 Task: Plan a trip to Mbouda, Cameroon from 5th December, 2023 to 13th December, 2023 for 6 adults.3 bedrooms having 3 beds and 3 bathrooms. Property type can be house. Amenities needed are: washing machine. Booking option can be shelf check-in. Look for 3 properties as per requirement.
Action: Mouse moved to (538, 114)
Screenshot: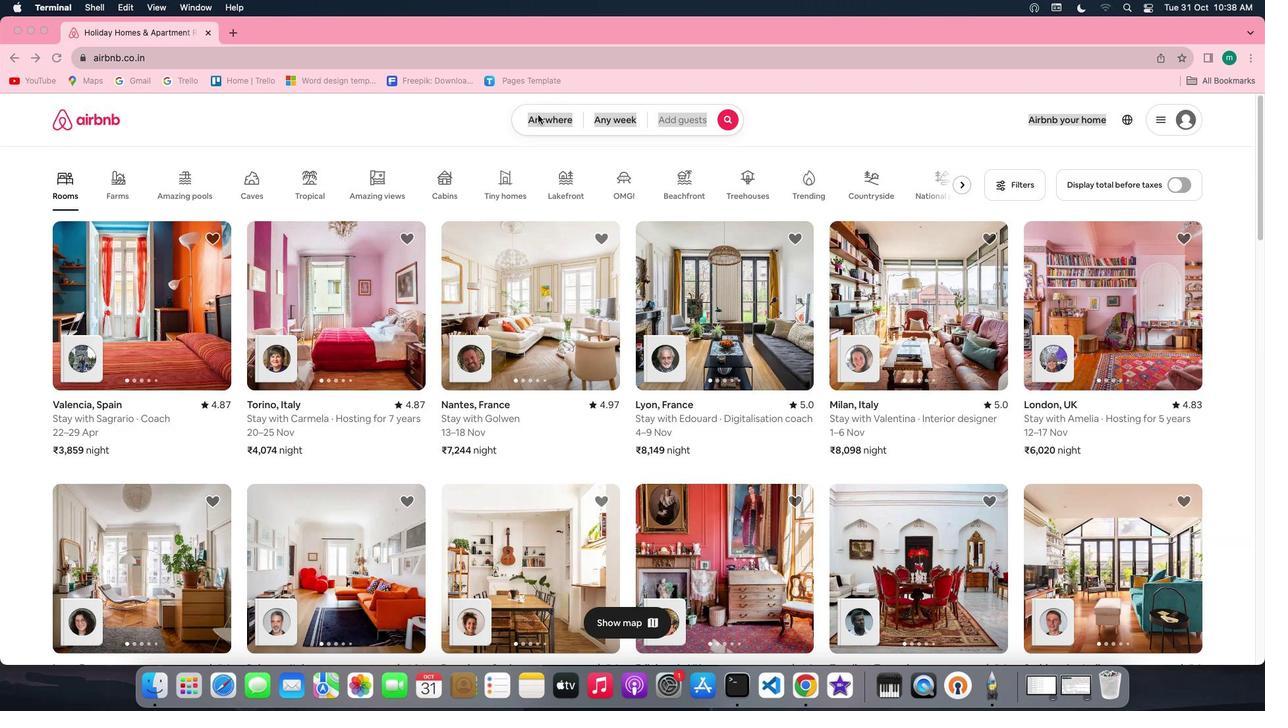 
Action: Mouse pressed left at (538, 114)
Screenshot: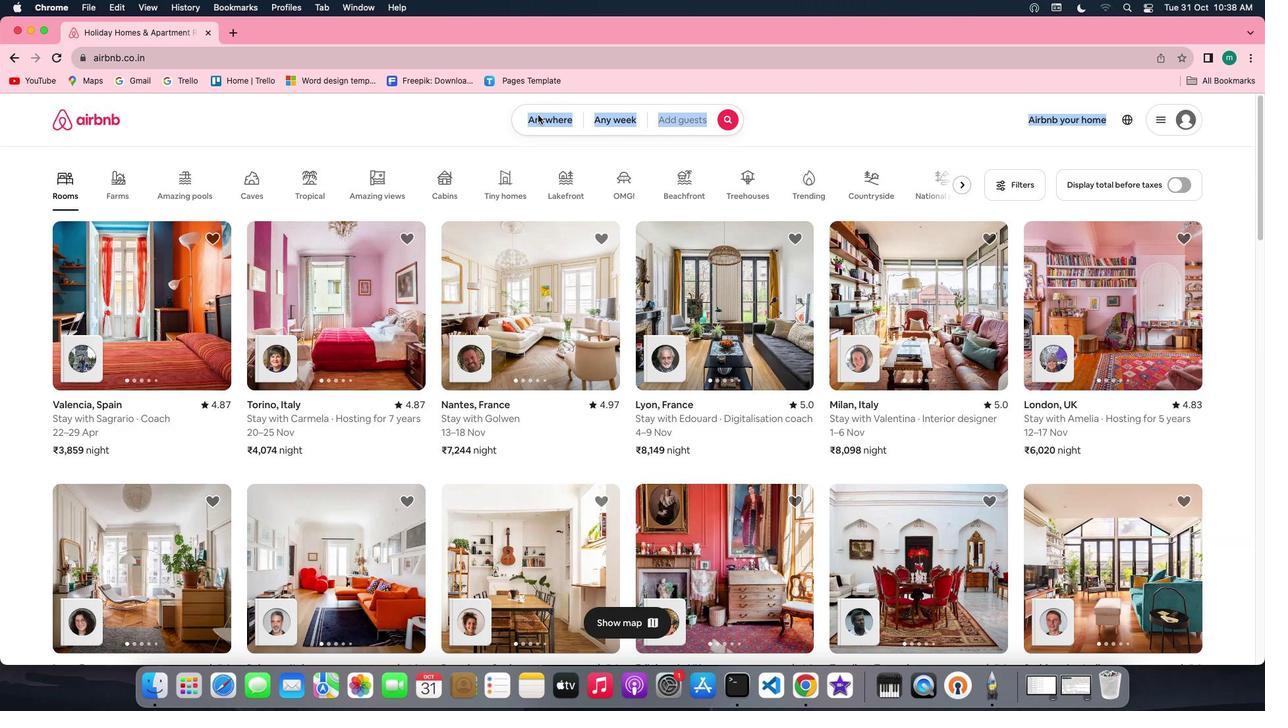
Action: Mouse moved to (545, 127)
Screenshot: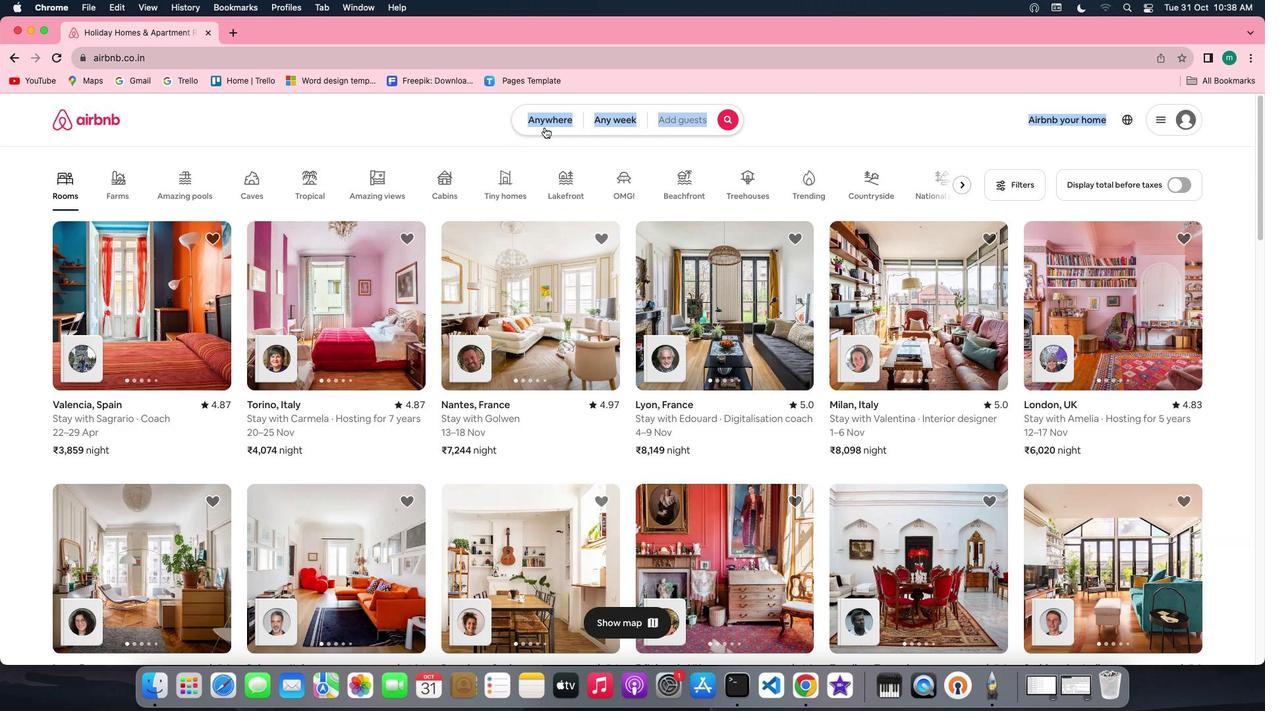 
Action: Mouse pressed left at (545, 127)
Screenshot: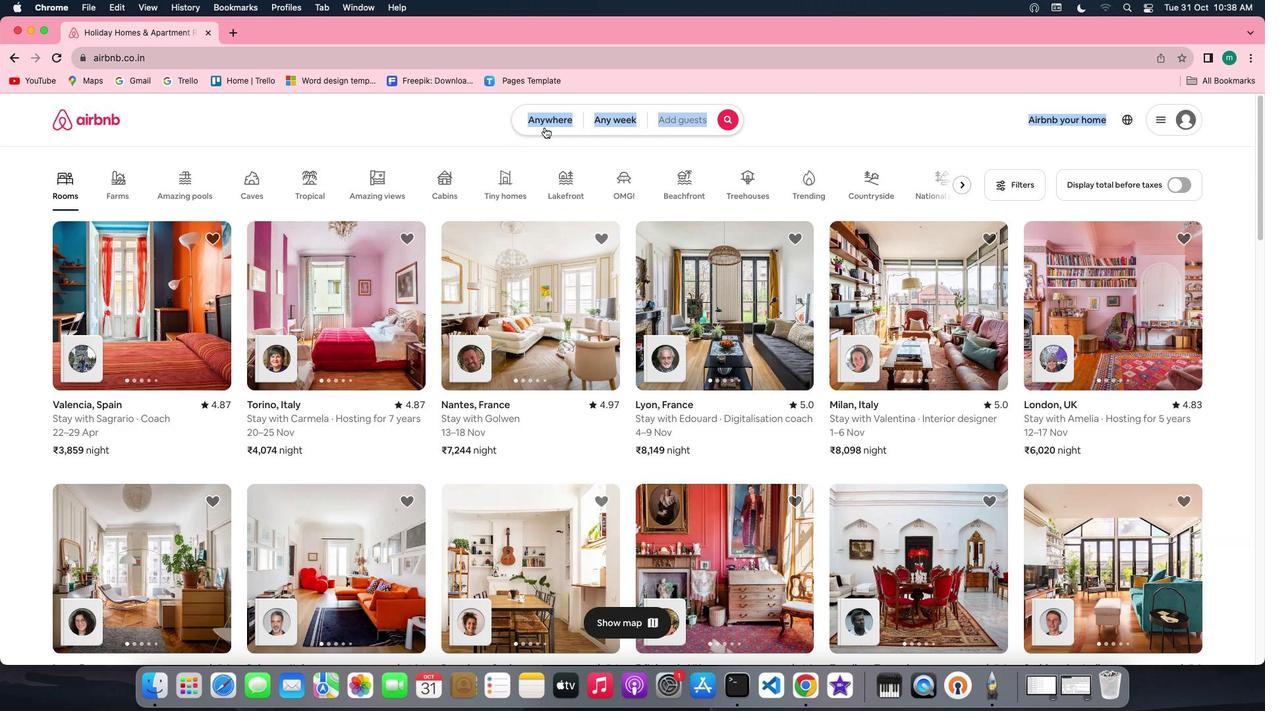 
Action: Mouse moved to (413, 168)
Screenshot: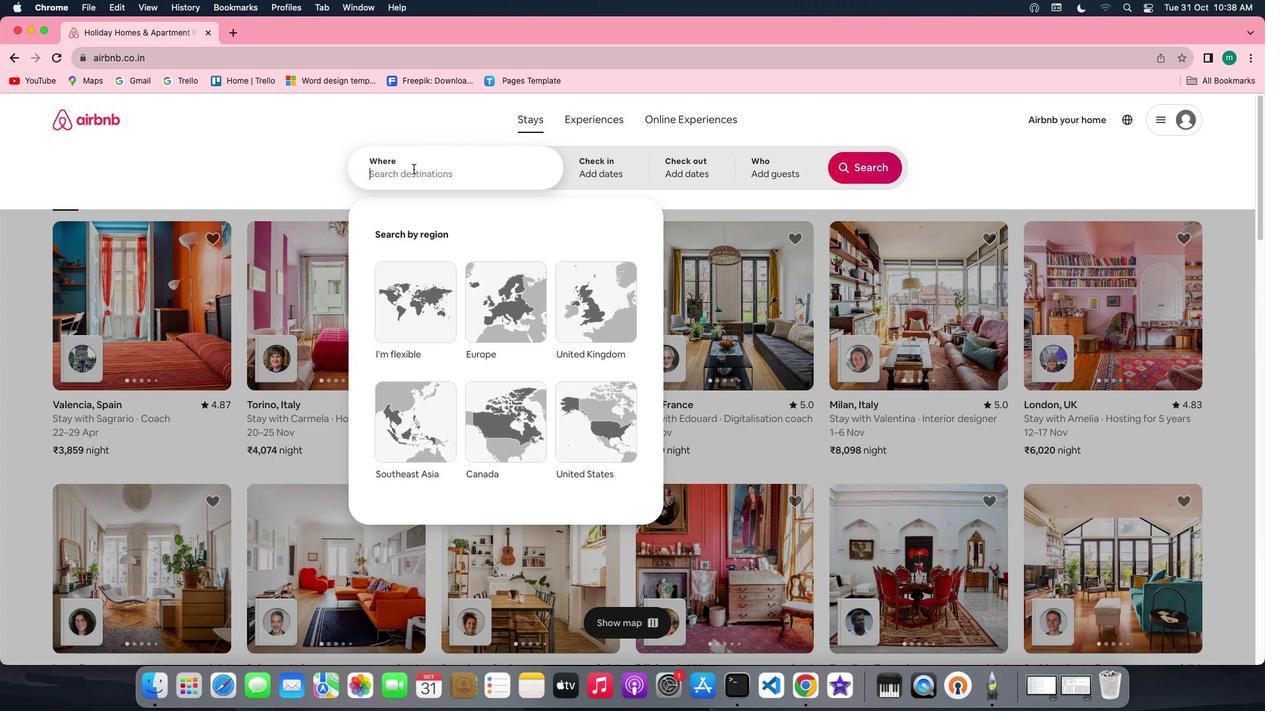 
Action: Mouse pressed left at (413, 168)
Screenshot: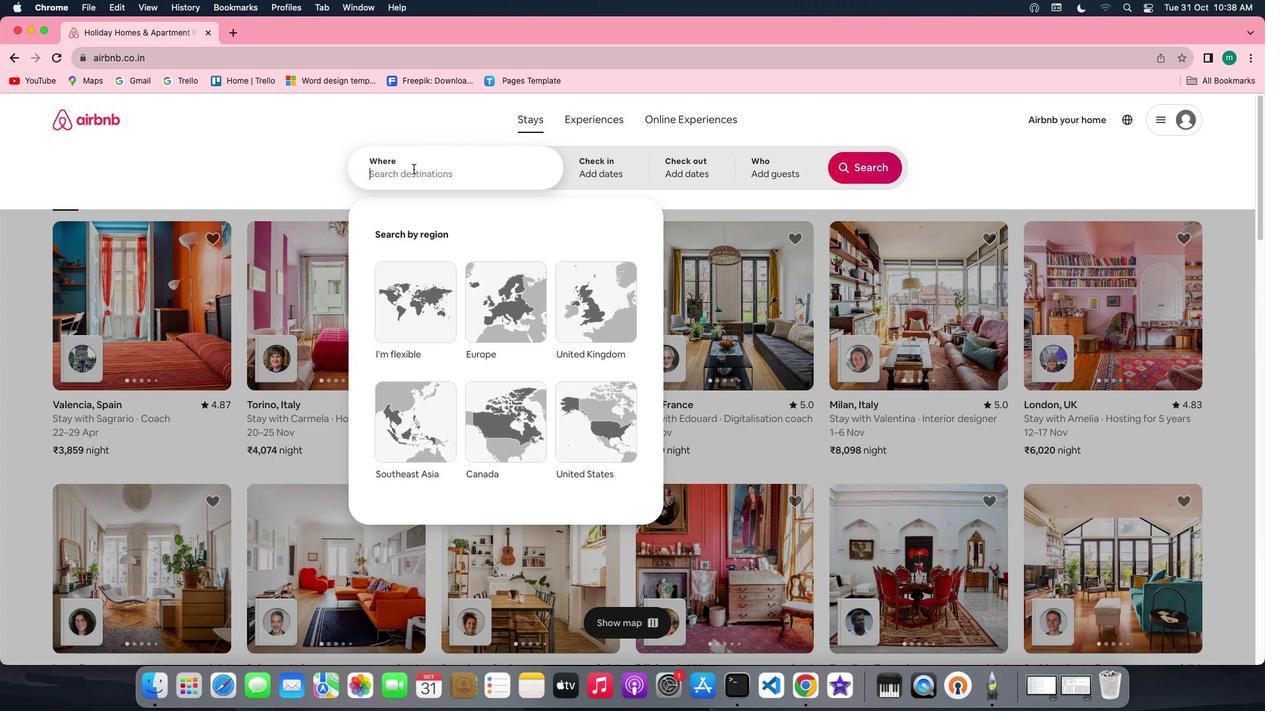 
Action: Key pressed Key.shift'M''b''o''u''d''a'','Key.spaceKey.shift'C''a''m''e''r''o''o''n'
Screenshot: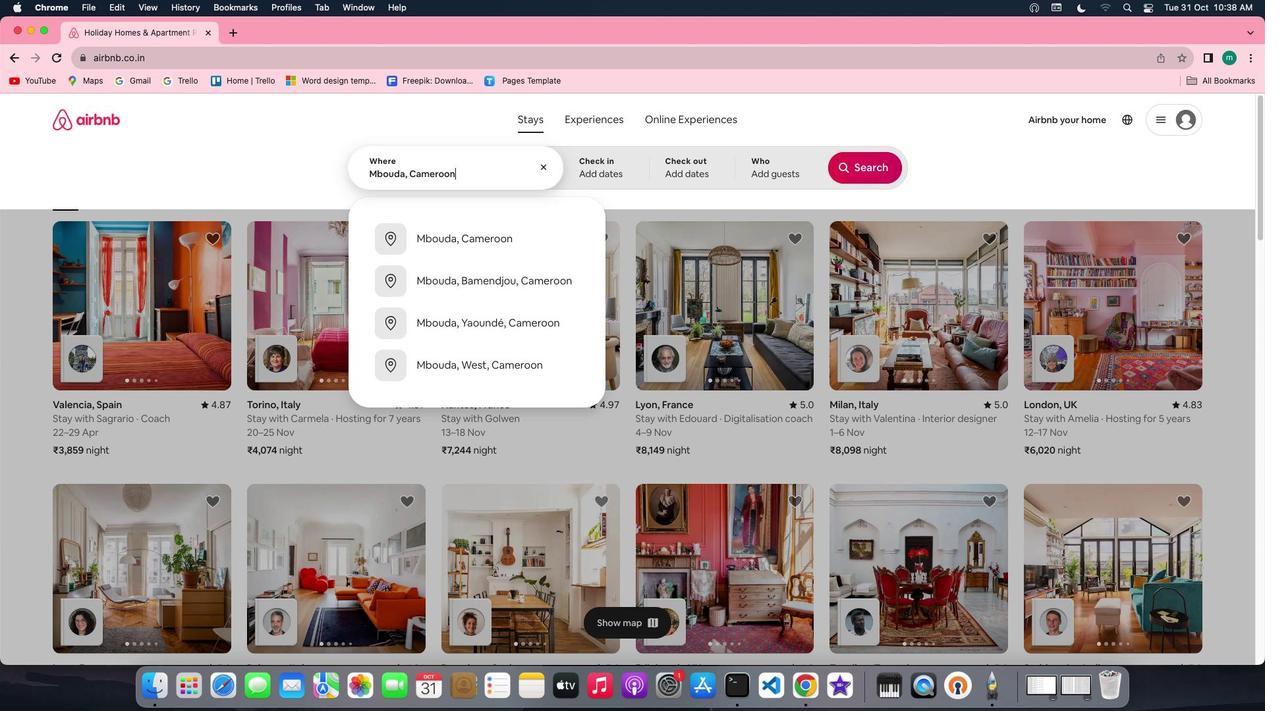 
Action: Mouse moved to (590, 172)
Screenshot: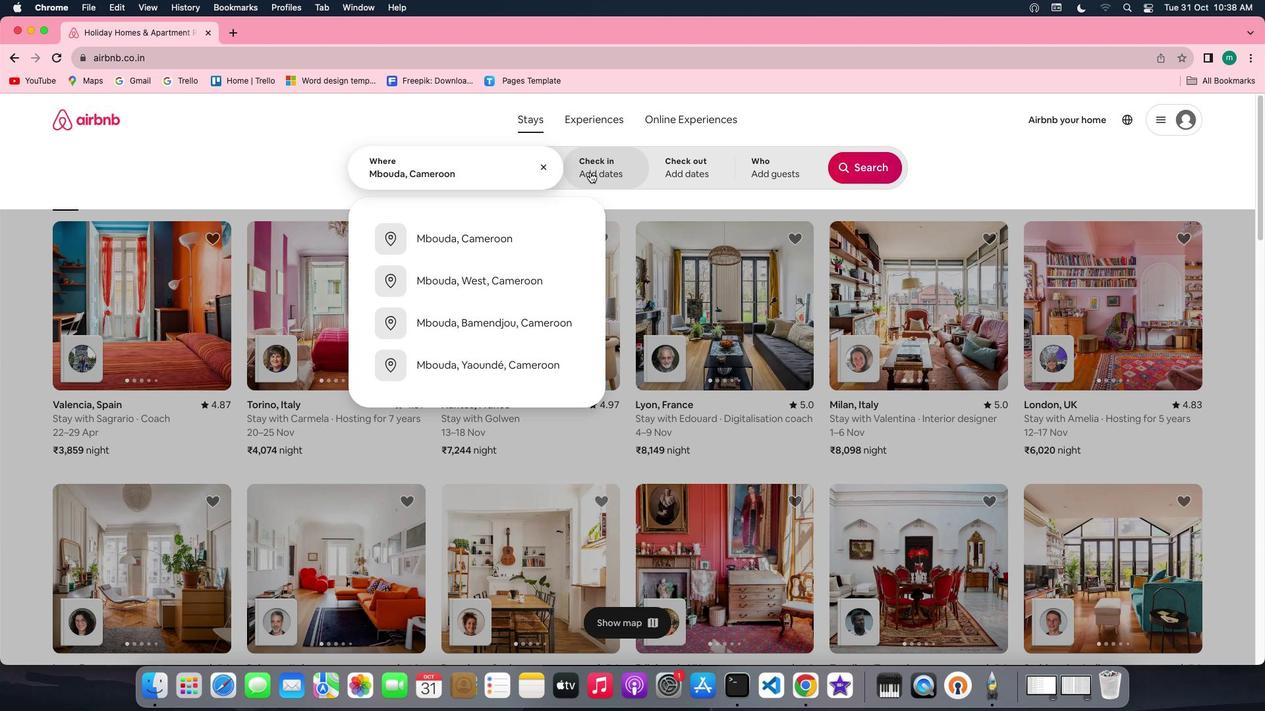 
Action: Mouse pressed left at (590, 172)
Screenshot: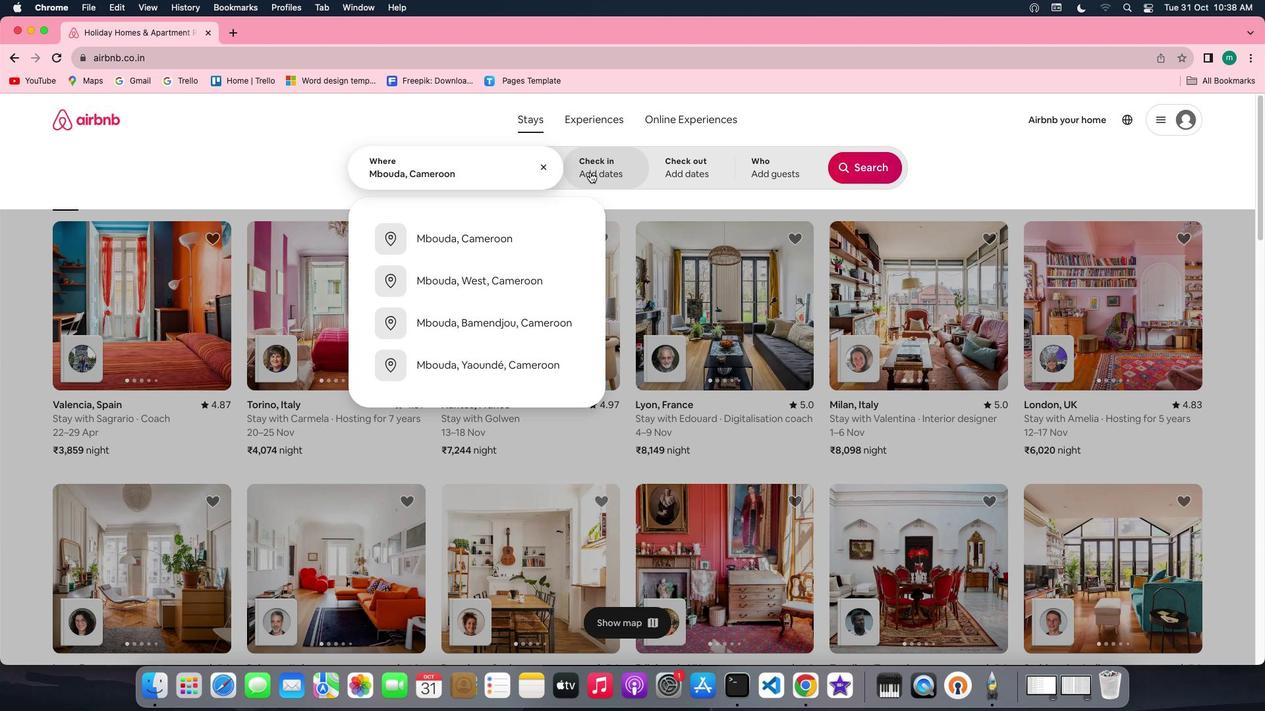 
Action: Mouse moved to (858, 270)
Screenshot: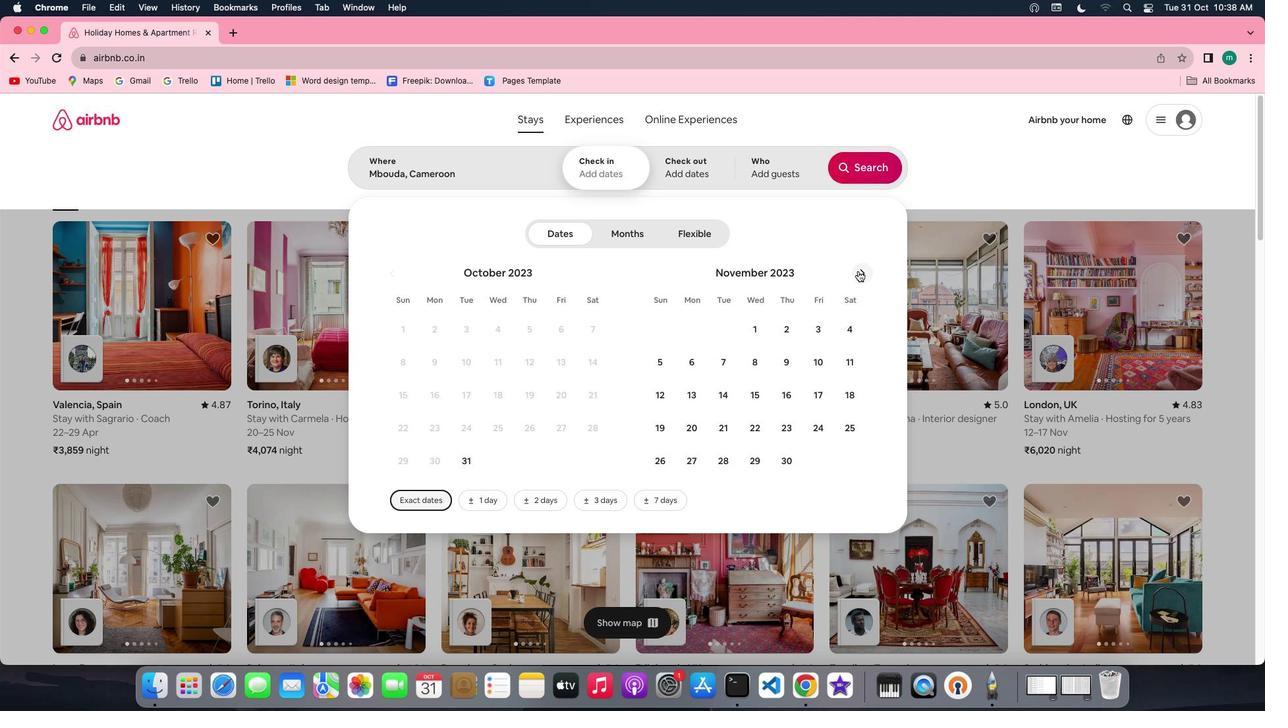 
Action: Mouse pressed left at (858, 270)
Screenshot: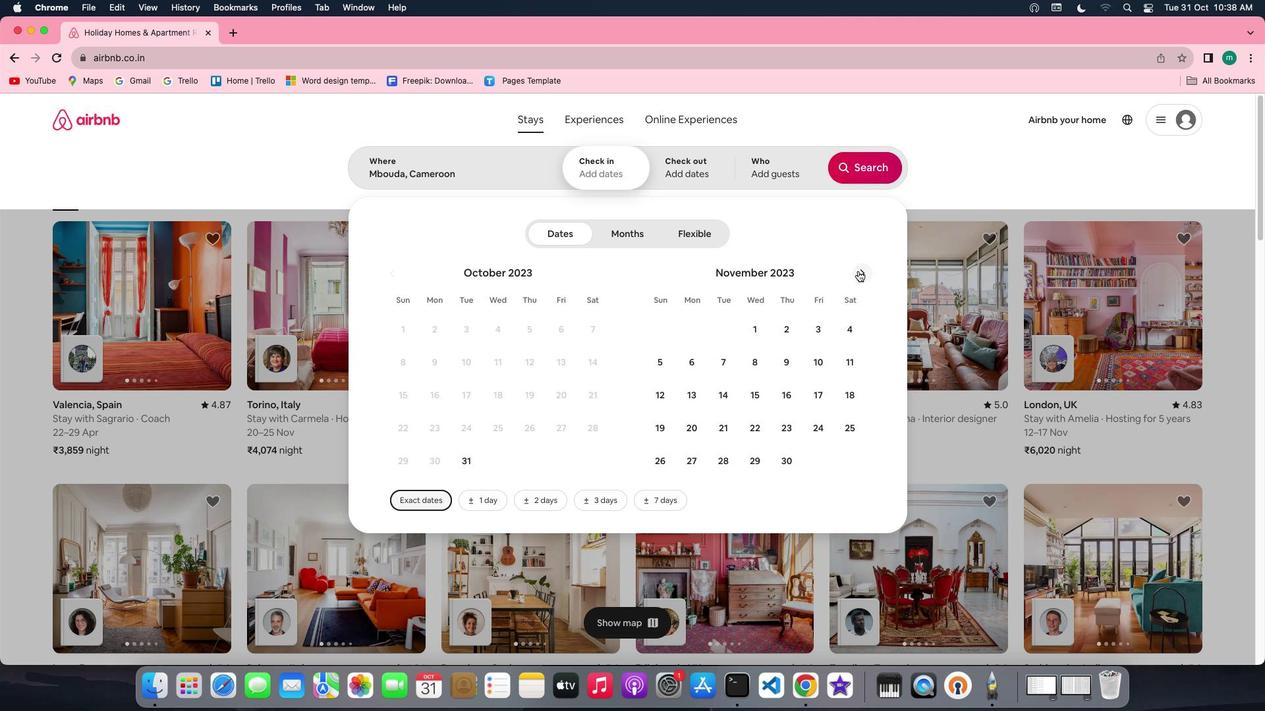 
Action: Mouse moved to (718, 361)
Screenshot: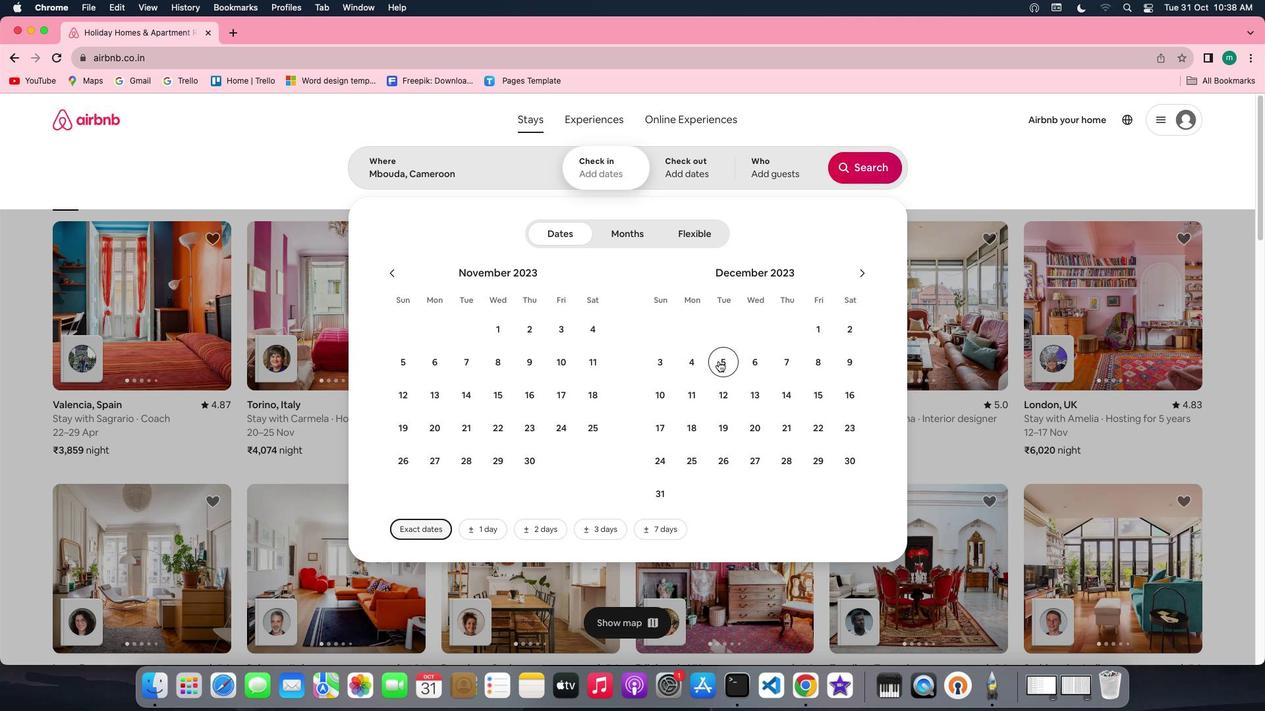 
Action: Mouse pressed left at (718, 361)
Screenshot: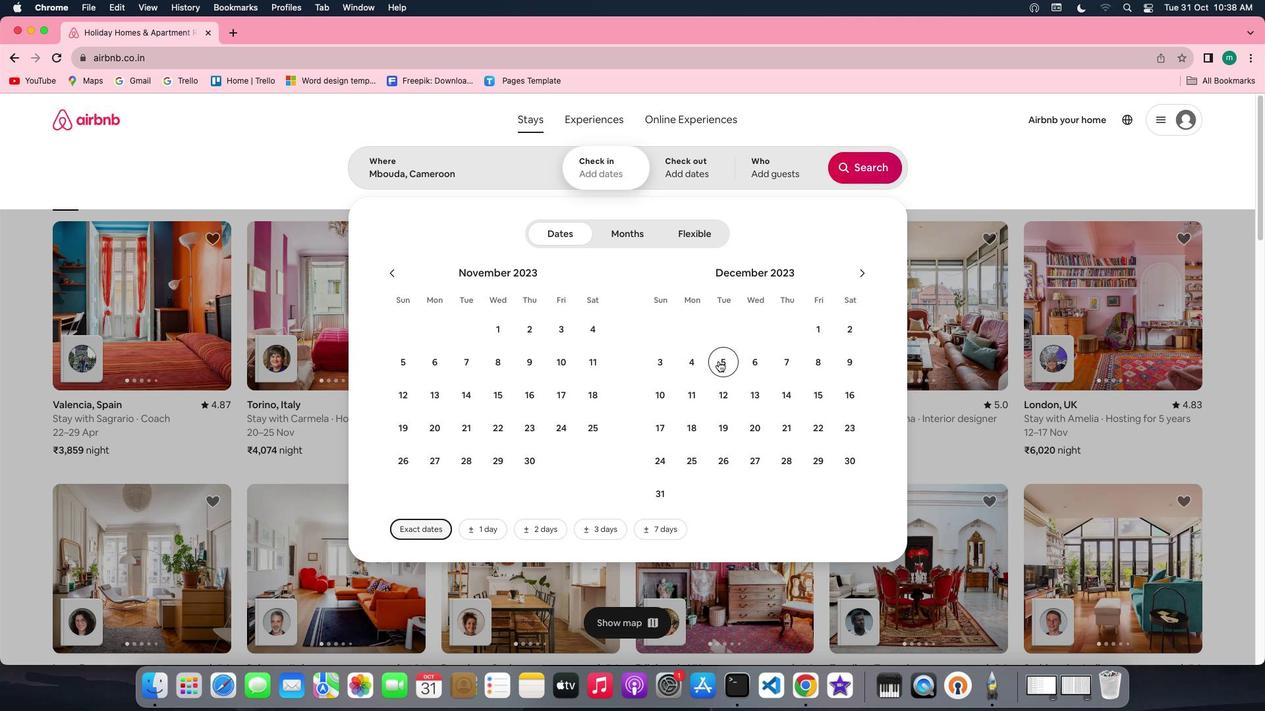 
Action: Mouse moved to (746, 400)
Screenshot: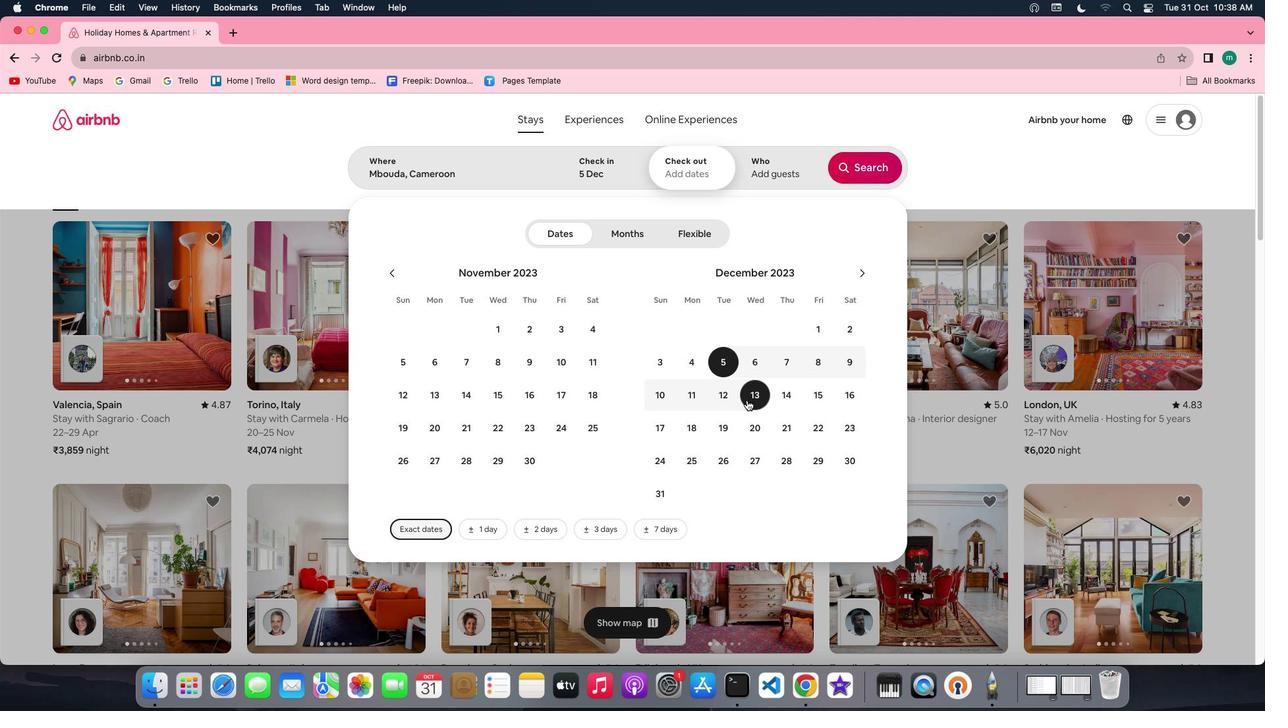 
Action: Mouse pressed left at (746, 400)
Screenshot: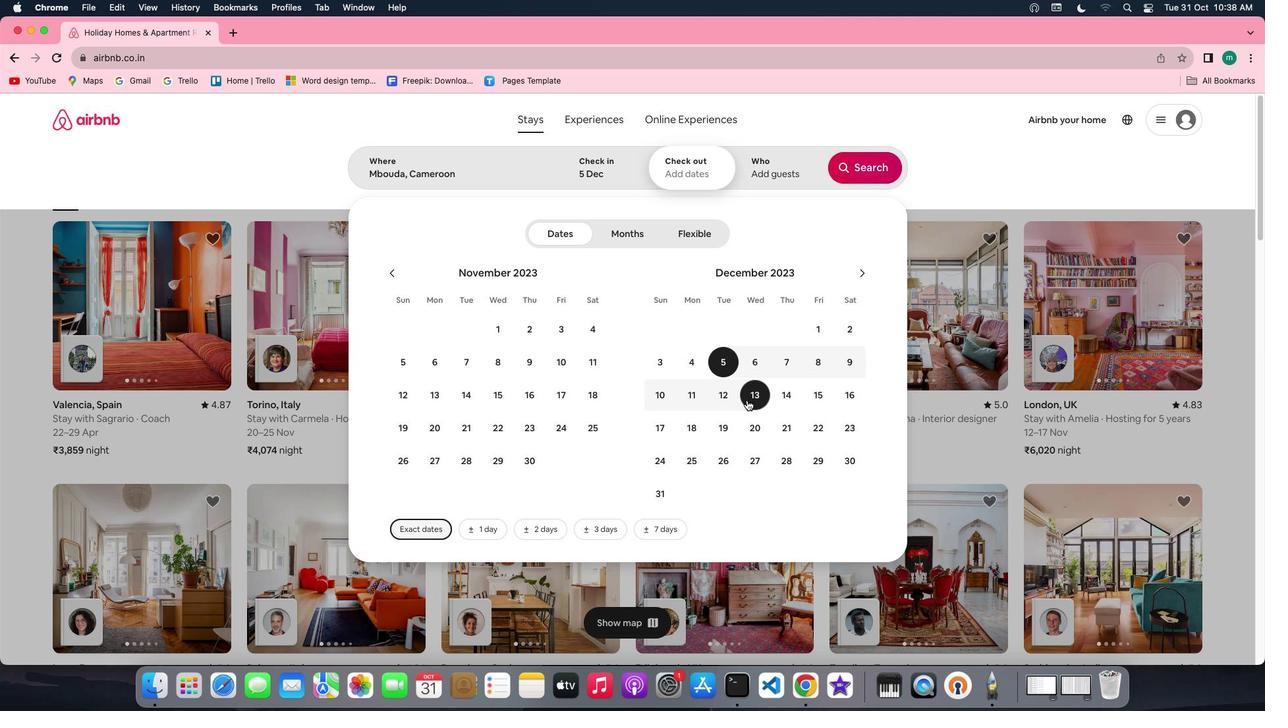 
Action: Mouse moved to (772, 179)
Screenshot: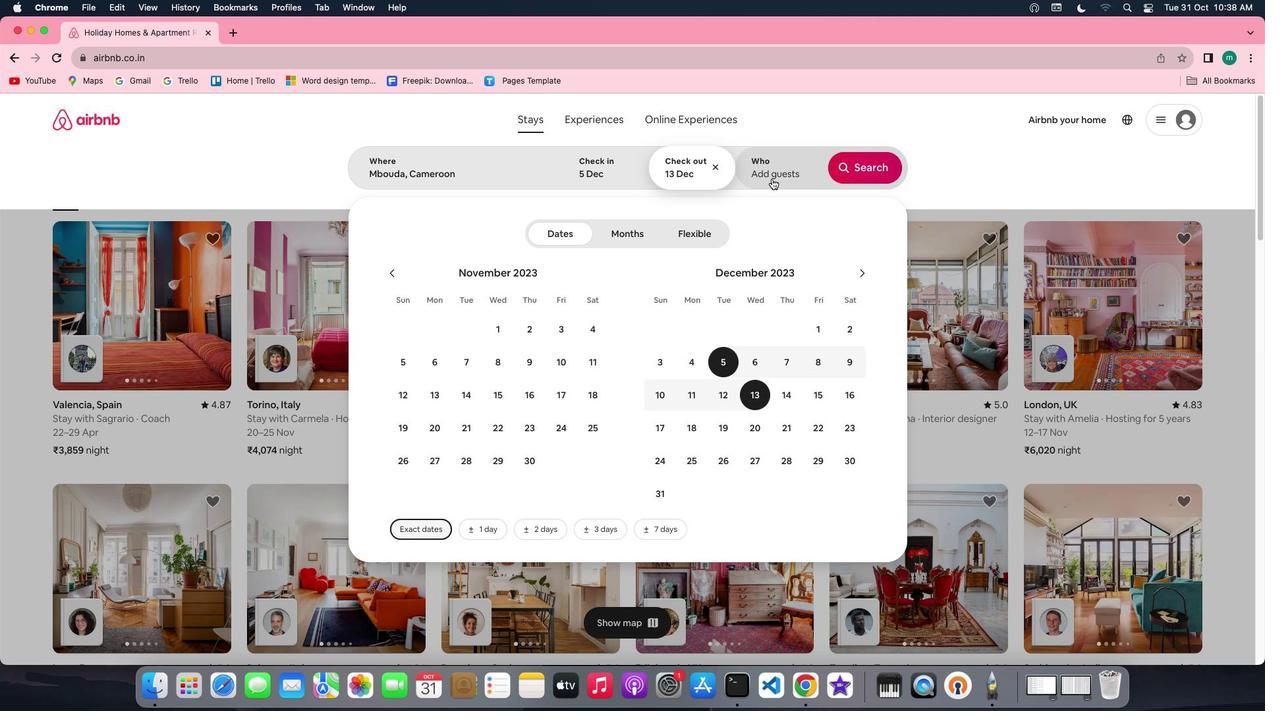 
Action: Mouse pressed left at (772, 179)
Screenshot: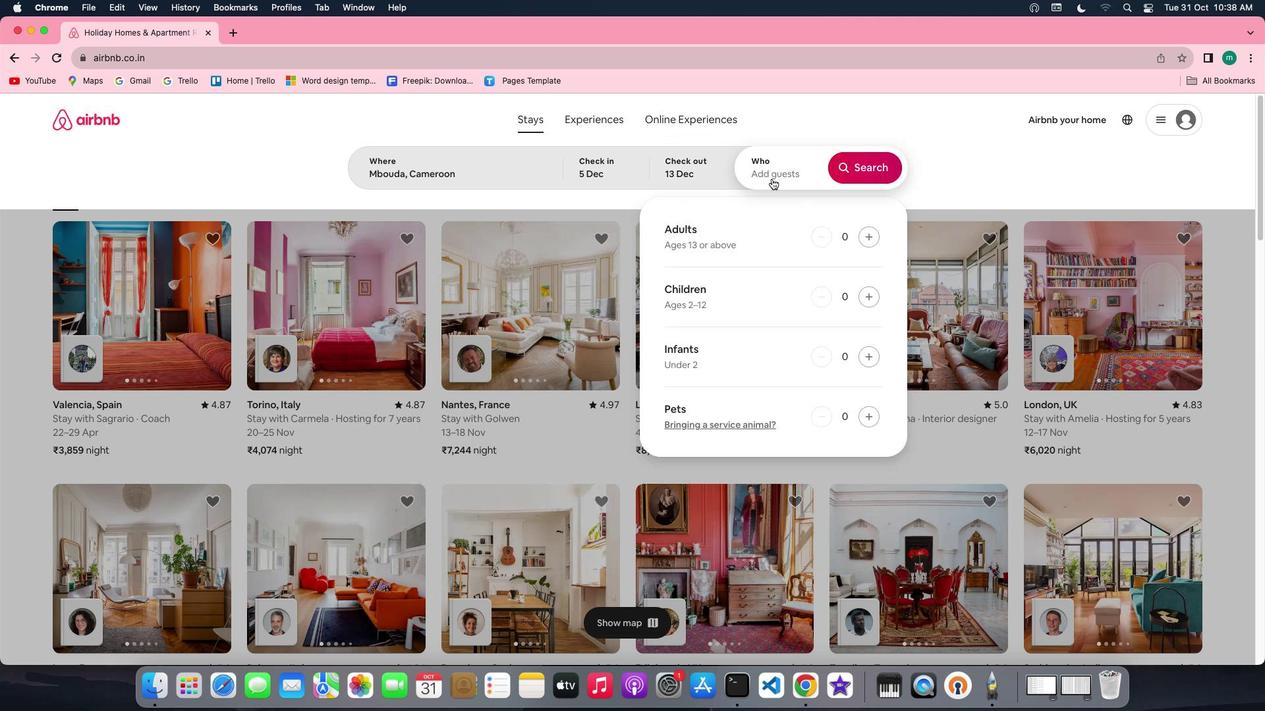 
Action: Mouse moved to (874, 233)
Screenshot: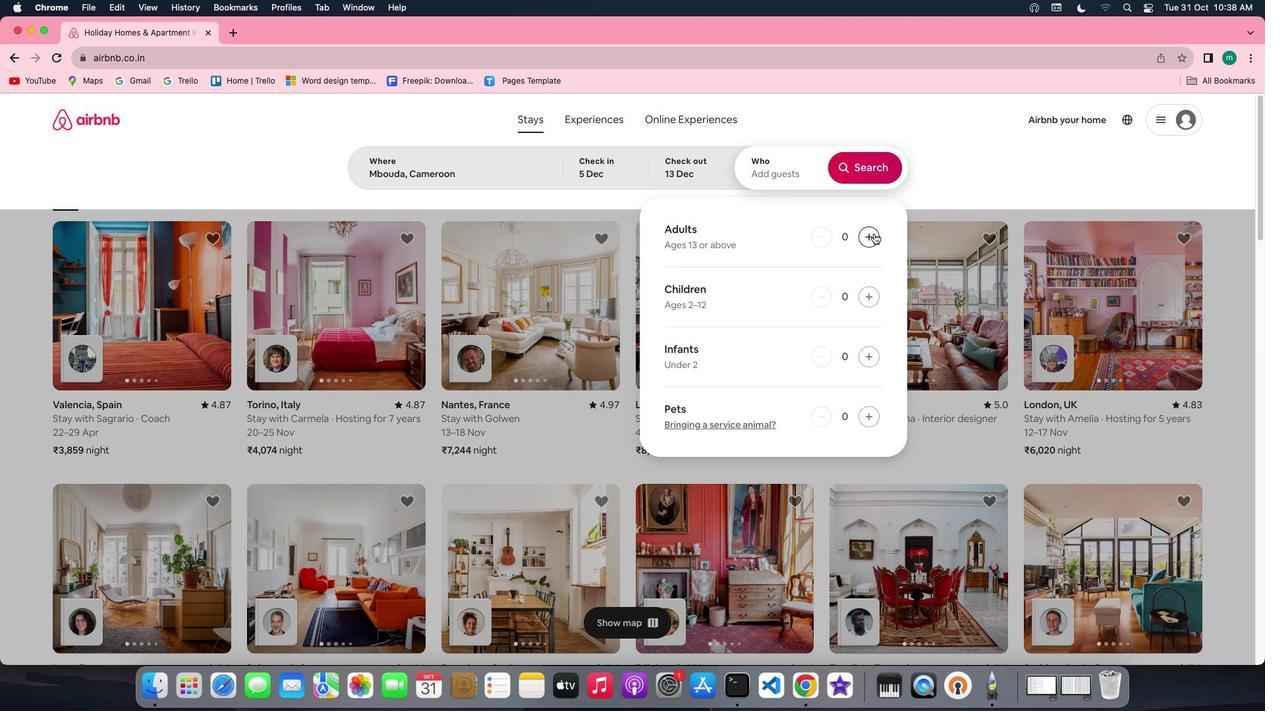 
Action: Mouse pressed left at (874, 233)
Screenshot: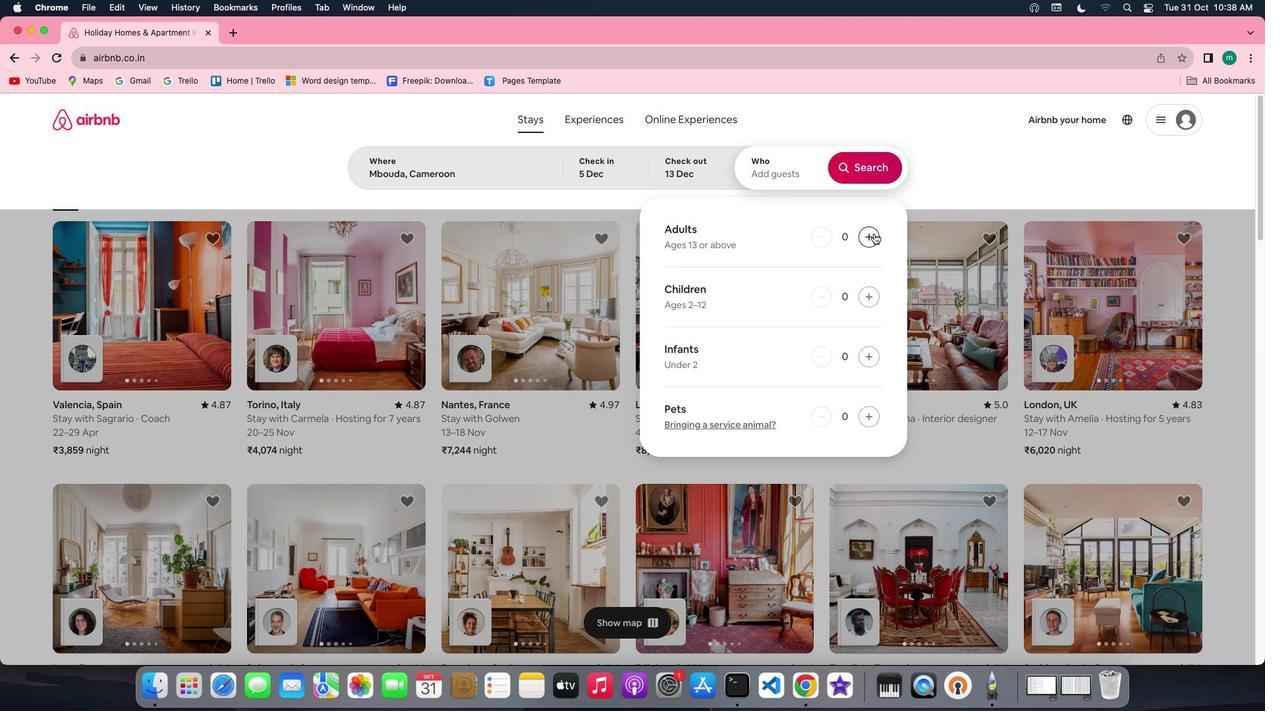 
Action: Mouse pressed left at (874, 233)
Screenshot: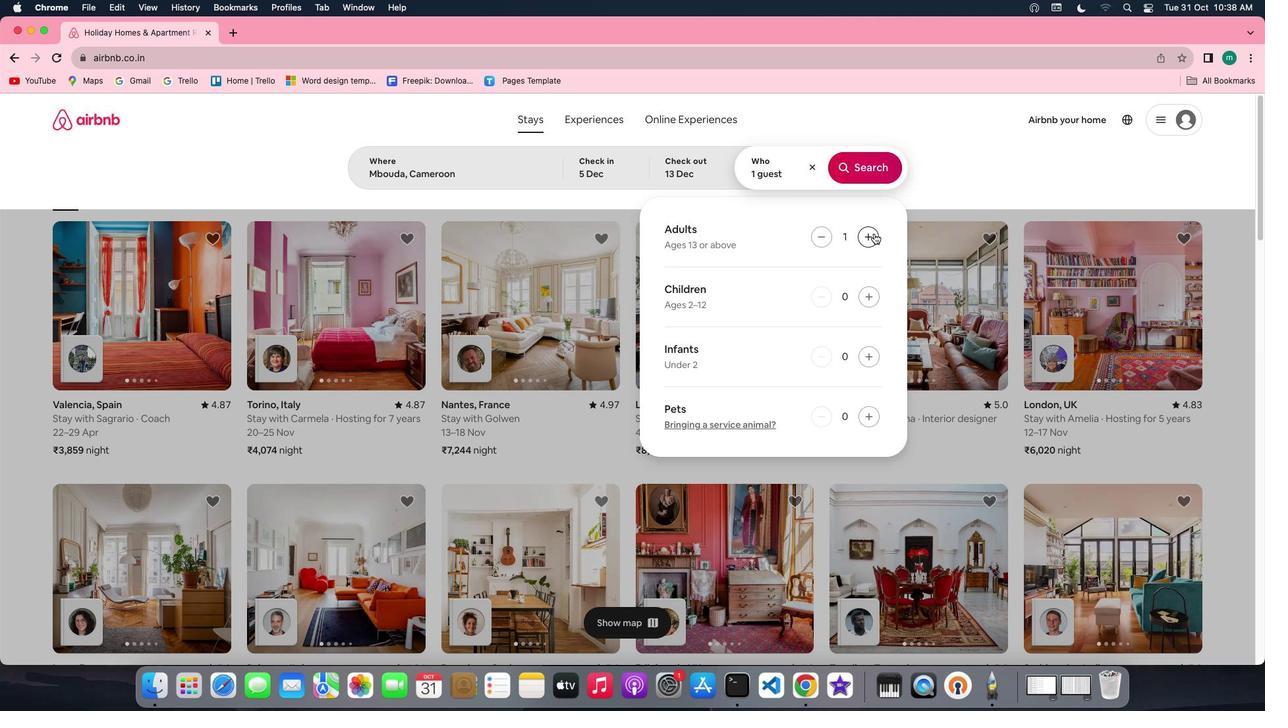
Action: Mouse pressed left at (874, 233)
Screenshot: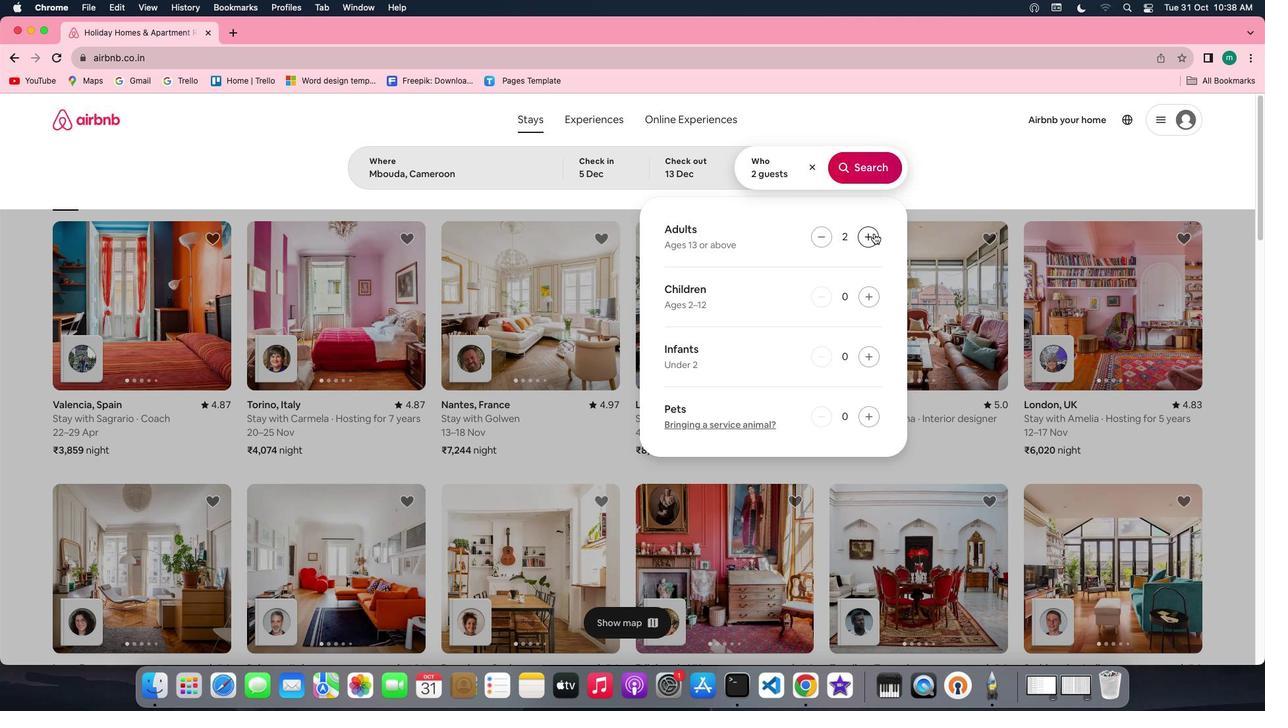 
Action: Mouse pressed left at (874, 233)
Screenshot: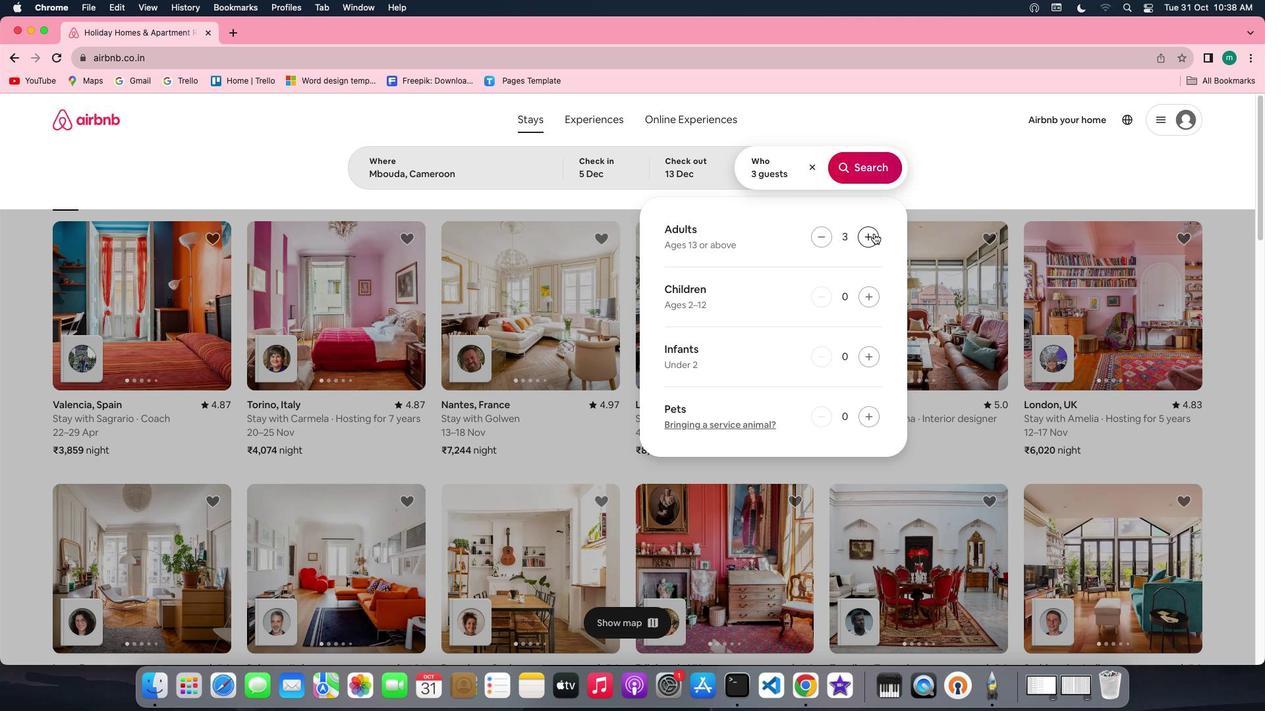 
Action: Mouse pressed left at (874, 233)
Screenshot: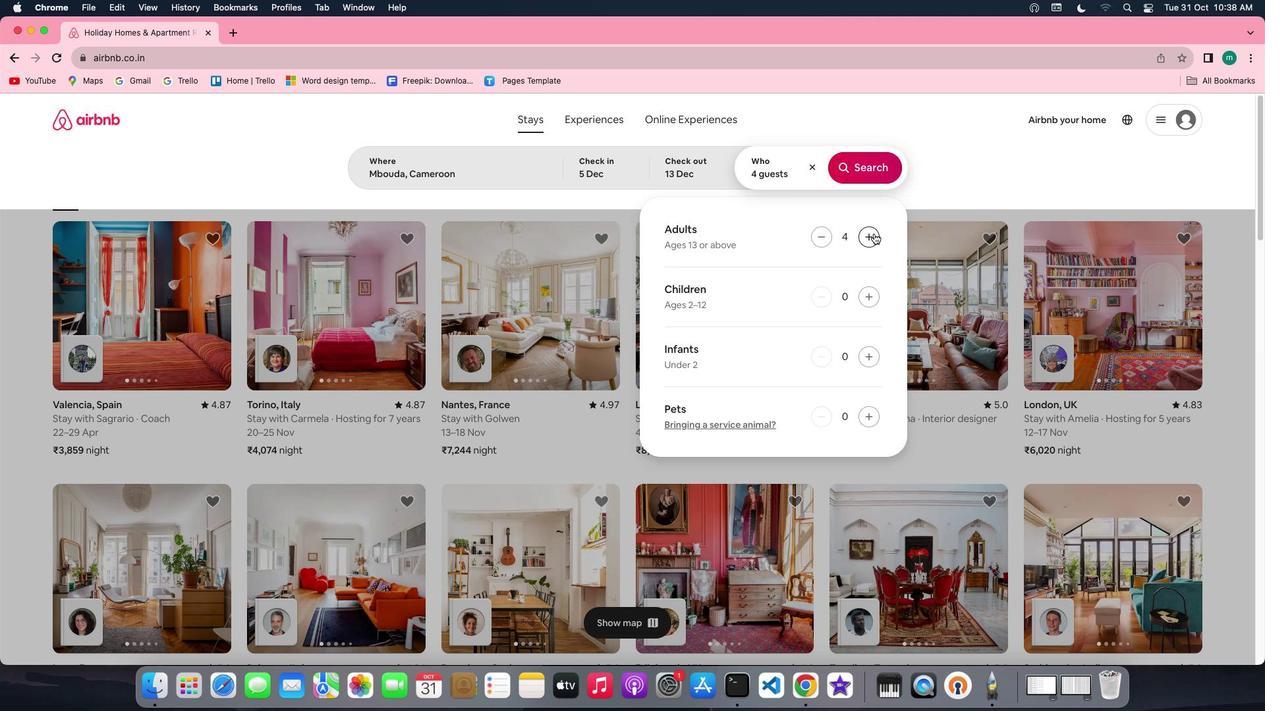 
Action: Mouse pressed left at (874, 233)
Screenshot: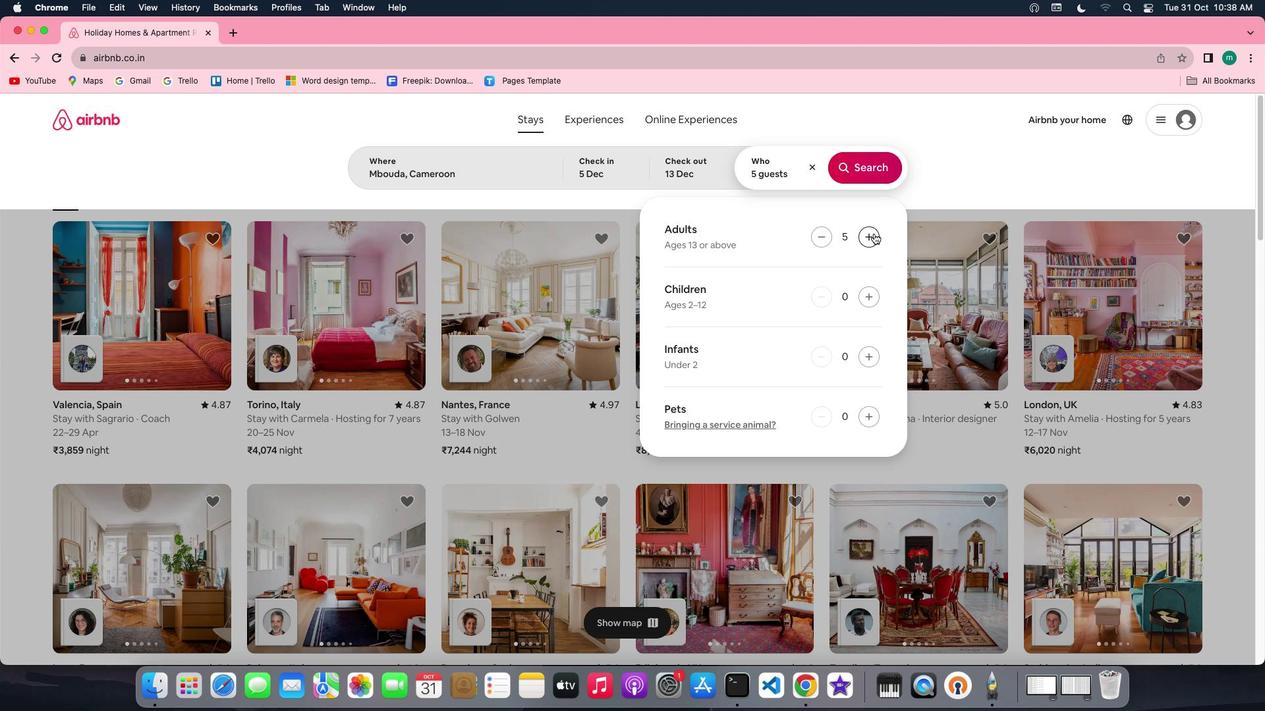 
Action: Mouse moved to (877, 177)
Screenshot: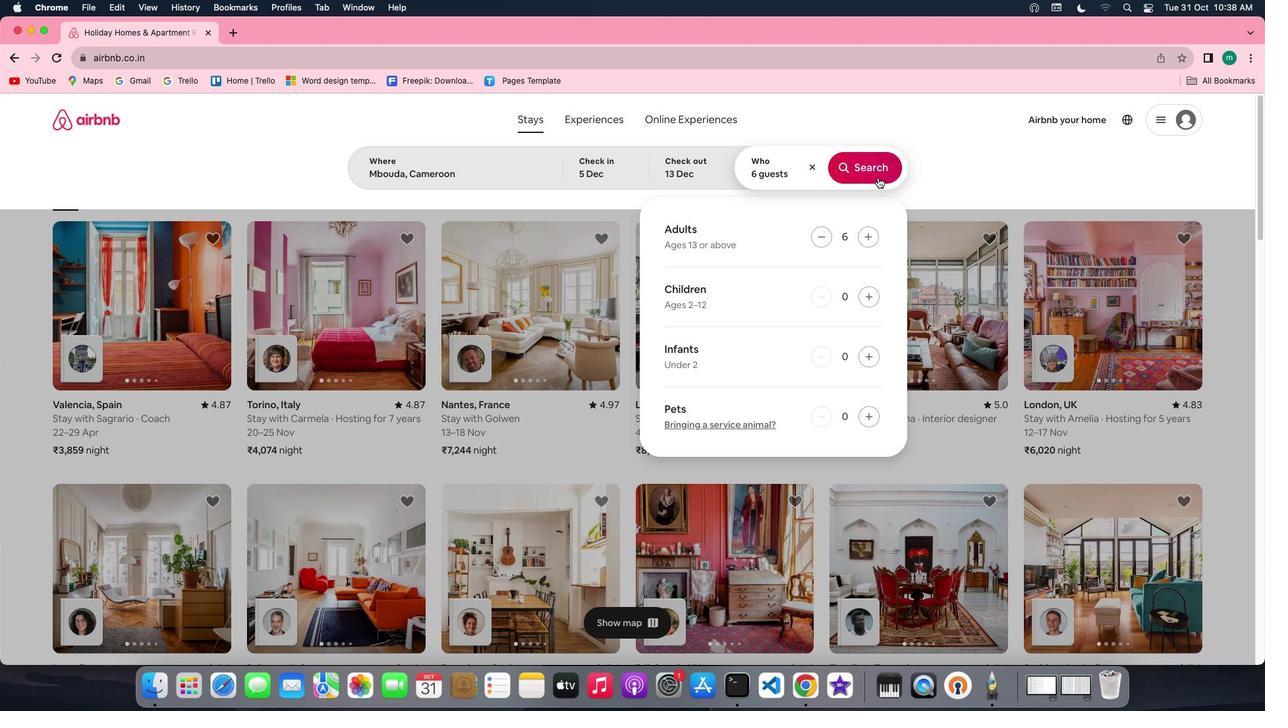 
Action: Mouse pressed left at (877, 177)
Screenshot: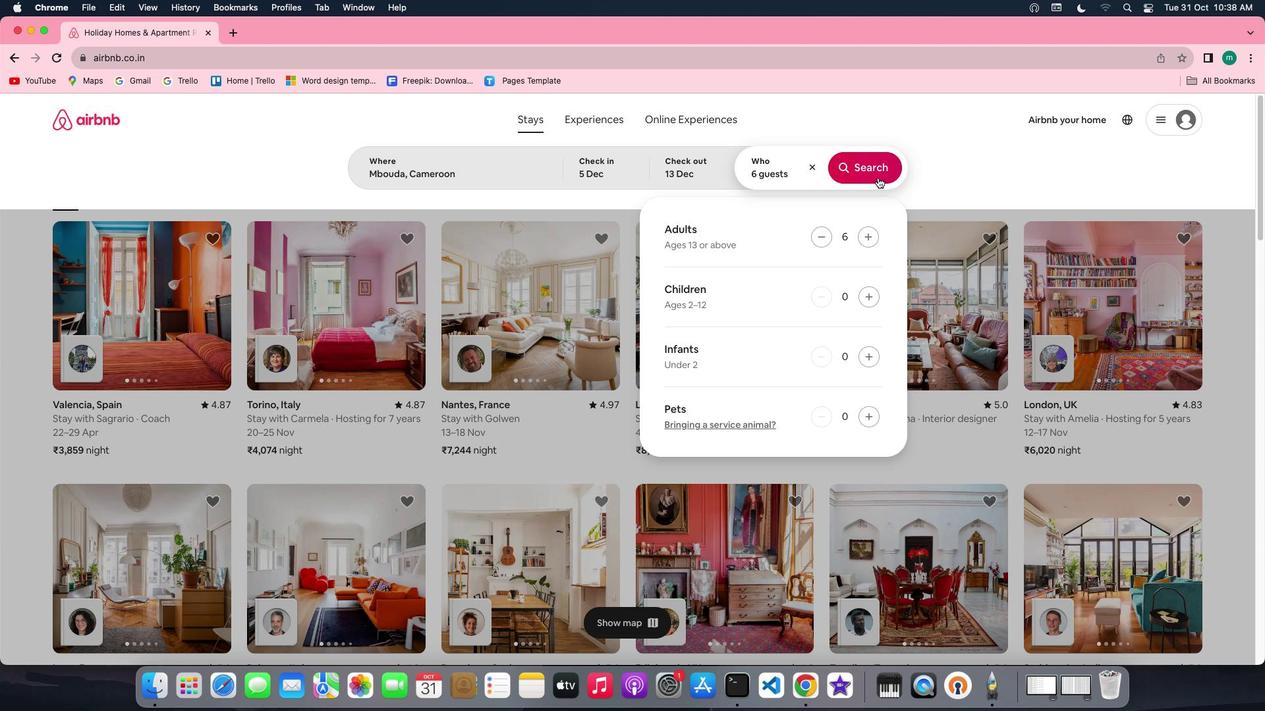 
Action: Mouse moved to (1050, 164)
Screenshot: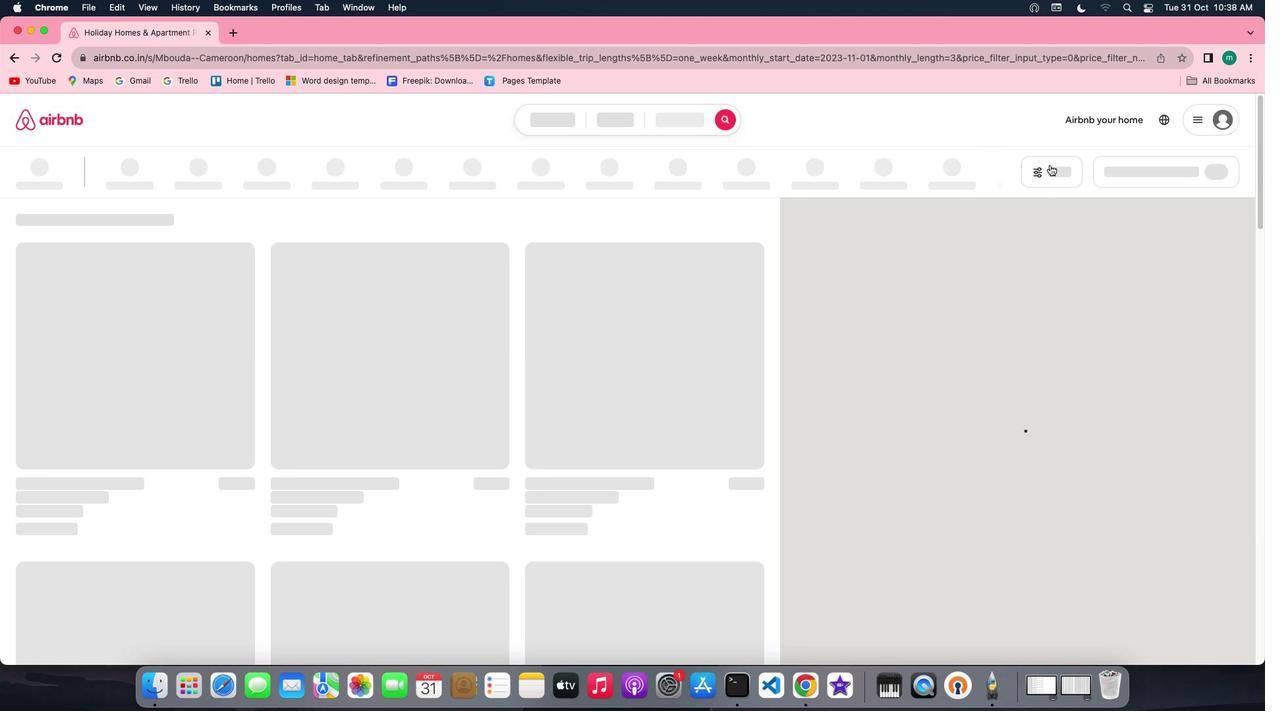 
Action: Mouse pressed left at (1050, 164)
Screenshot: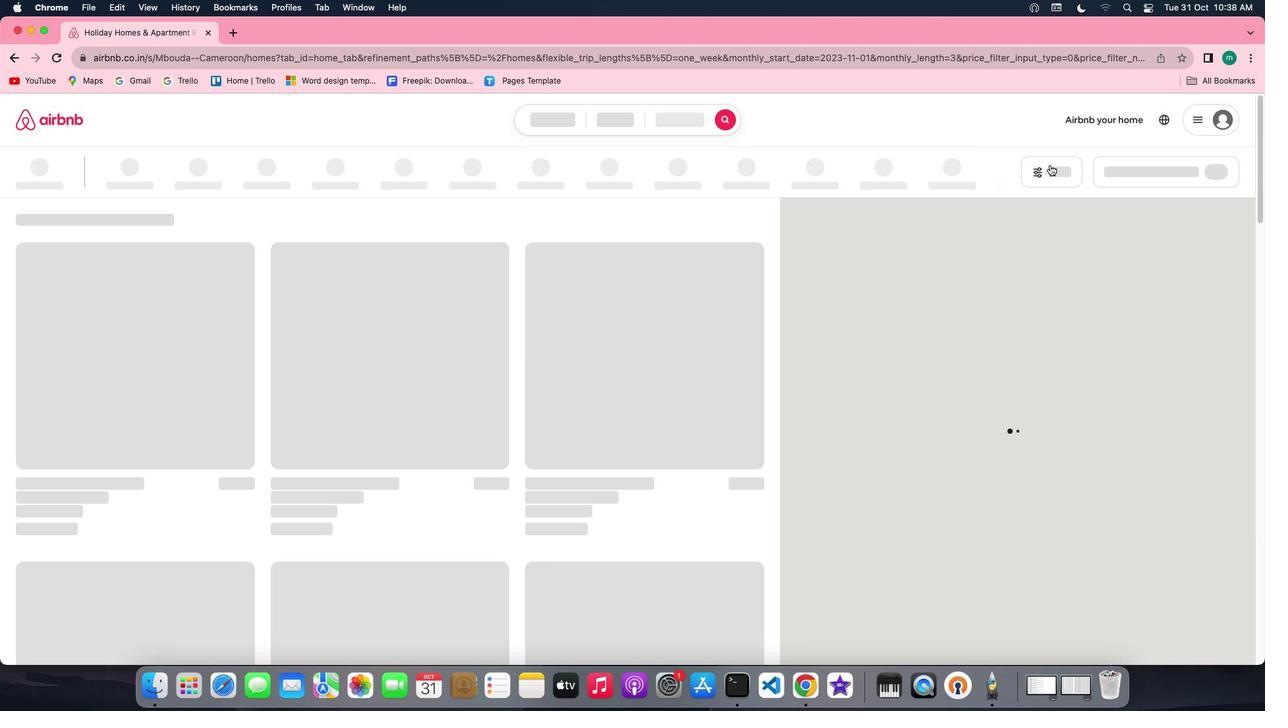 
Action: Mouse moved to (674, 452)
Screenshot: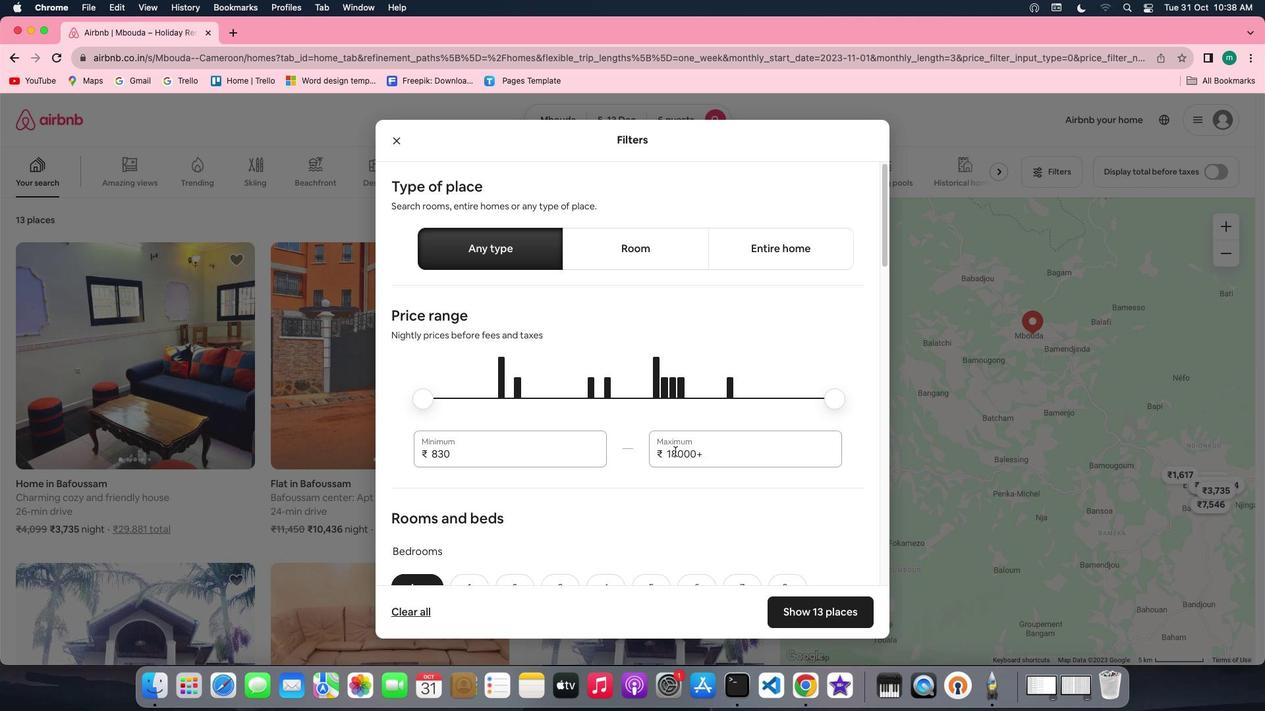 
Action: Mouse scrolled (674, 452) with delta (0, 0)
Screenshot: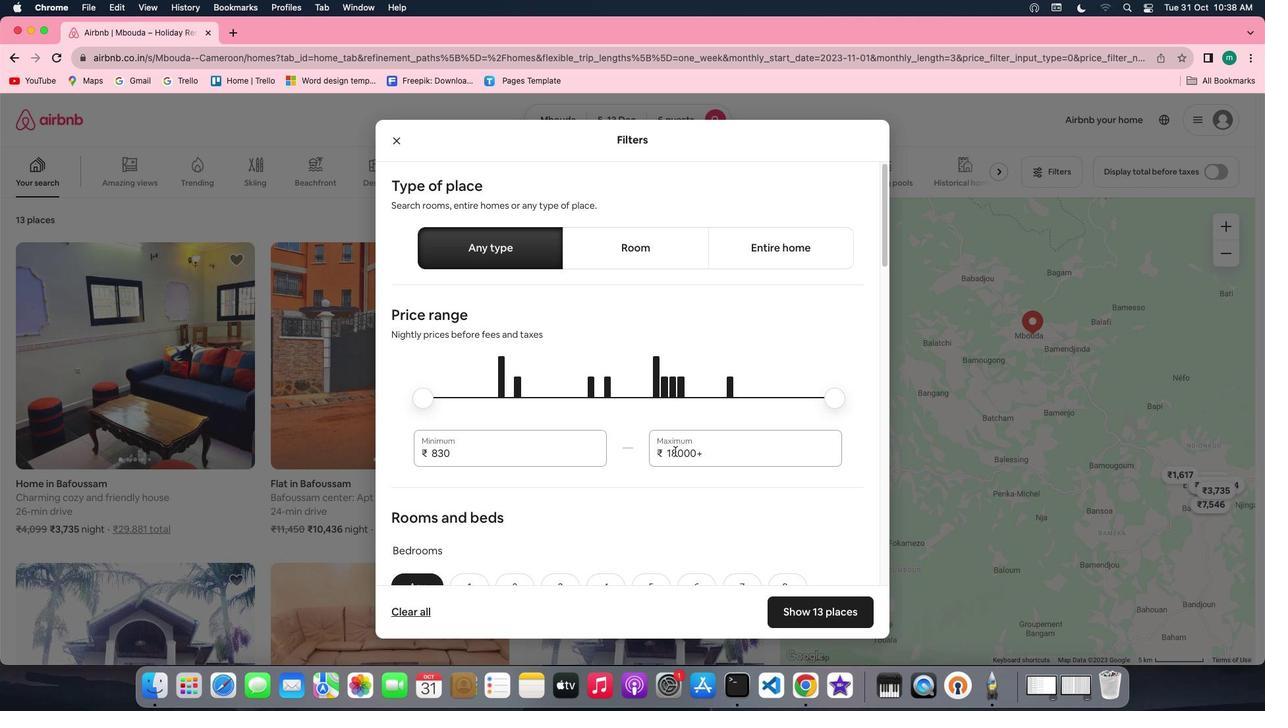 
Action: Mouse scrolled (674, 452) with delta (0, 0)
Screenshot: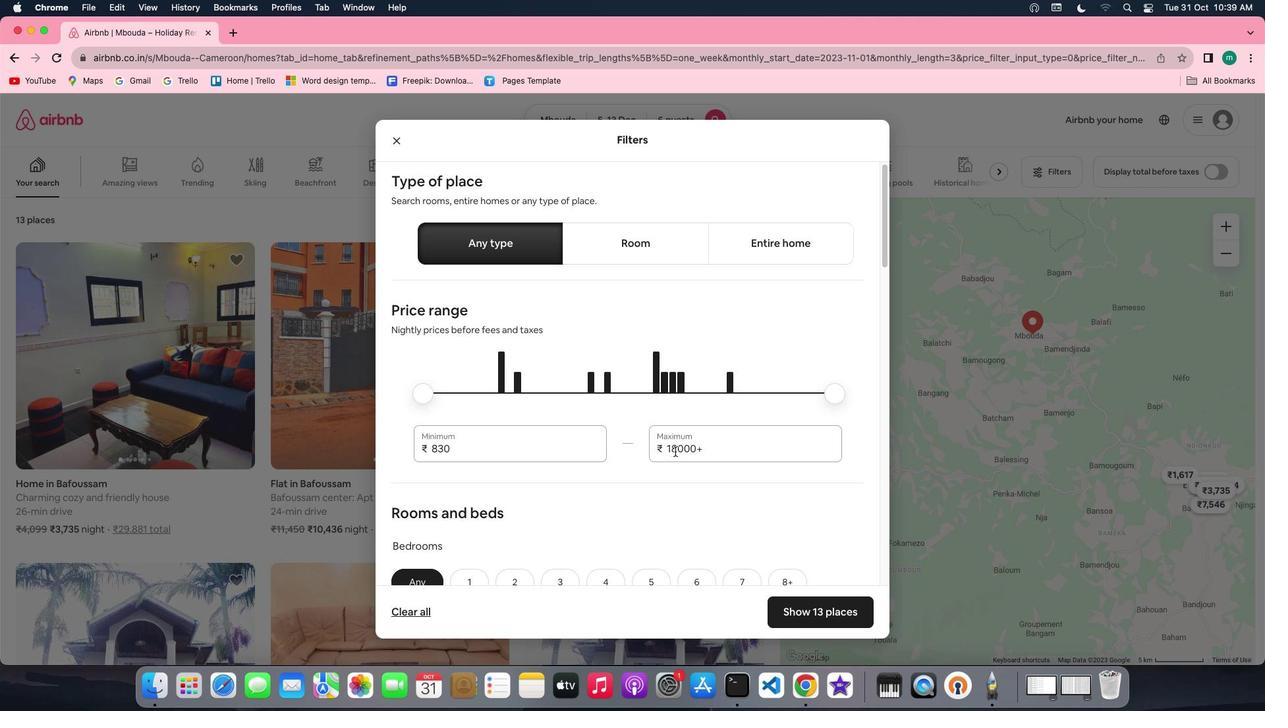 
Action: Mouse scrolled (674, 452) with delta (0, 0)
Screenshot: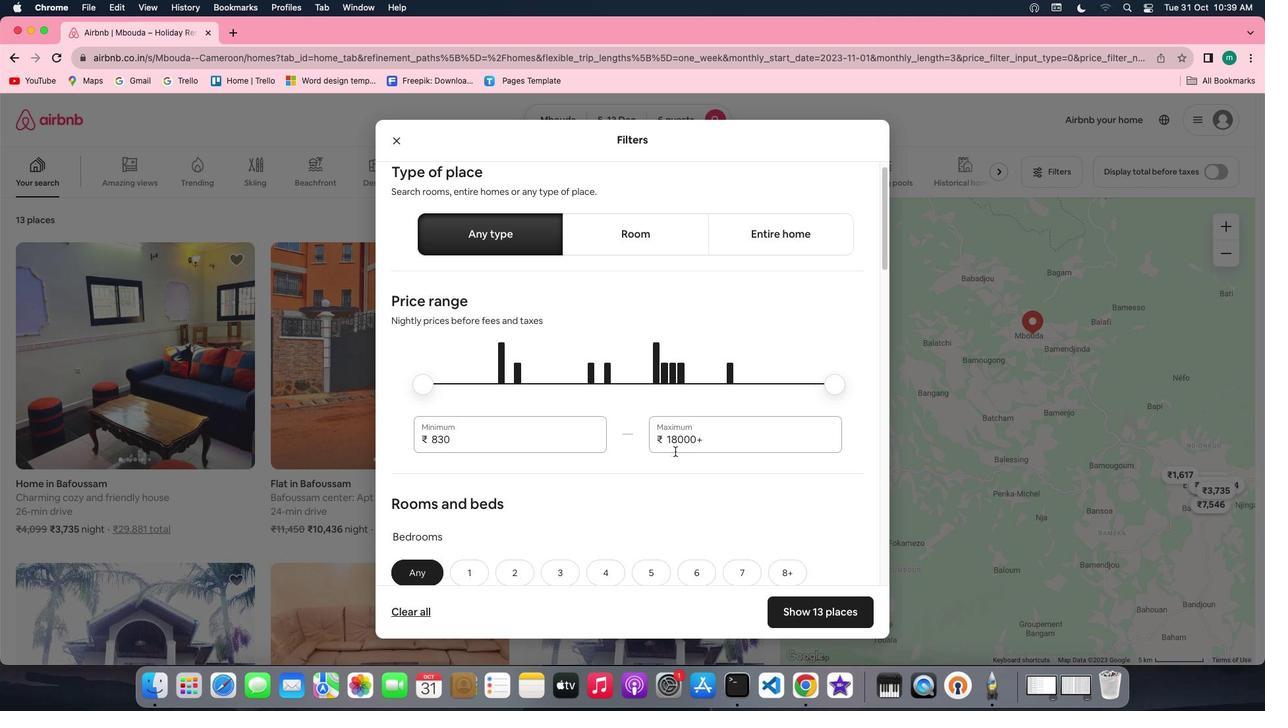 
Action: Mouse scrolled (674, 452) with delta (0, -1)
Screenshot: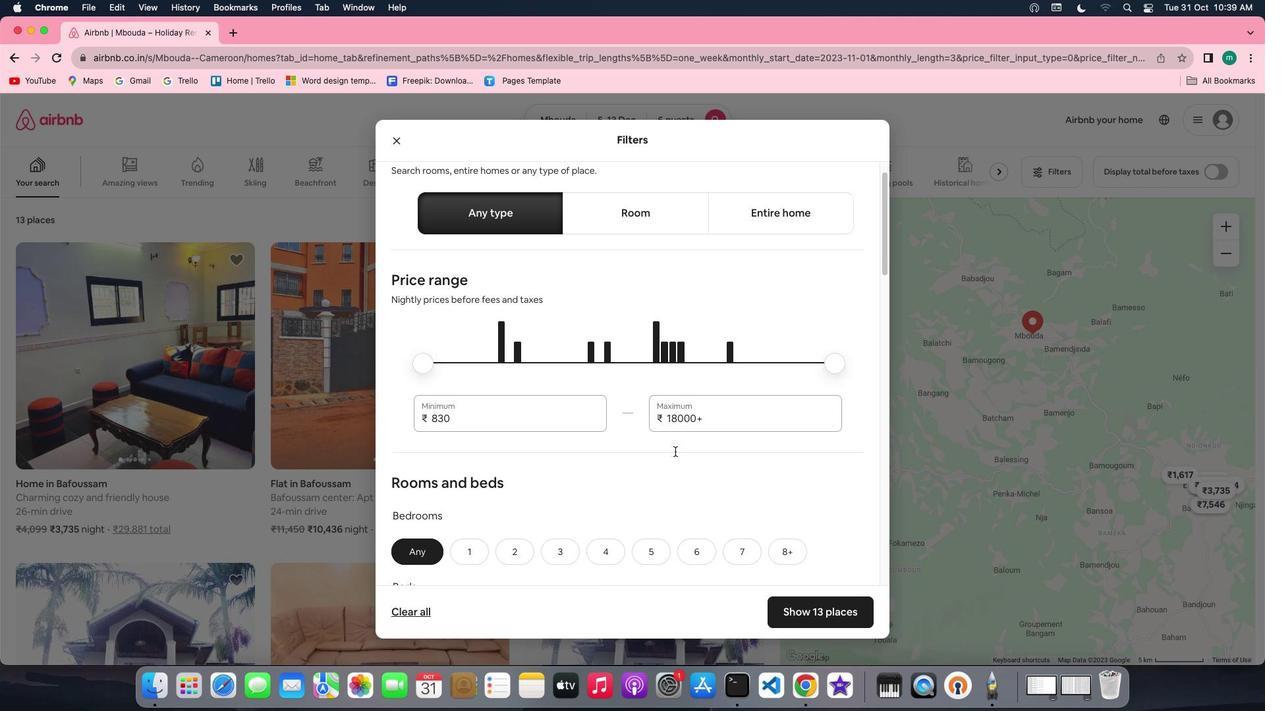 
Action: Mouse moved to (674, 452)
Screenshot: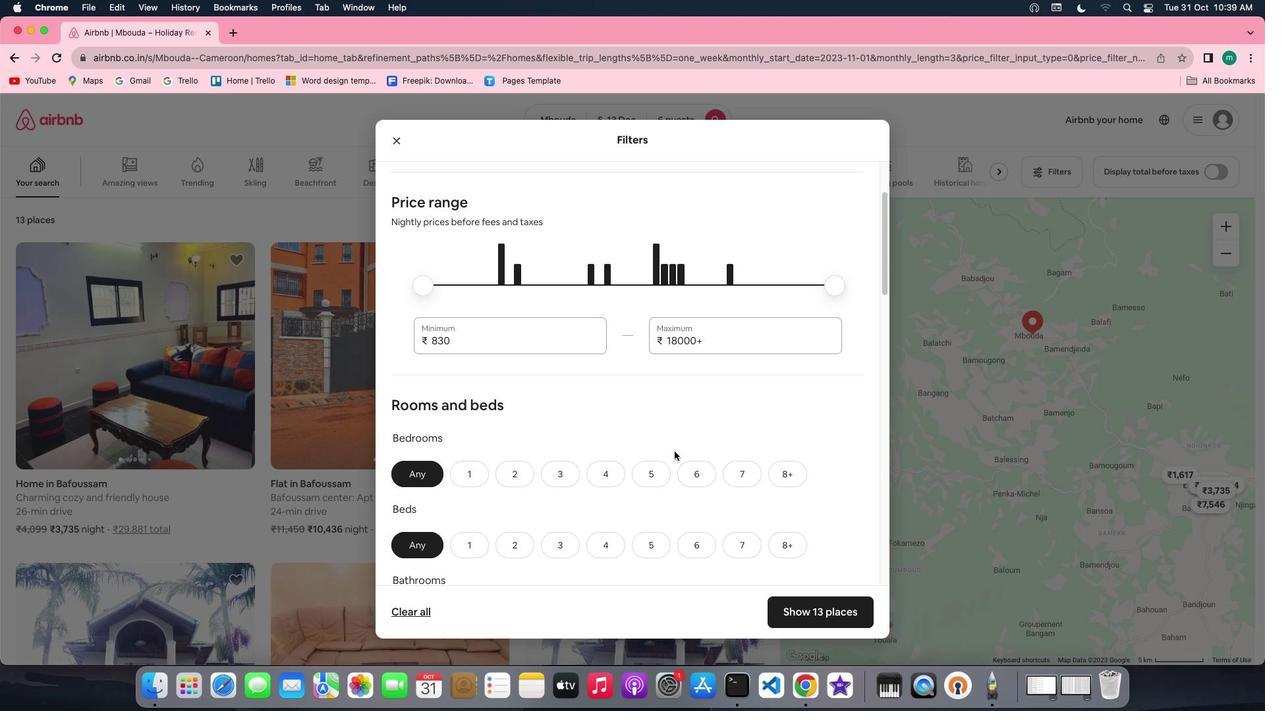 
Action: Mouse scrolled (674, 452) with delta (0, 0)
Screenshot: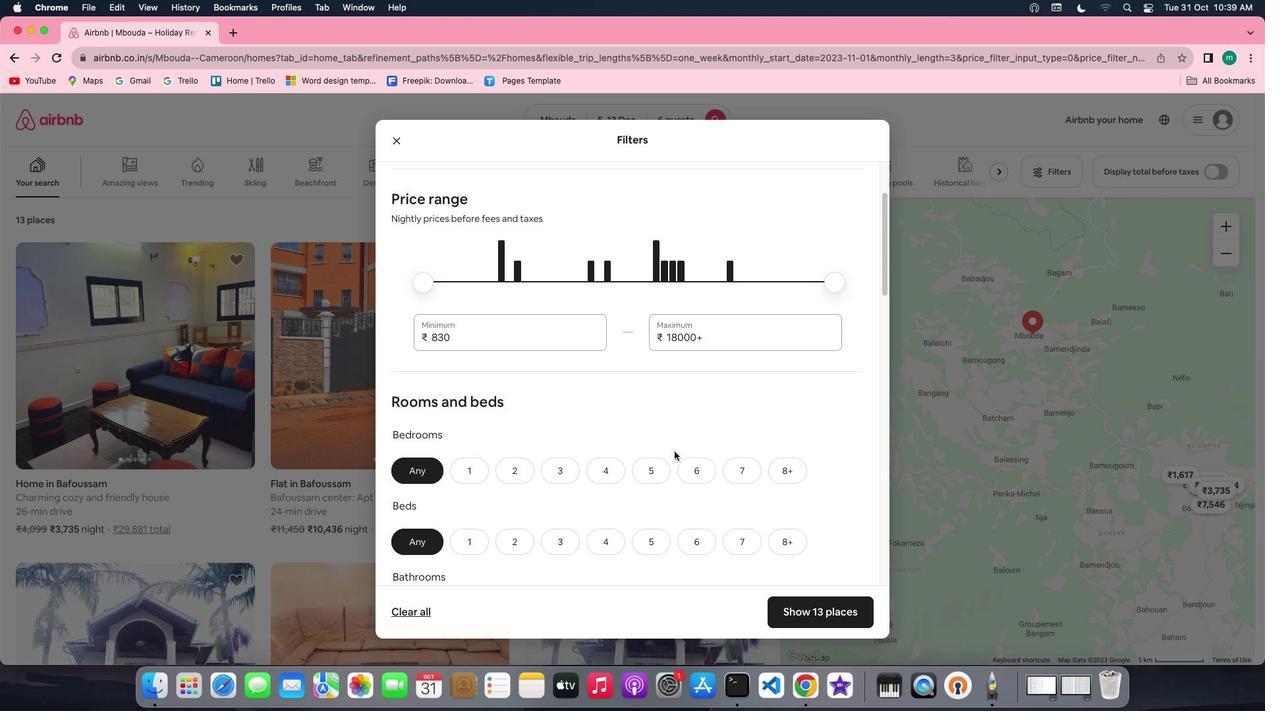 
Action: Mouse scrolled (674, 452) with delta (0, 0)
Screenshot: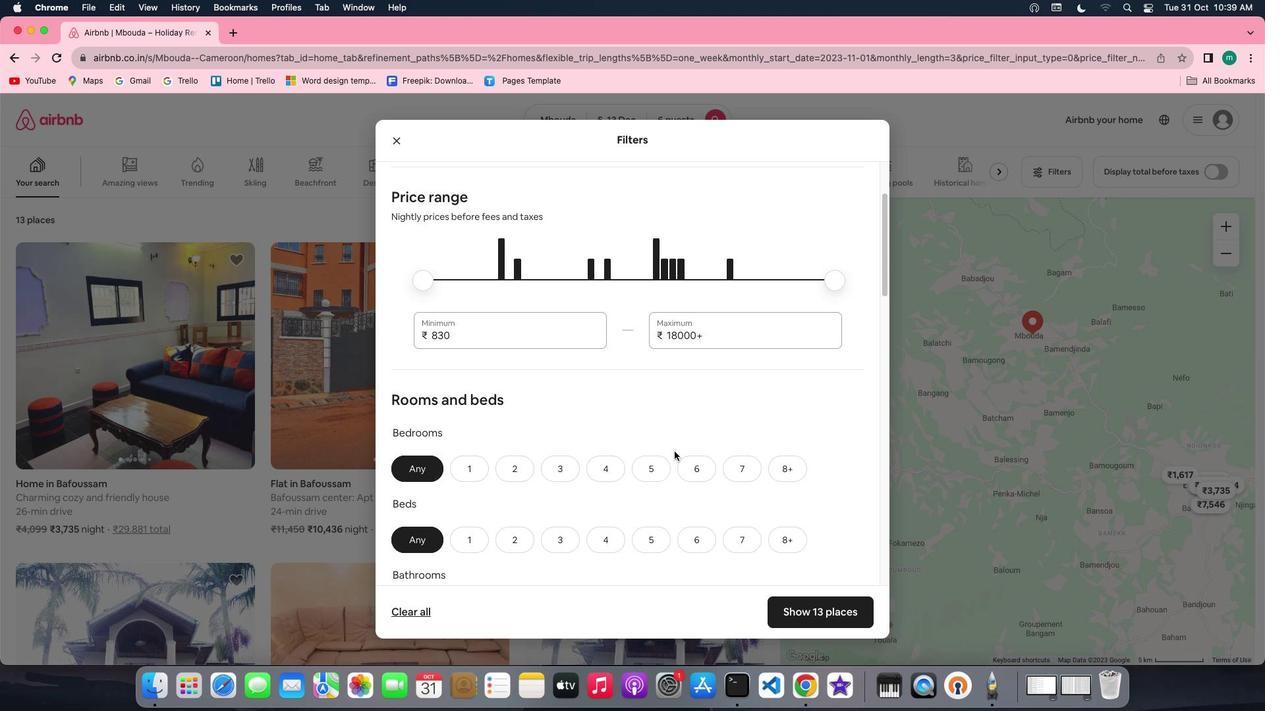 
Action: Mouse scrolled (674, 452) with delta (0, 0)
Screenshot: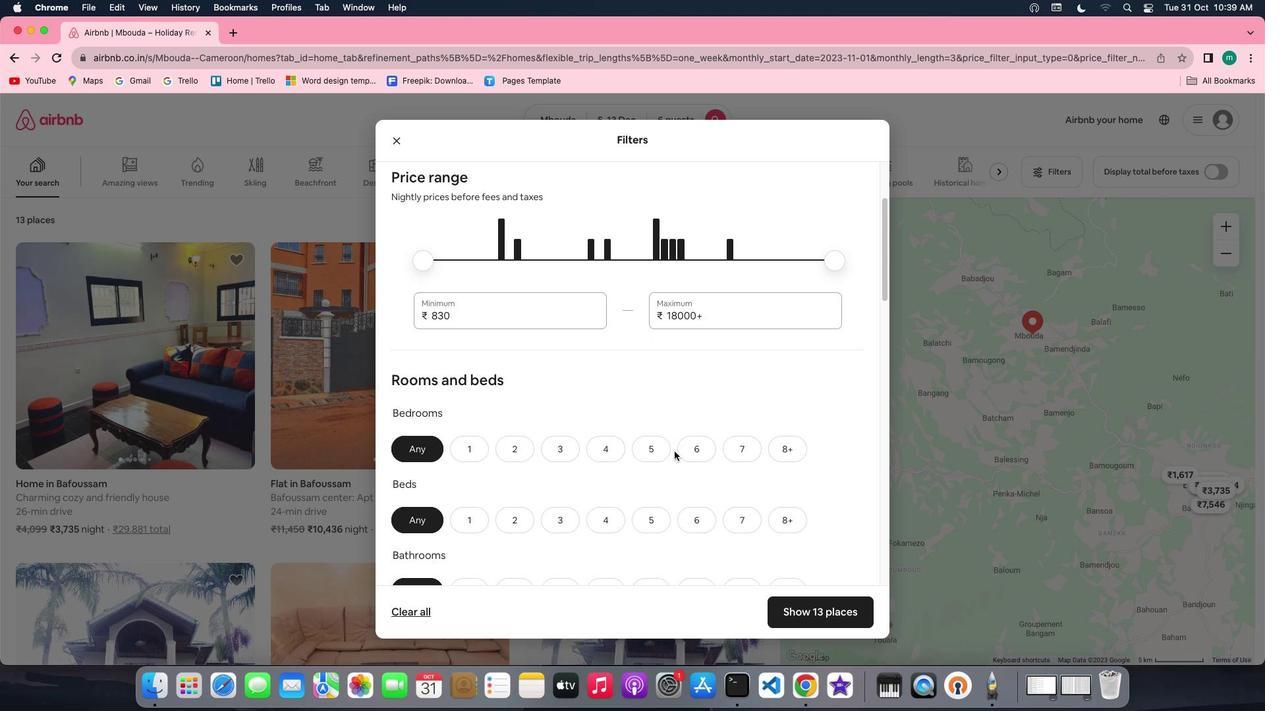 
Action: Mouse scrolled (674, 452) with delta (0, 0)
Screenshot: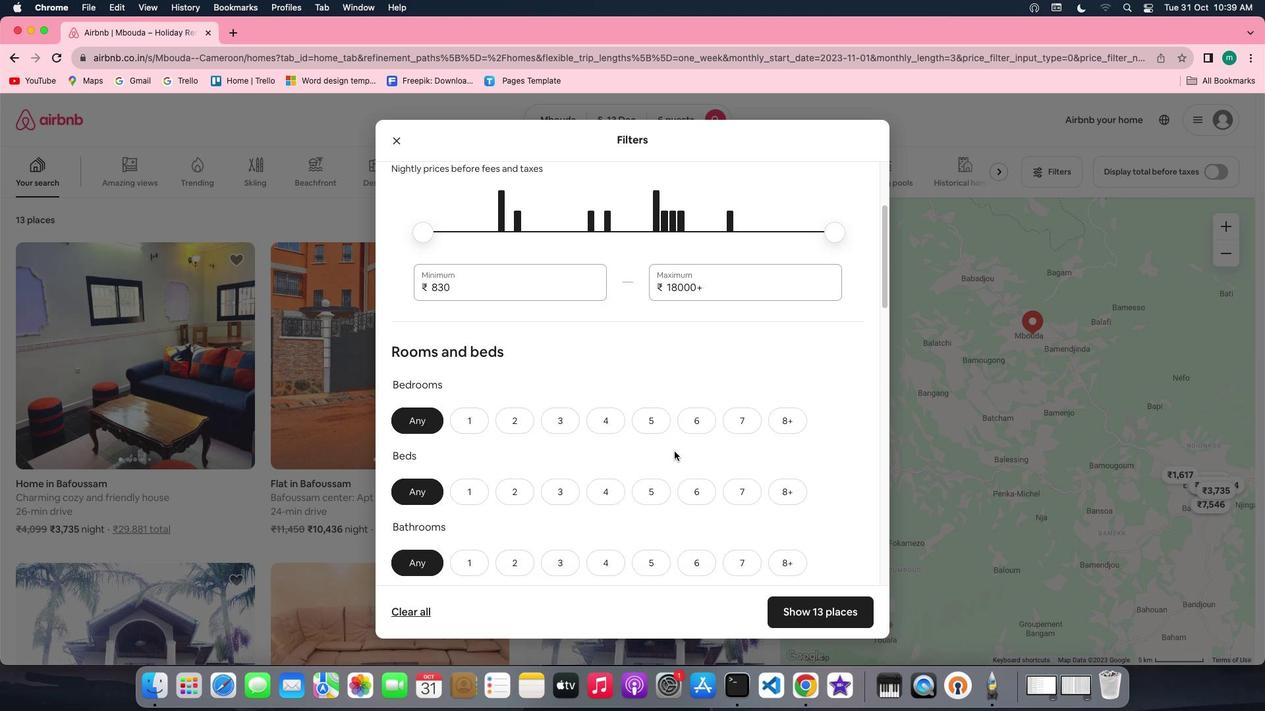 
Action: Mouse scrolled (674, 452) with delta (0, 0)
Screenshot: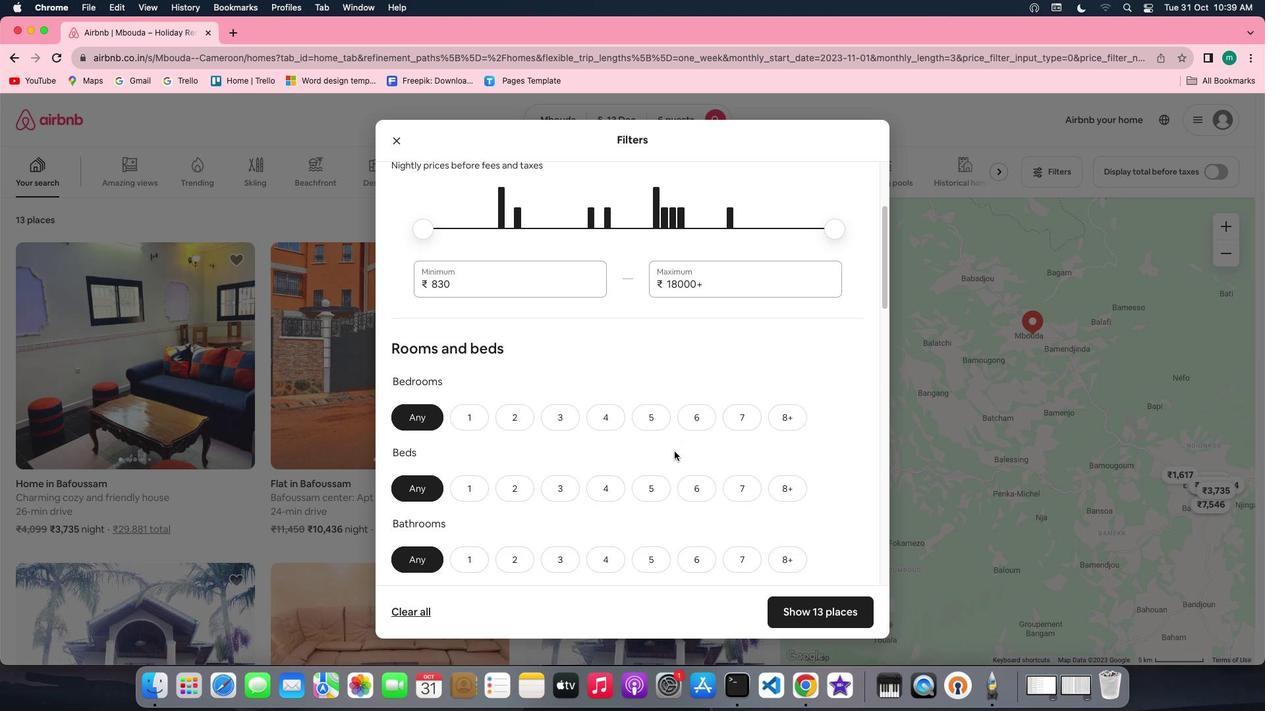 
Action: Mouse scrolled (674, 452) with delta (0, 0)
Screenshot: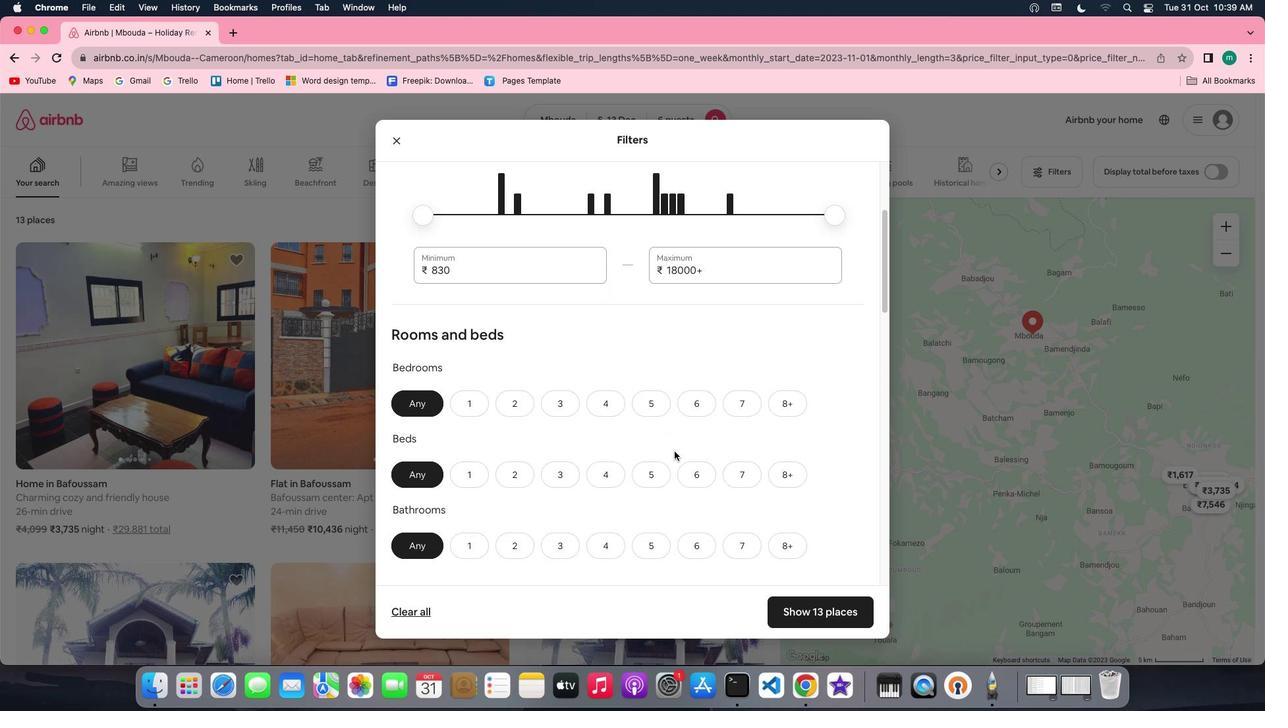 
Action: Mouse scrolled (674, 452) with delta (0, 0)
Screenshot: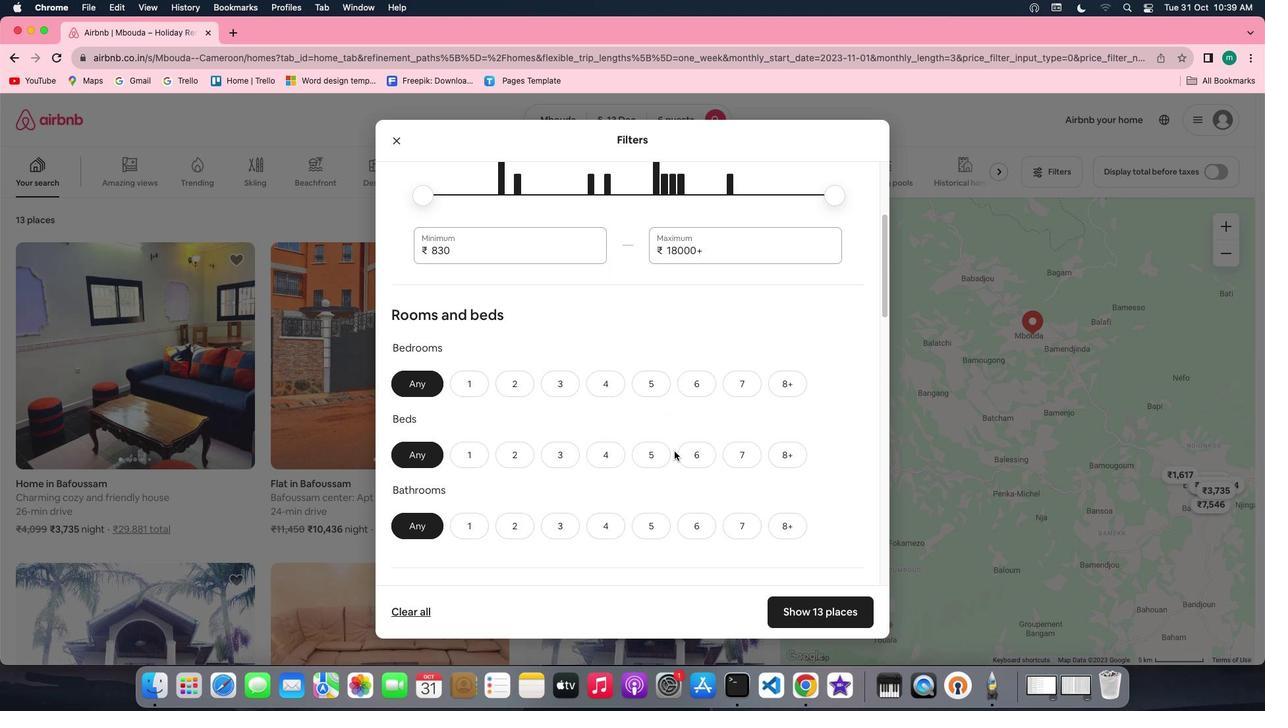 
Action: Mouse scrolled (674, 452) with delta (0, -1)
Screenshot: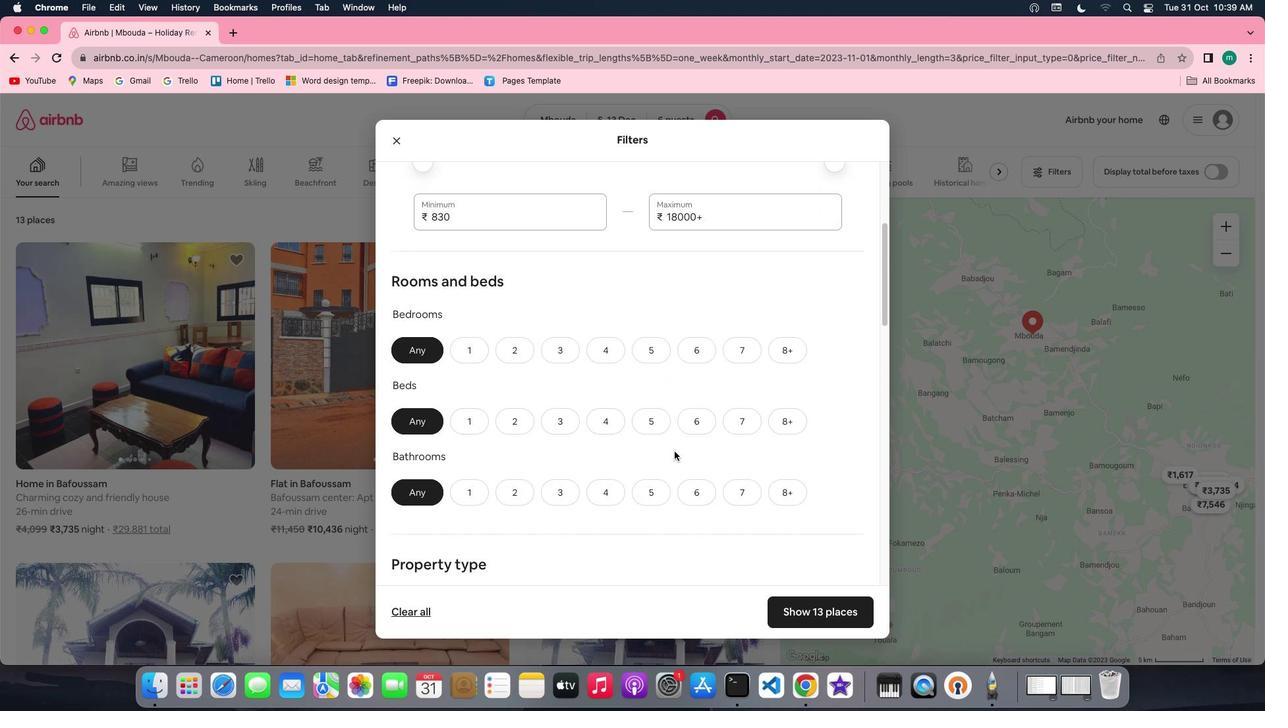 
Action: Mouse moved to (566, 284)
Screenshot: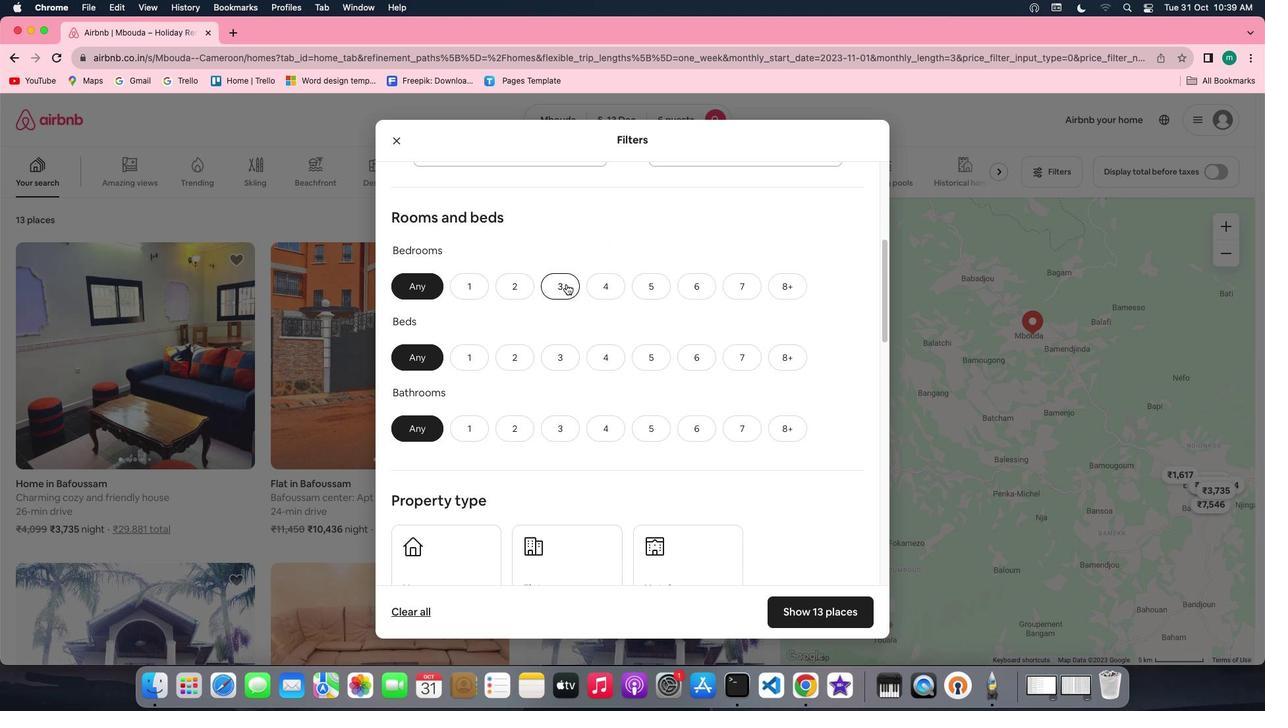 
Action: Mouse pressed left at (566, 284)
Screenshot: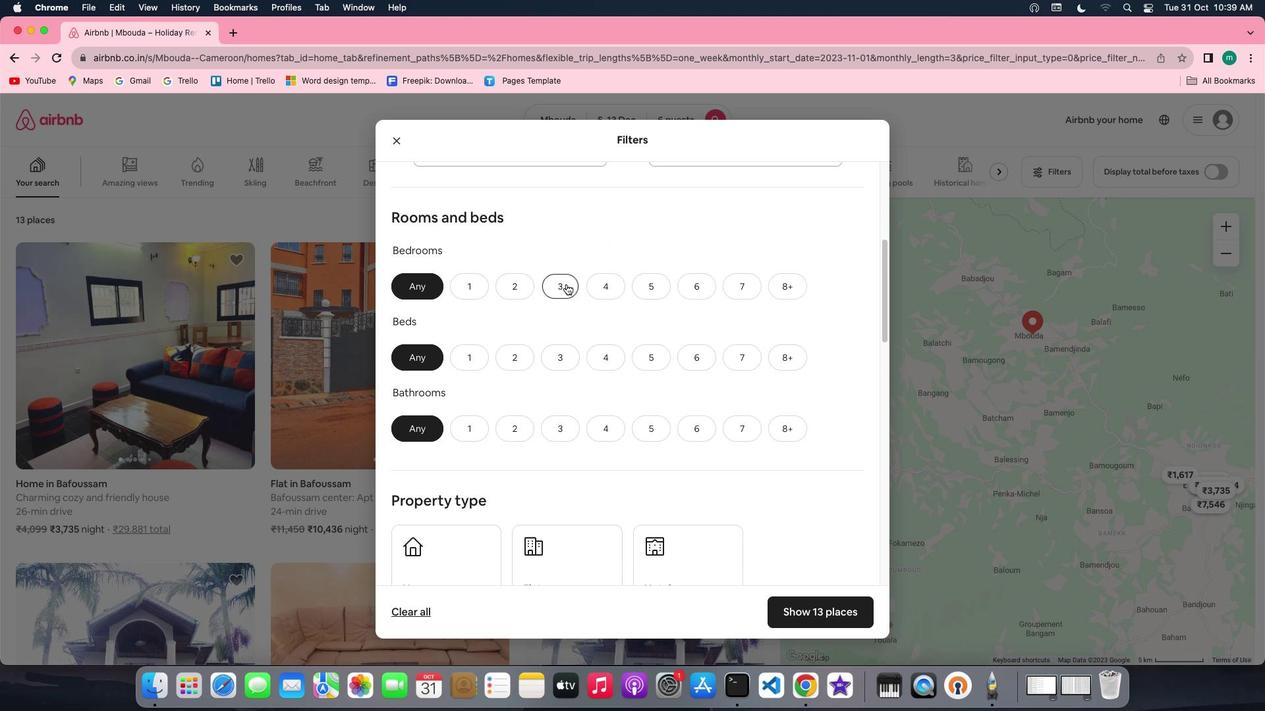 
Action: Mouse moved to (562, 351)
Screenshot: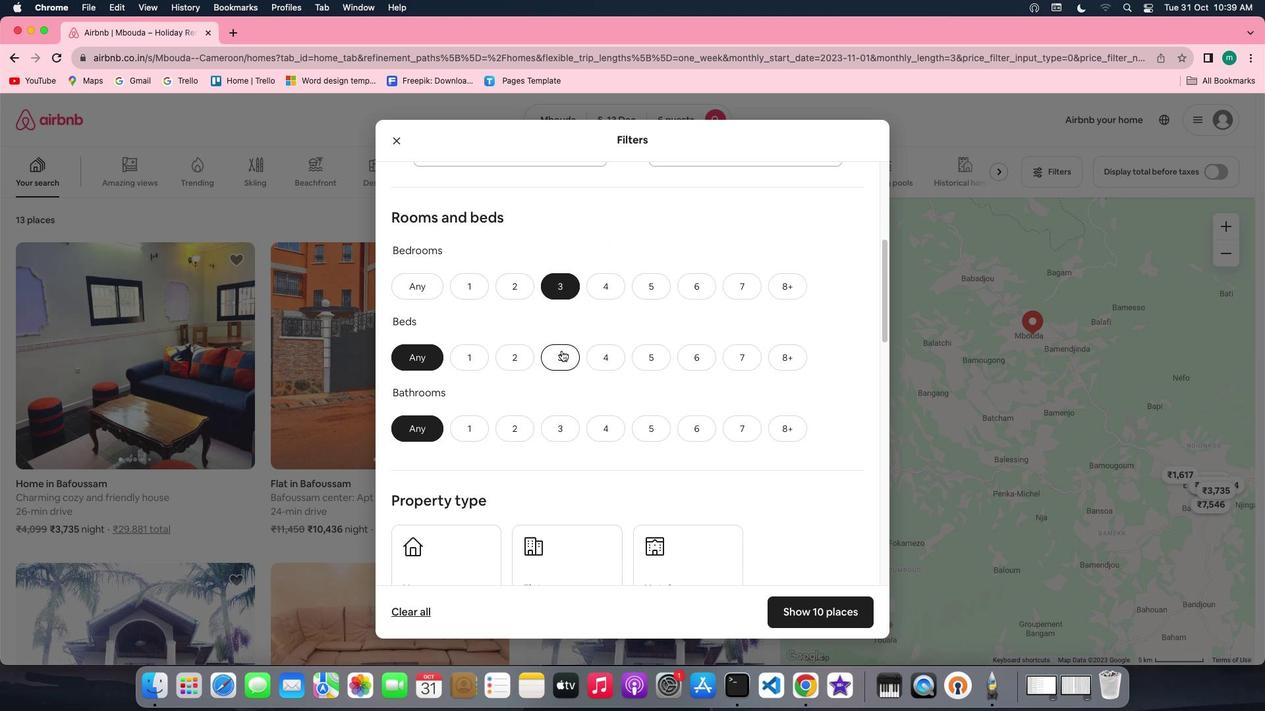 
Action: Mouse pressed left at (562, 351)
Screenshot: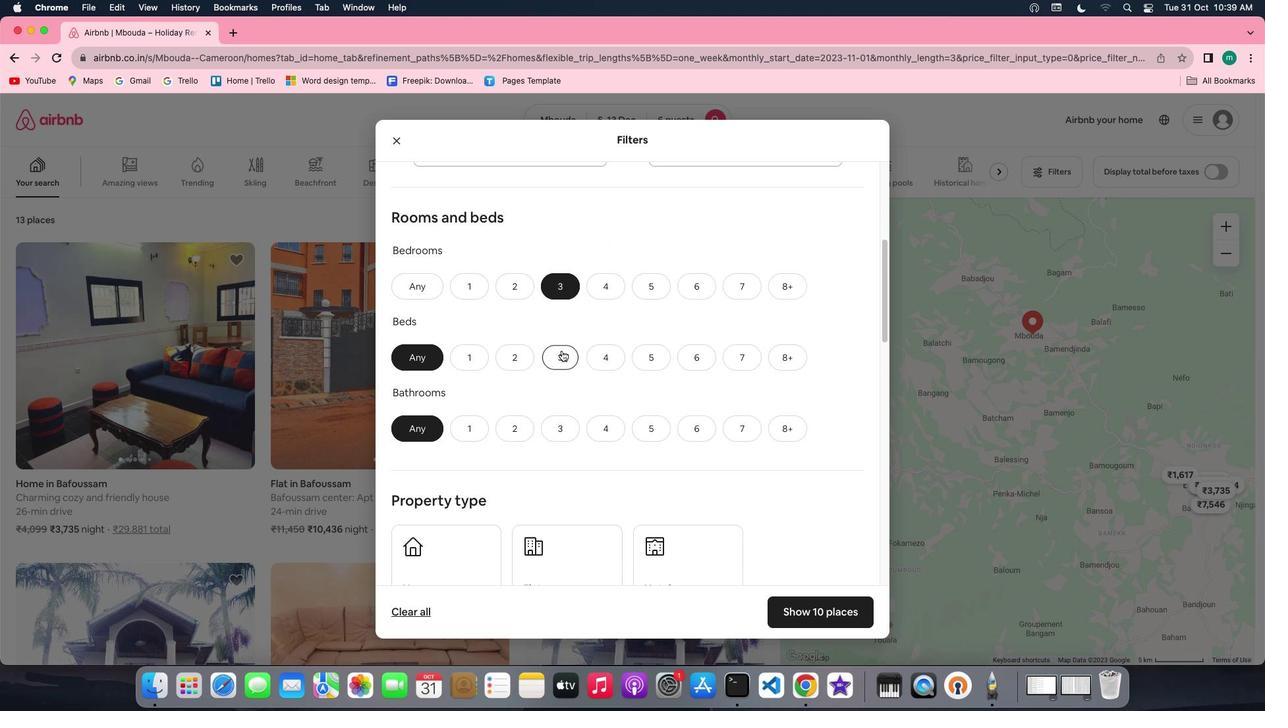 
Action: Mouse moved to (566, 436)
Screenshot: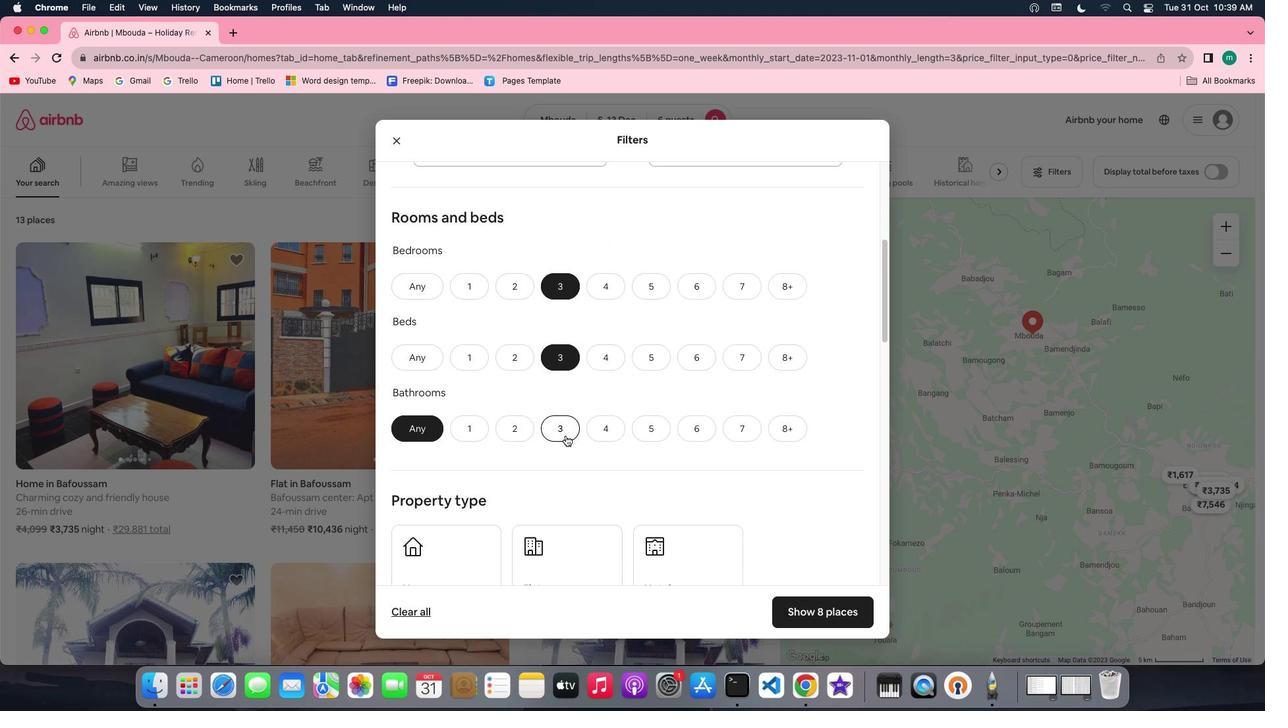 
Action: Mouse pressed left at (566, 436)
Screenshot: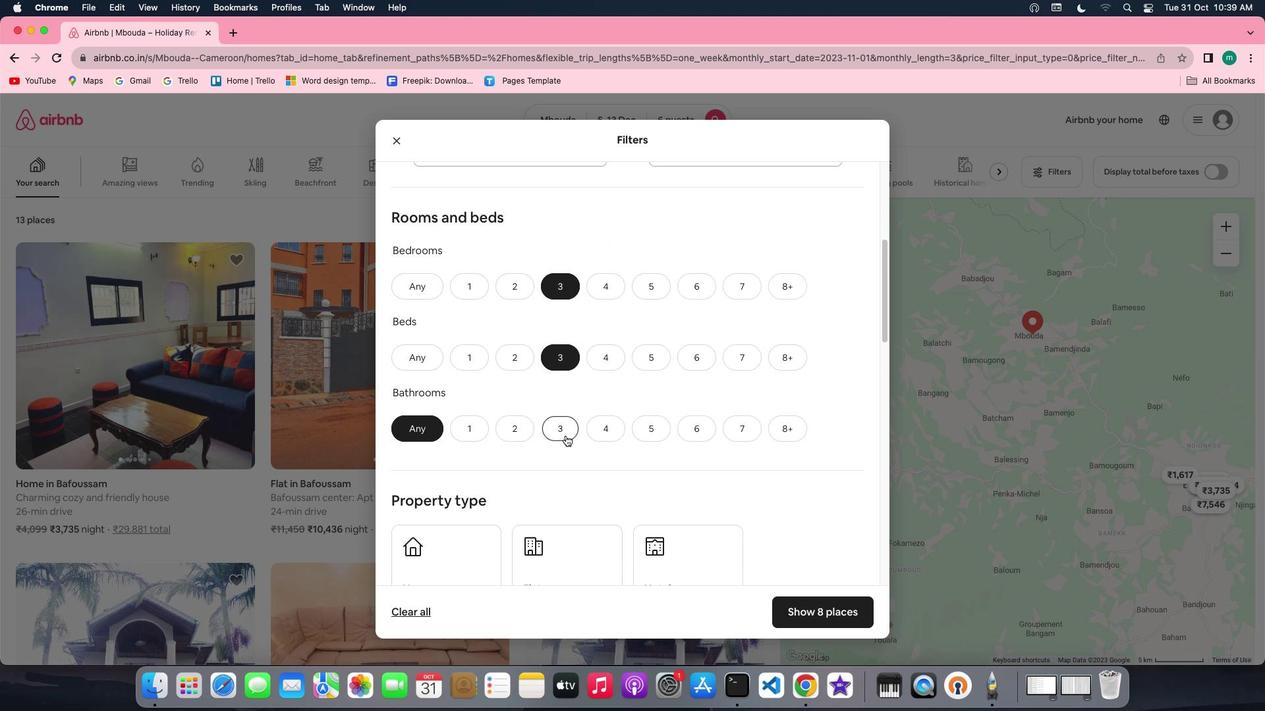 
Action: Mouse moved to (728, 465)
Screenshot: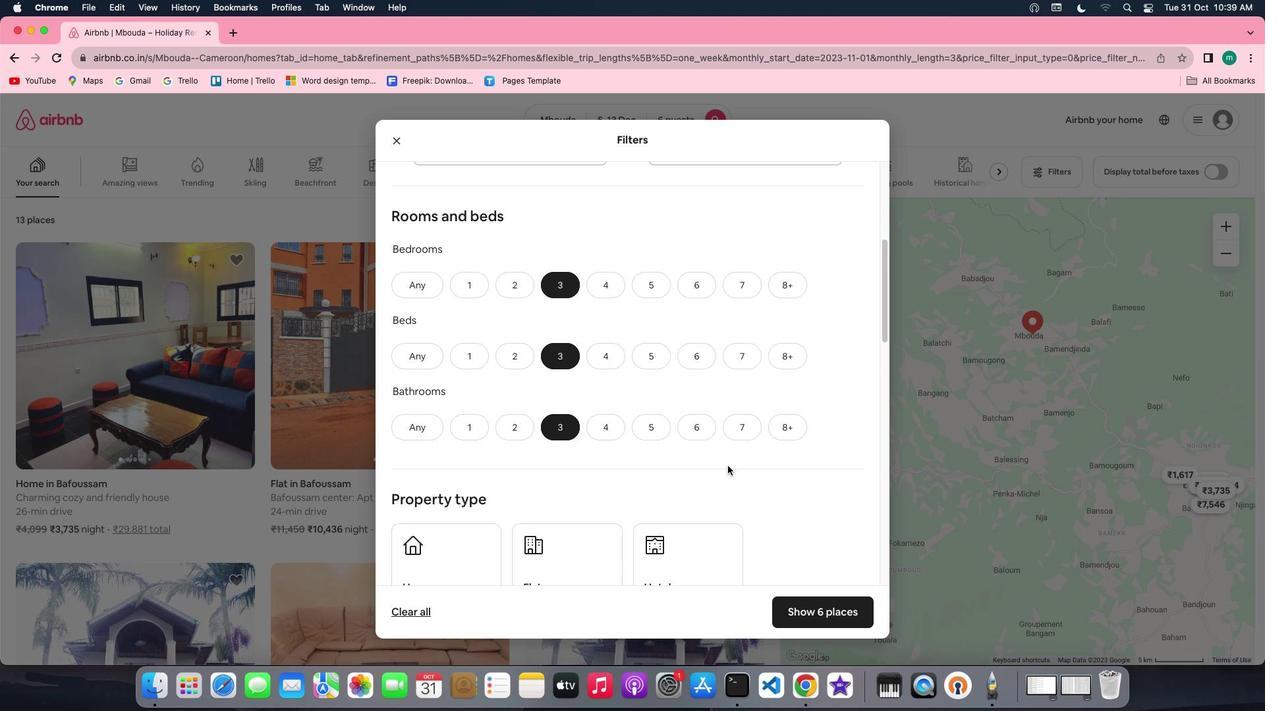 
Action: Mouse scrolled (728, 465) with delta (0, 0)
Screenshot: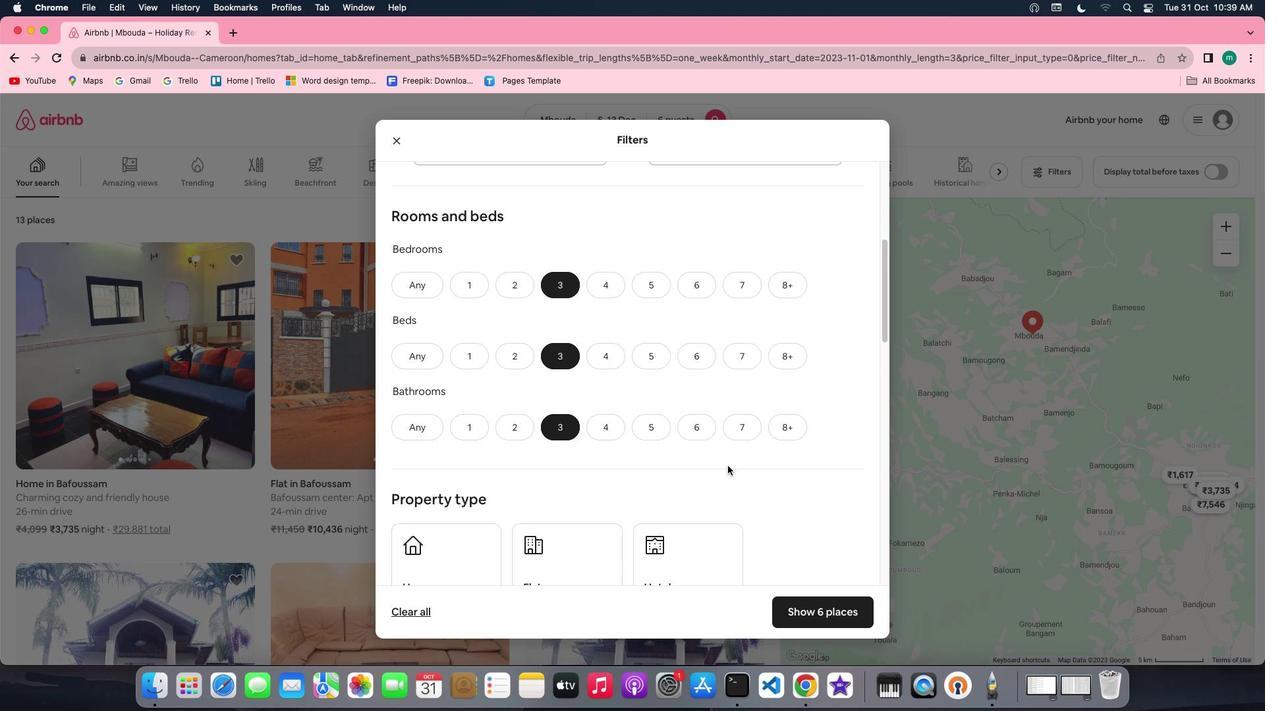 
Action: Mouse scrolled (728, 465) with delta (0, 0)
Screenshot: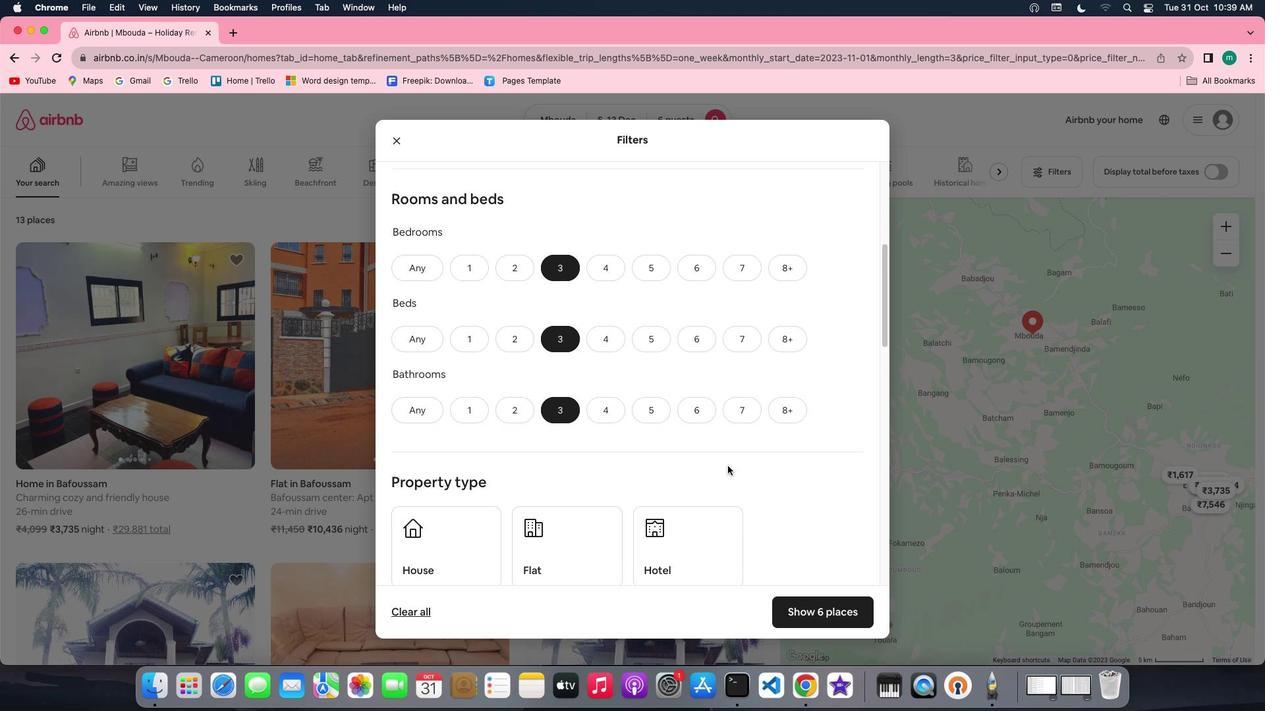 
Action: Mouse scrolled (728, 465) with delta (0, -1)
Screenshot: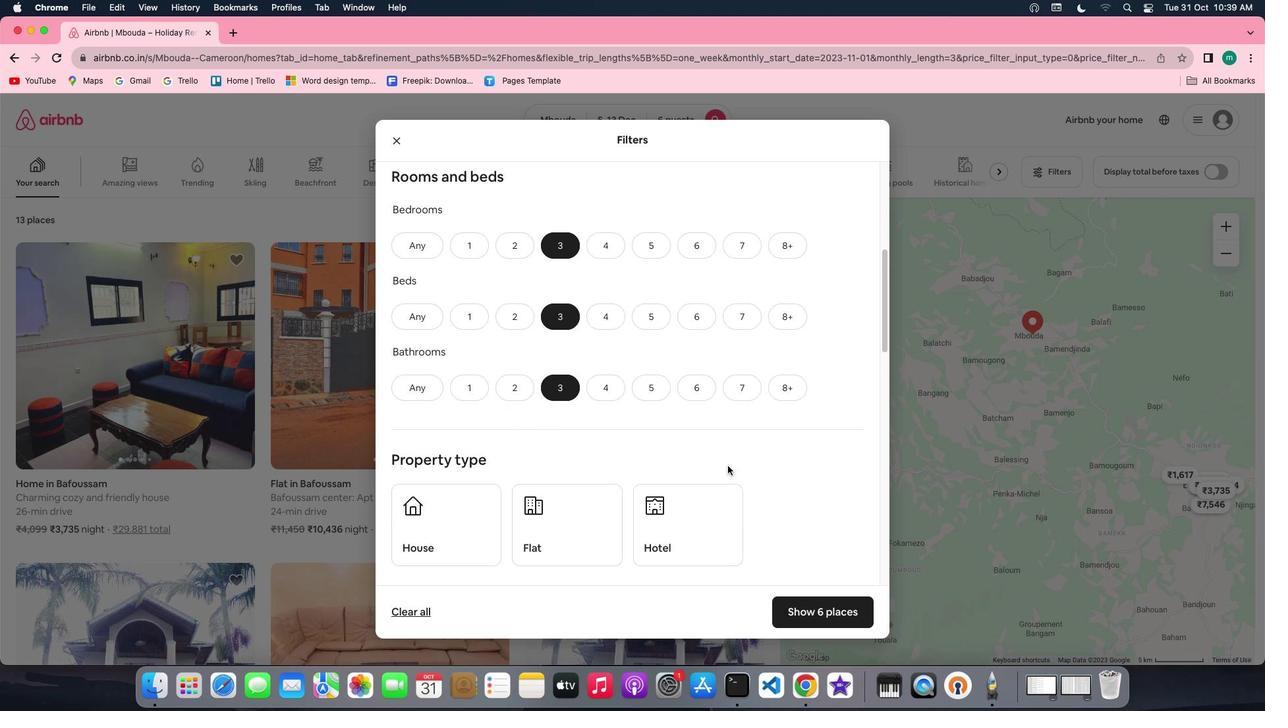 
Action: Mouse scrolled (728, 465) with delta (0, 0)
Screenshot: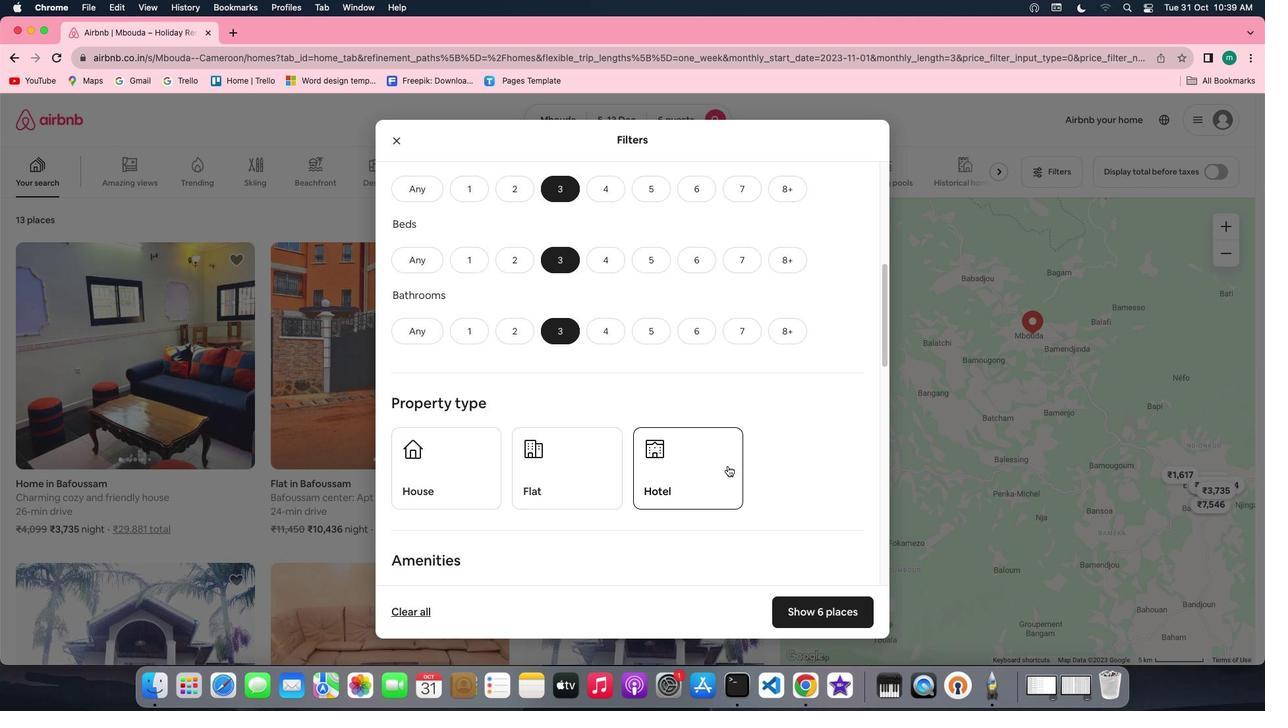 
Action: Mouse scrolled (728, 465) with delta (0, 0)
Screenshot: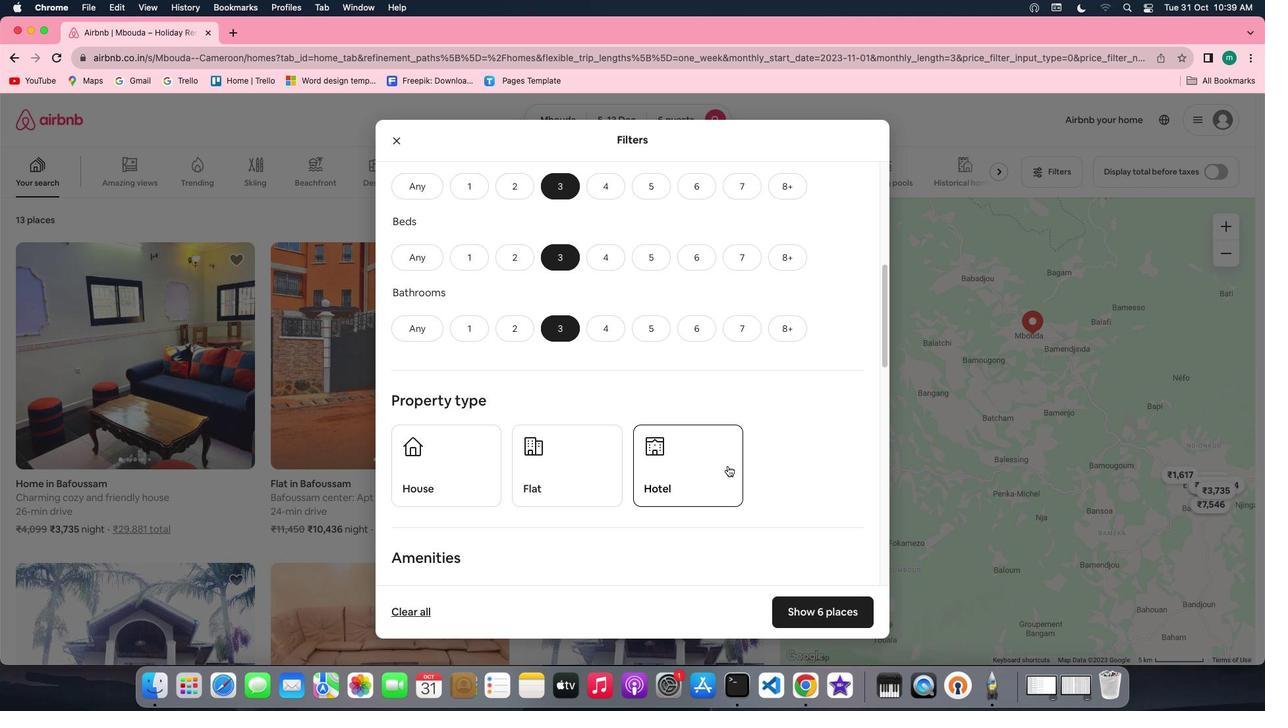 
Action: Mouse scrolled (728, 465) with delta (0, 0)
Screenshot: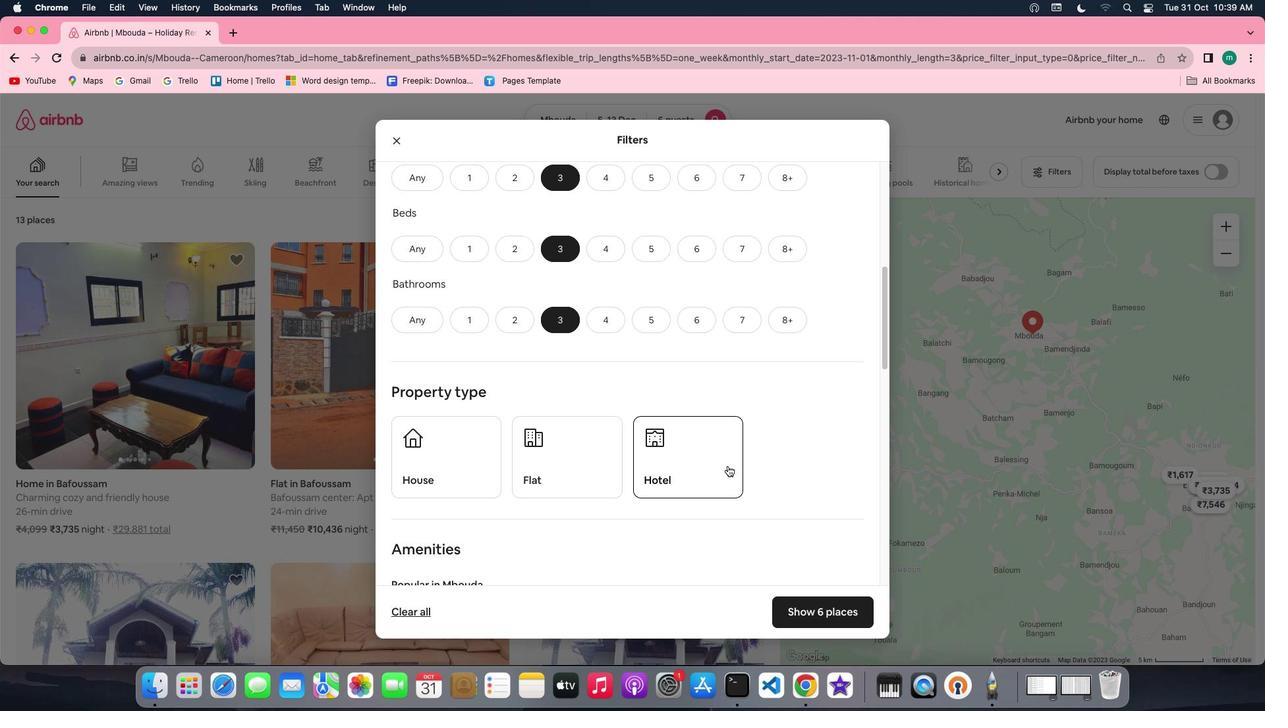 
Action: Mouse scrolled (728, 465) with delta (0, 0)
Screenshot: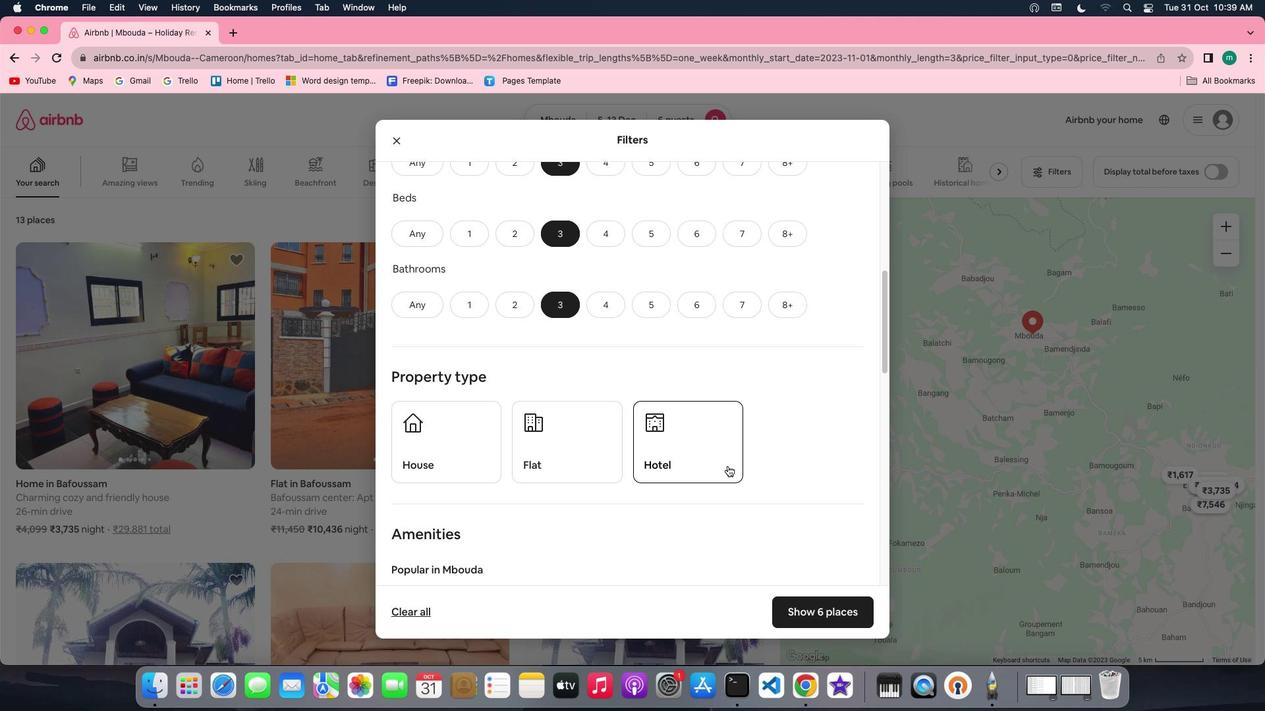
Action: Mouse scrolled (728, 465) with delta (0, 0)
Screenshot: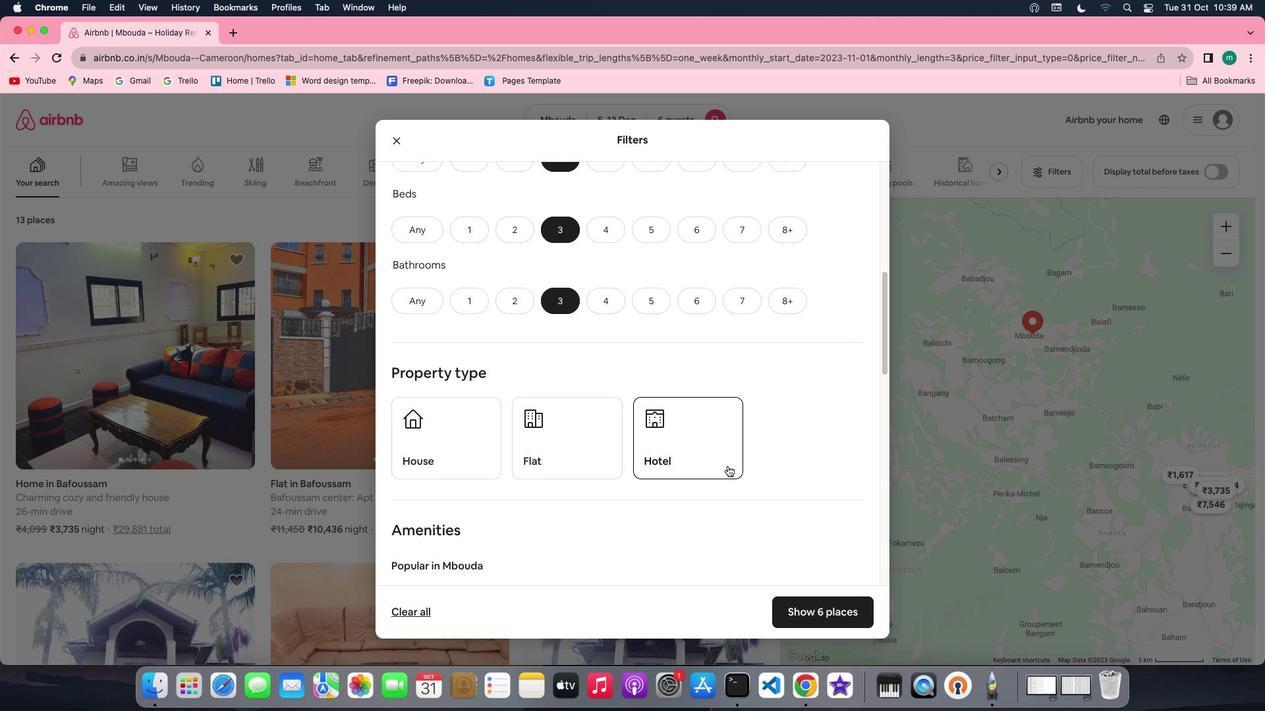 
Action: Mouse scrolled (728, 465) with delta (0, -1)
Screenshot: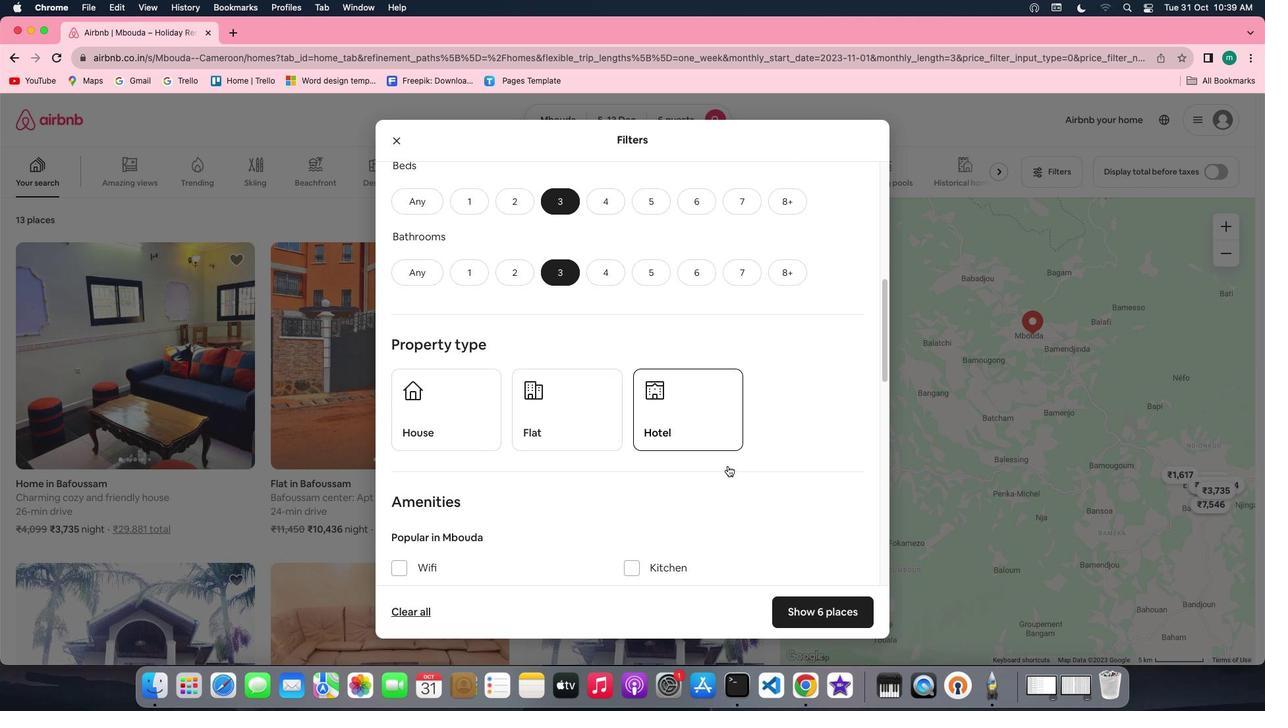 
Action: Mouse scrolled (728, 465) with delta (0, 0)
Screenshot: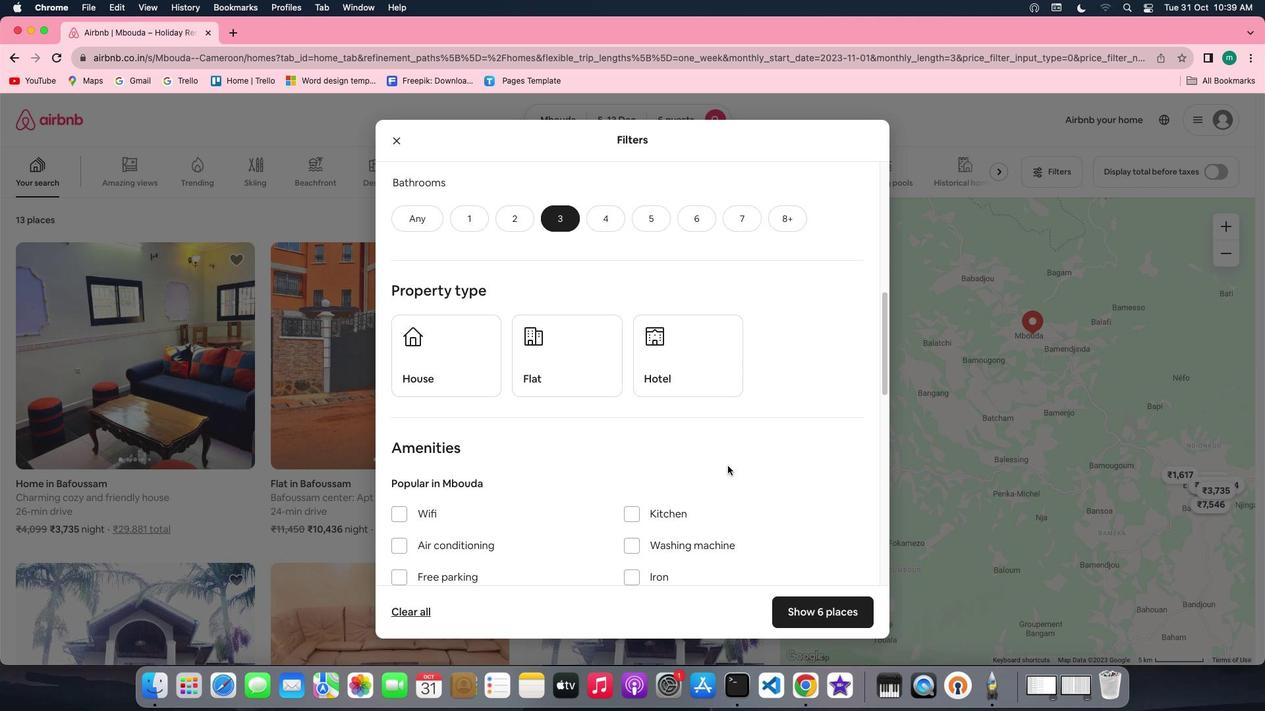 
Action: Mouse scrolled (728, 465) with delta (0, 0)
Screenshot: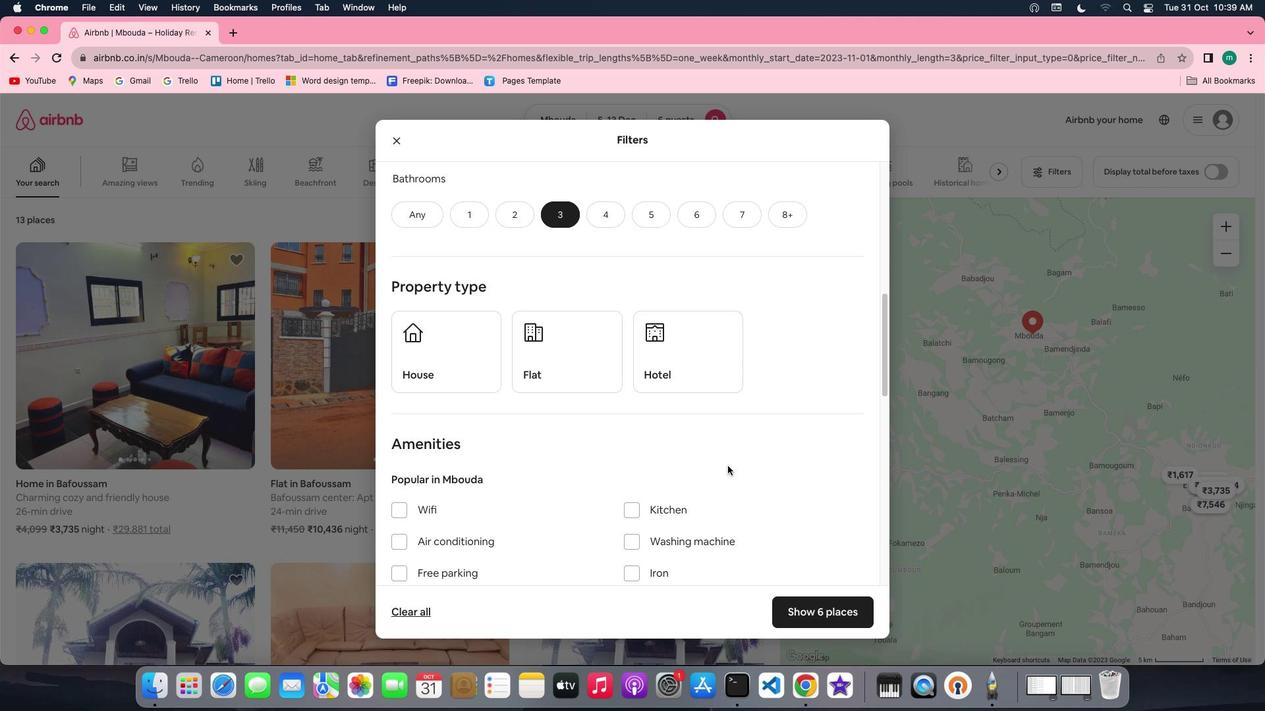 
Action: Mouse moved to (452, 355)
Screenshot: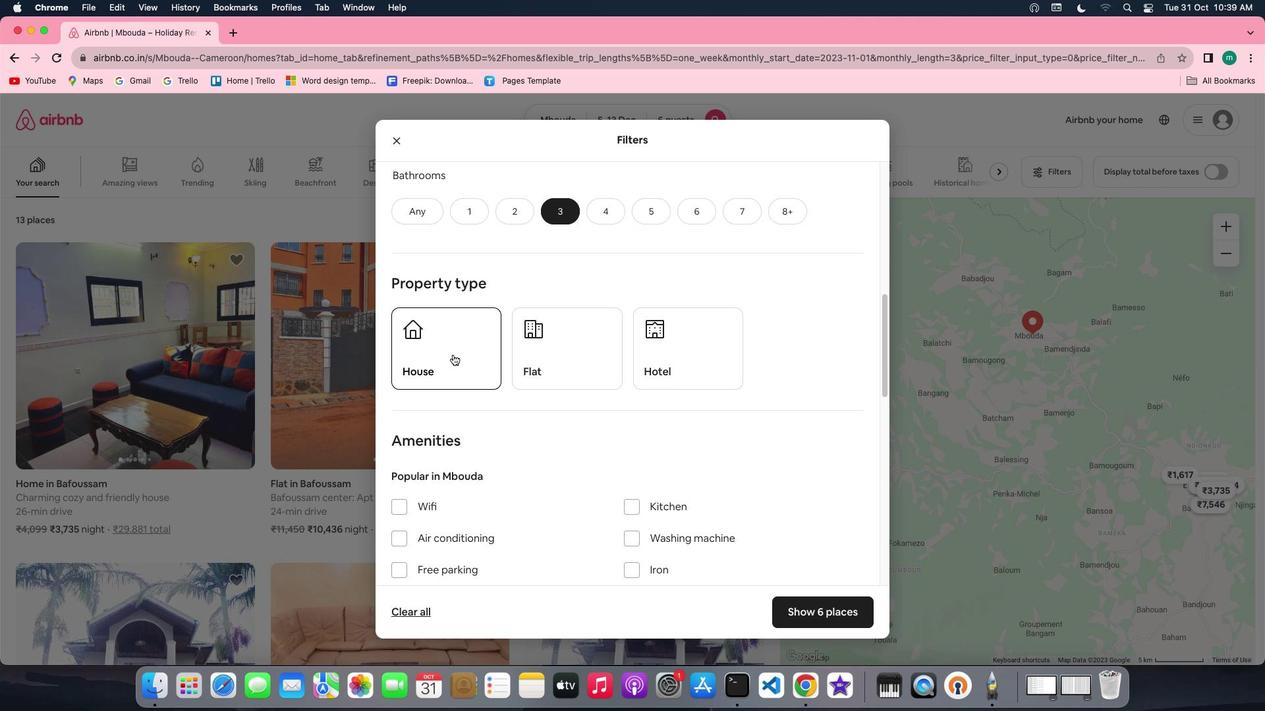 
Action: Mouse pressed left at (452, 355)
Screenshot: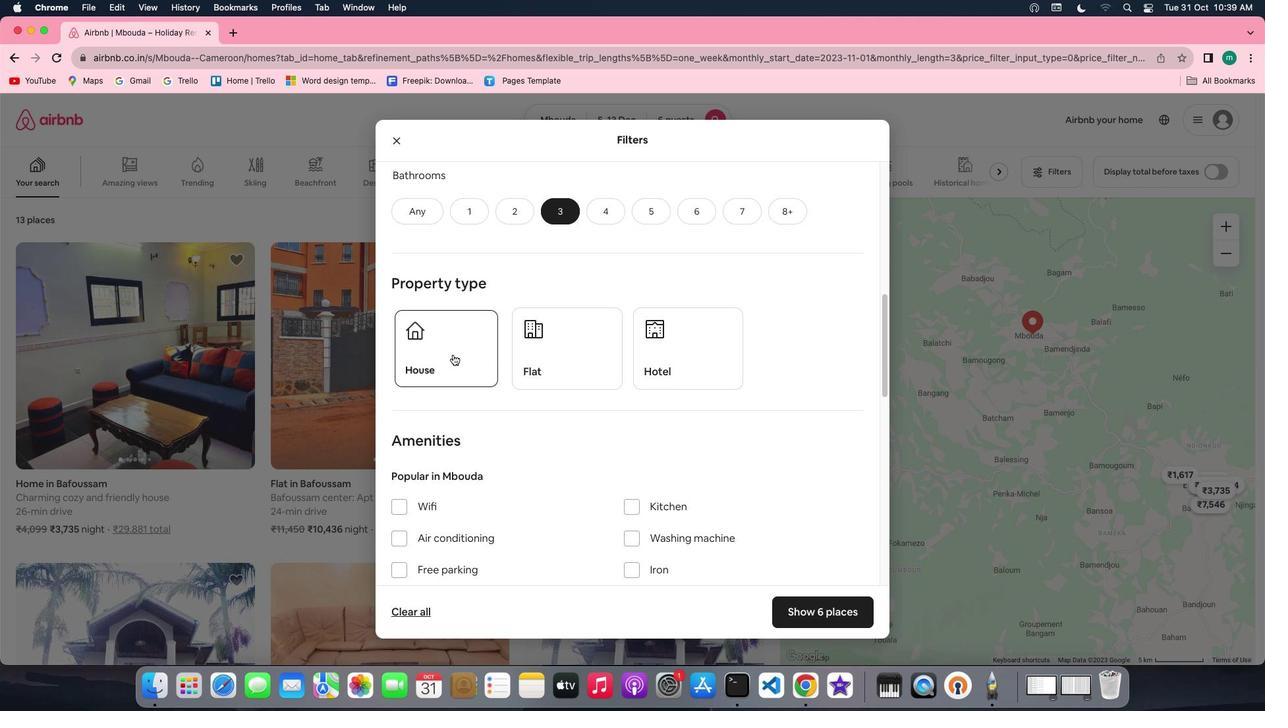 
Action: Mouse moved to (587, 375)
Screenshot: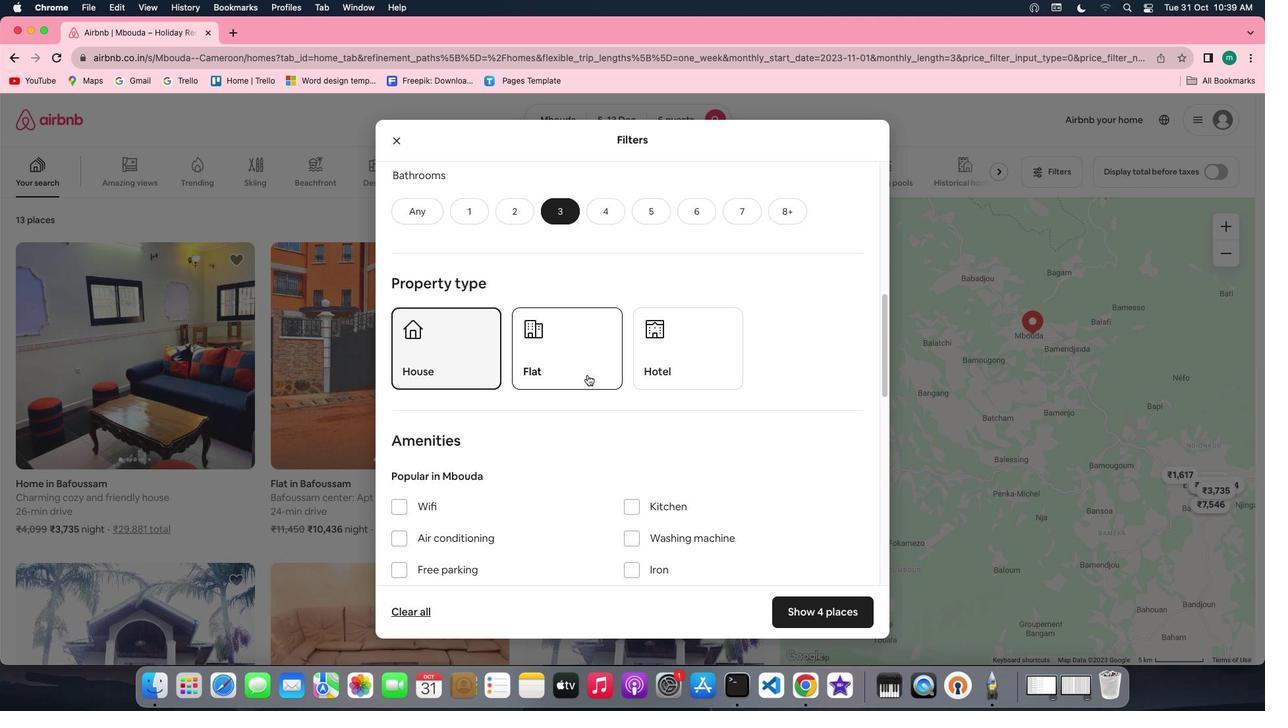 
Action: Mouse scrolled (587, 375) with delta (0, 0)
Screenshot: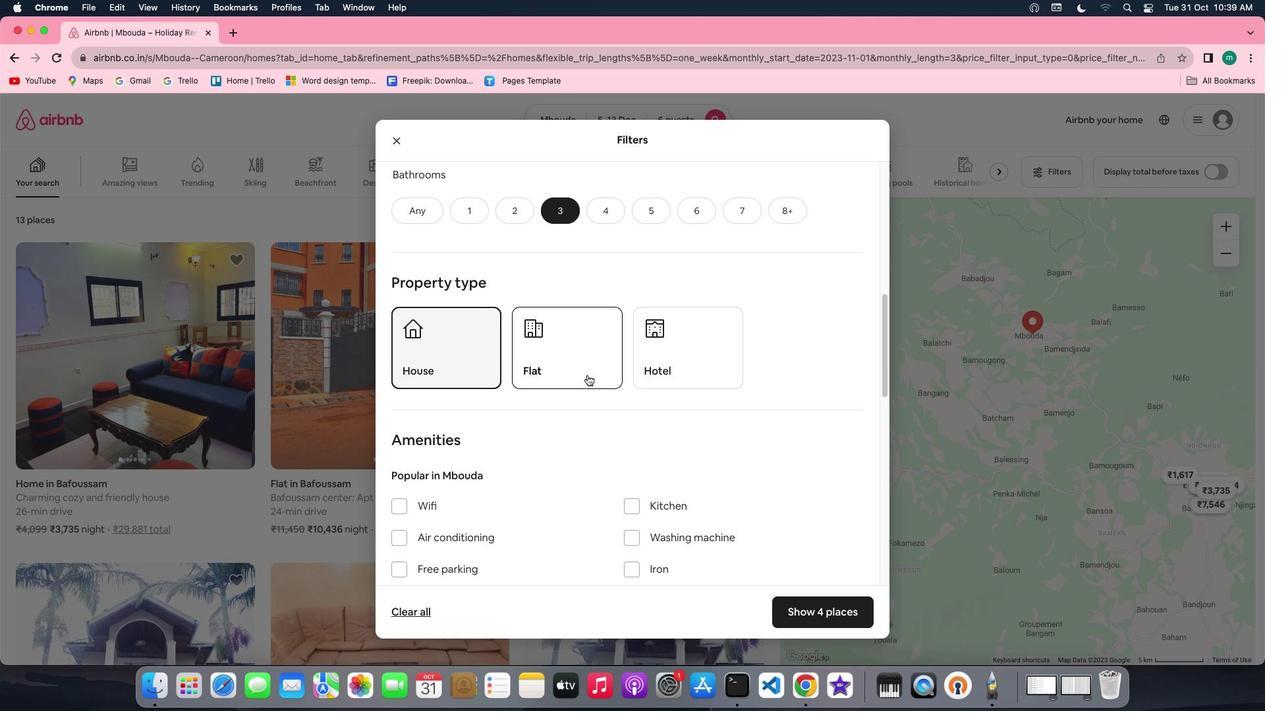 
Action: Mouse scrolled (587, 375) with delta (0, 0)
Screenshot: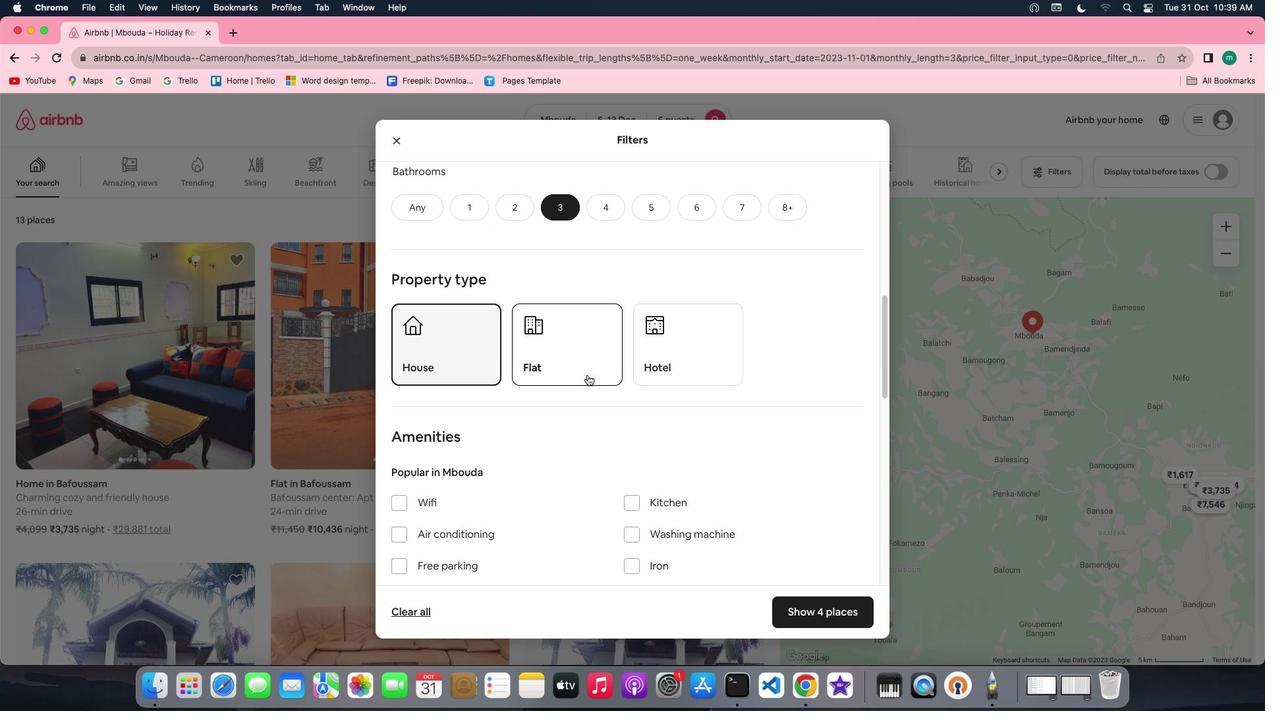 
Action: Mouse scrolled (587, 375) with delta (0, 0)
Screenshot: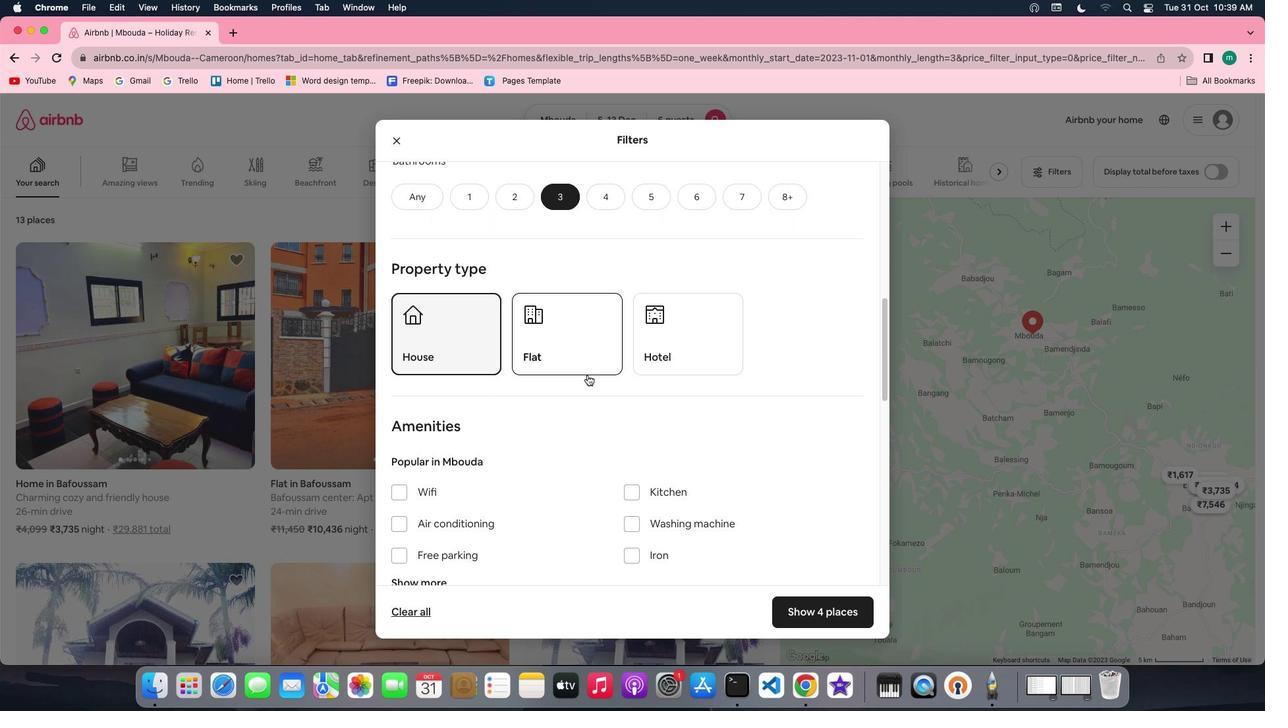 
Action: Mouse scrolled (587, 375) with delta (0, 0)
Screenshot: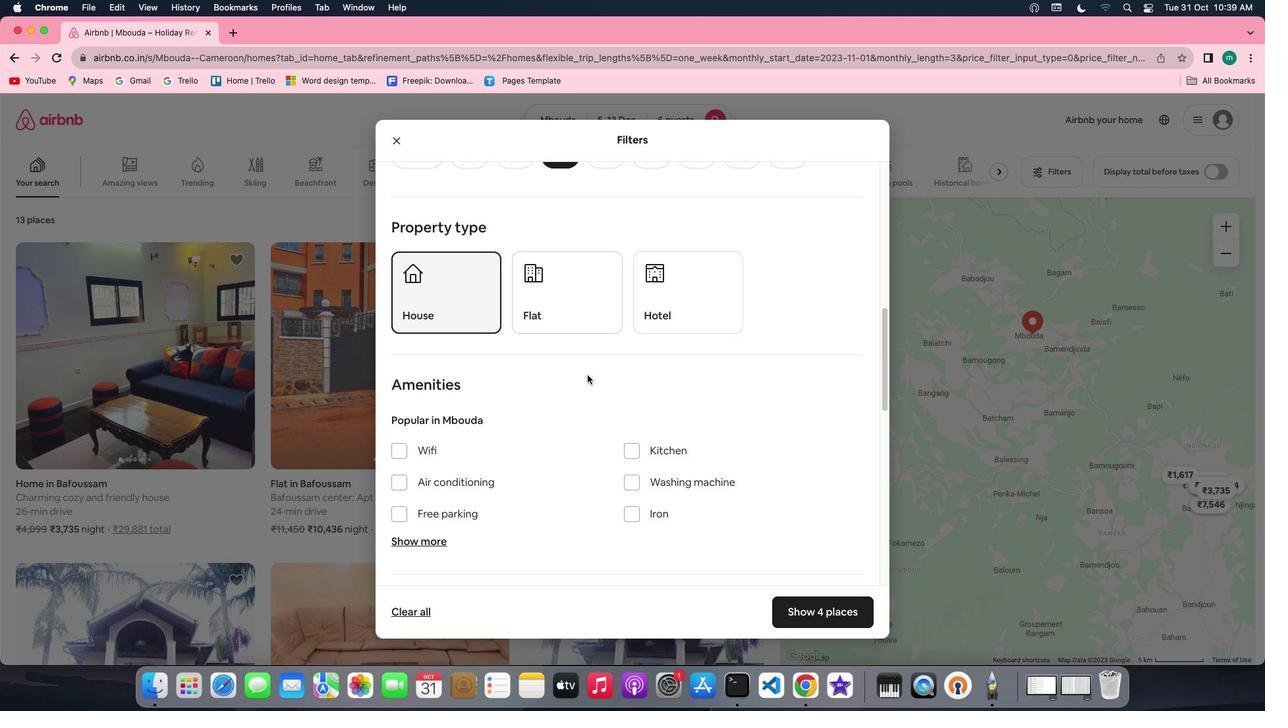 
Action: Mouse scrolled (587, 375) with delta (0, 0)
Screenshot: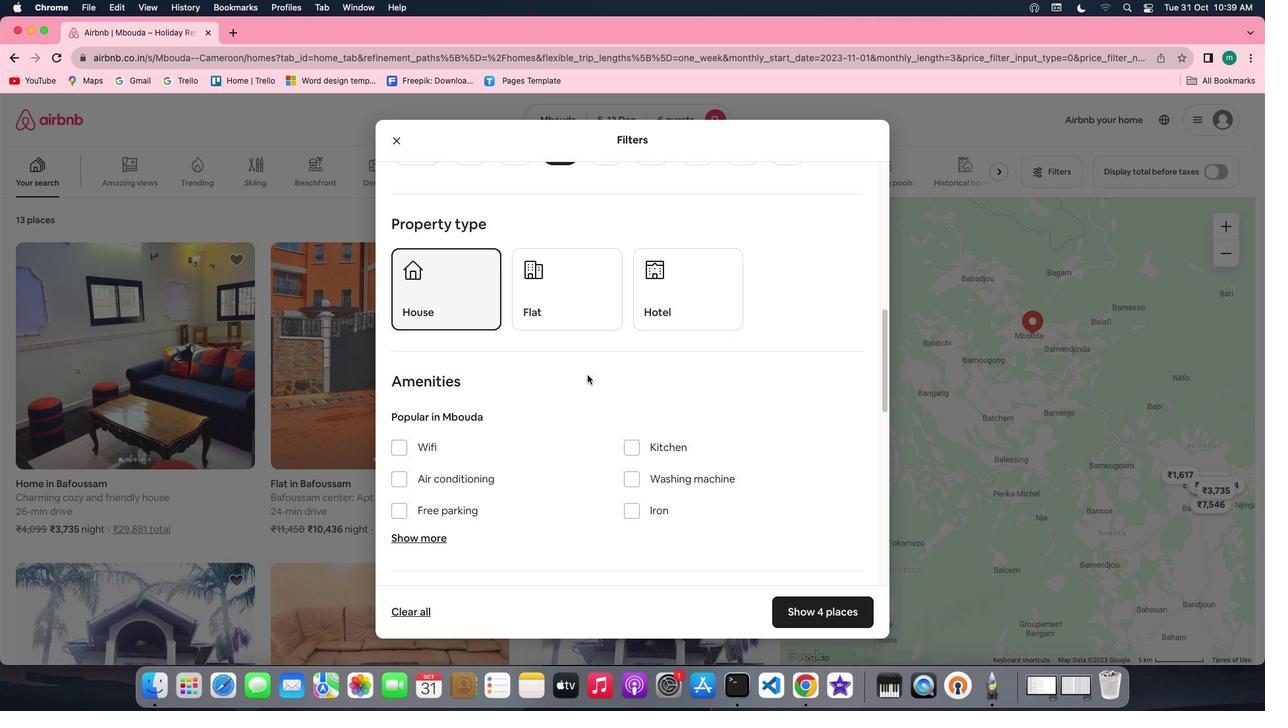
Action: Mouse scrolled (587, 375) with delta (0, 0)
Screenshot: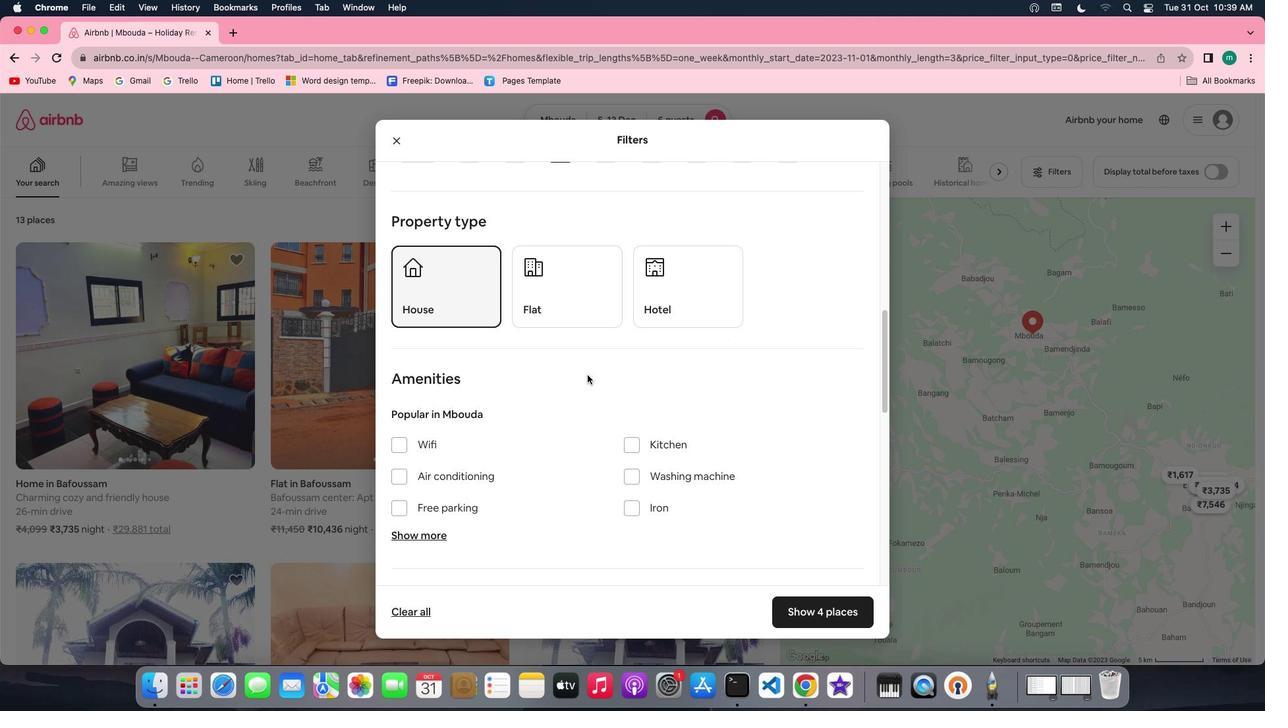 
Action: Mouse scrolled (587, 375) with delta (0, 0)
Screenshot: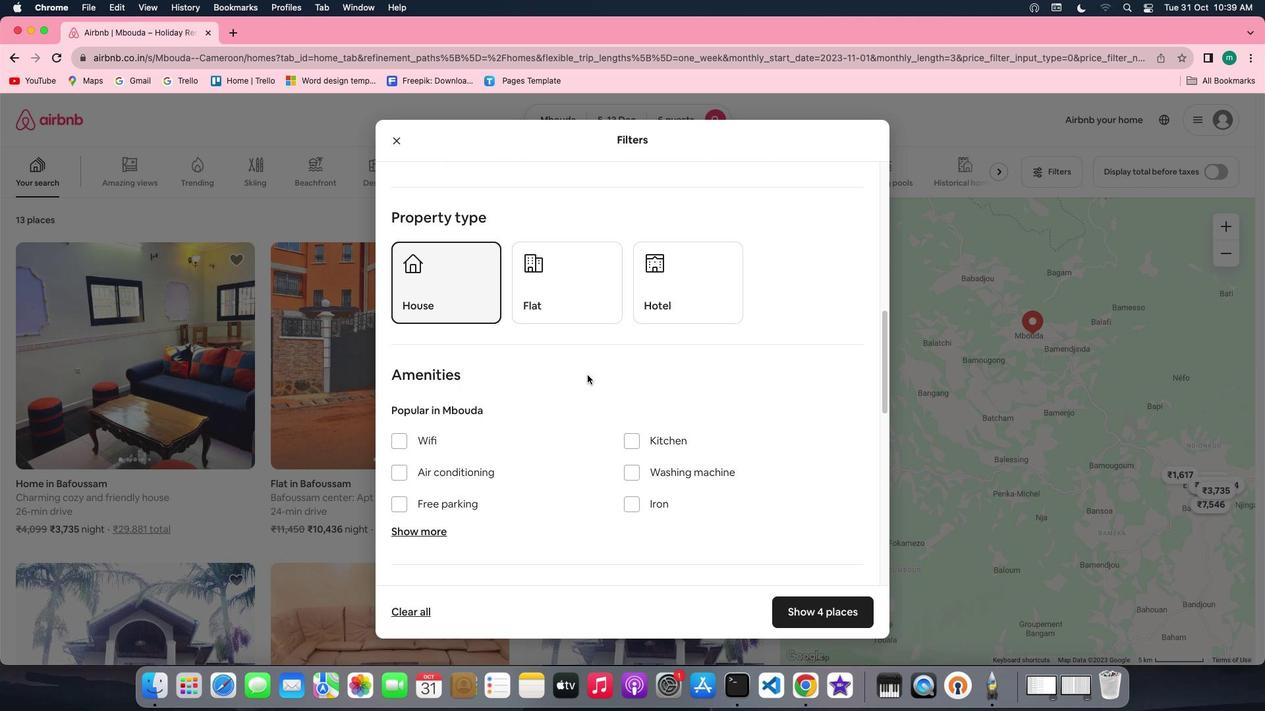 
Action: Mouse scrolled (587, 375) with delta (0, 0)
Screenshot: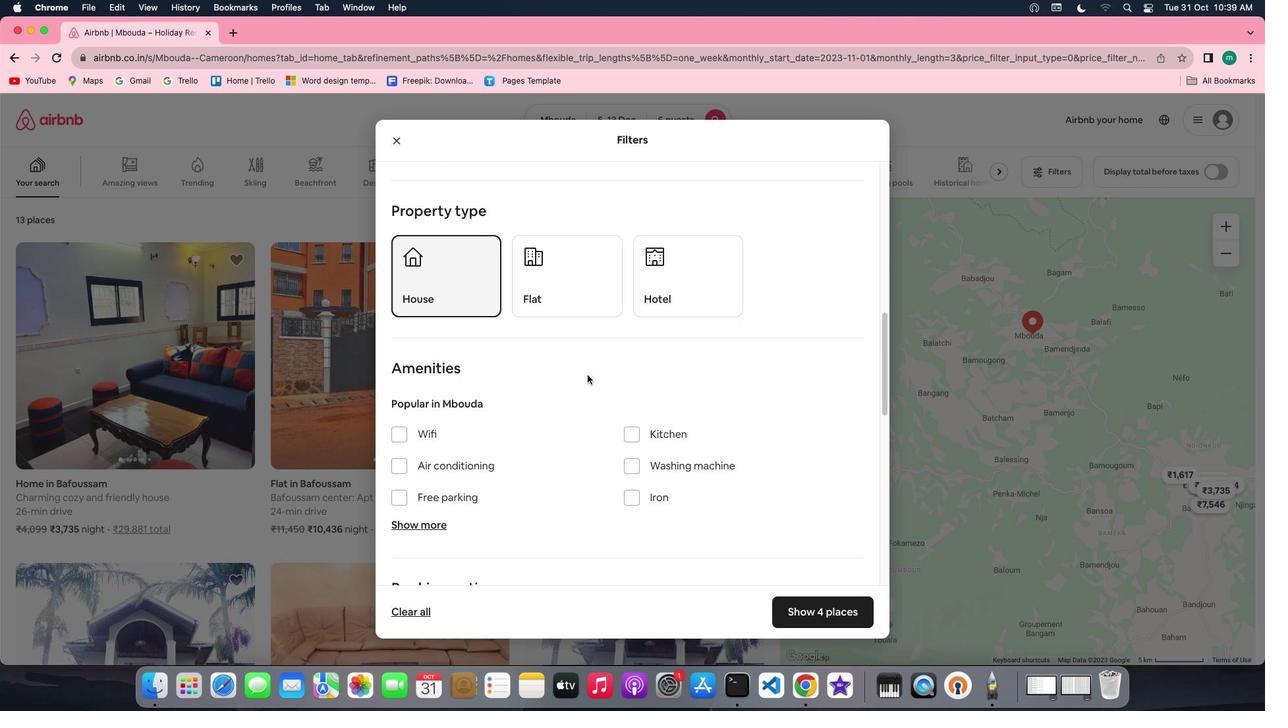 
Action: Mouse scrolled (587, 375) with delta (0, 0)
Screenshot: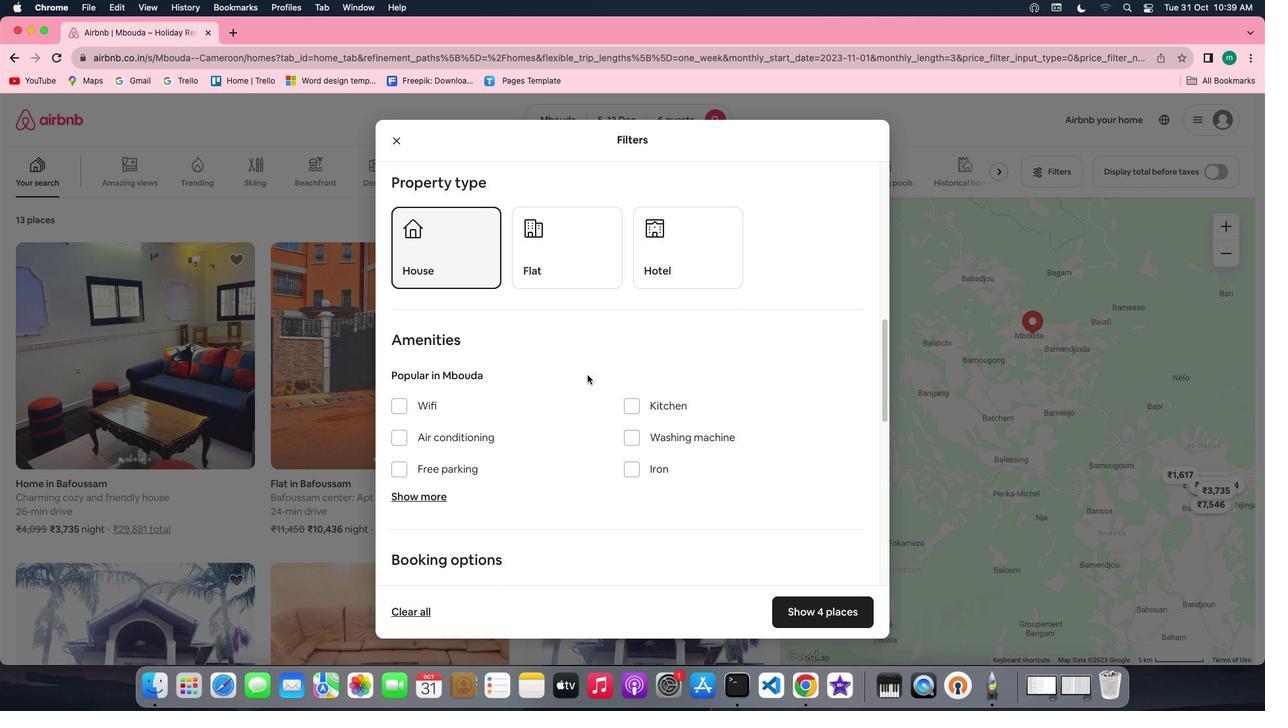 
Action: Mouse scrolled (587, 375) with delta (0, 0)
Screenshot: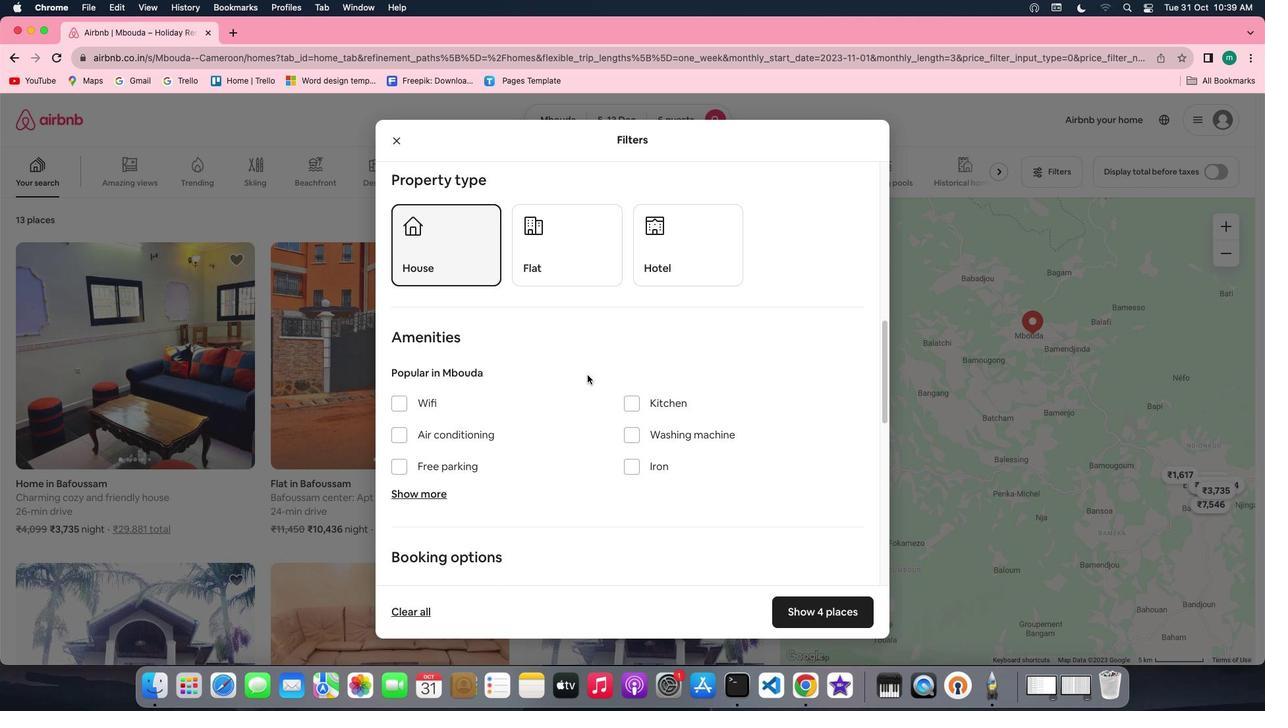 
Action: Mouse scrolled (587, 375) with delta (0, 0)
Screenshot: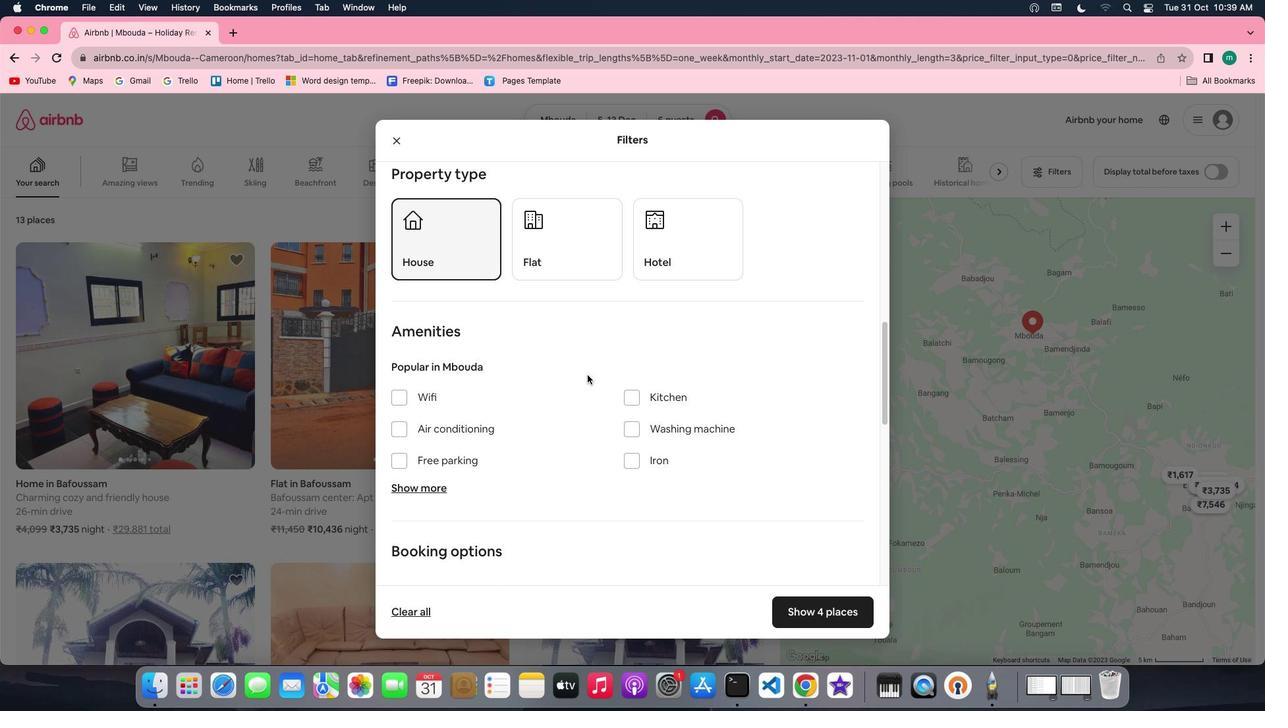 
Action: Mouse scrolled (587, 375) with delta (0, 0)
Screenshot: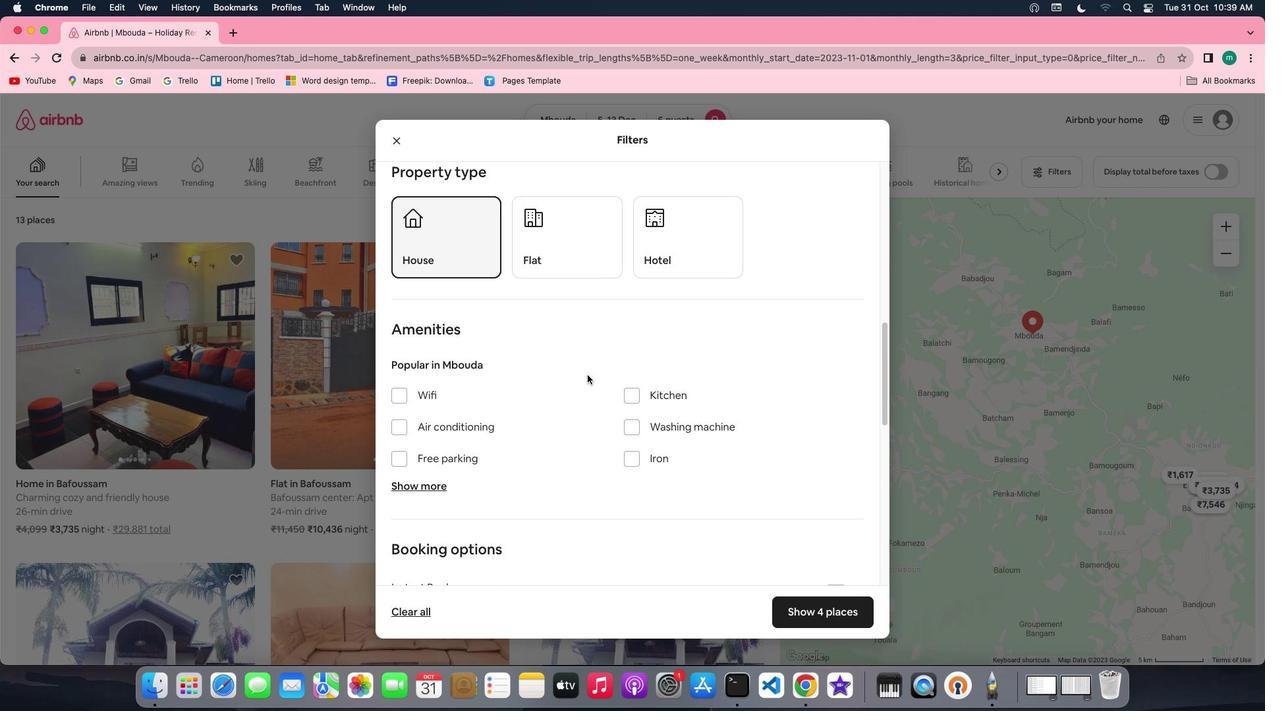 
Action: Mouse scrolled (587, 375) with delta (0, 0)
Screenshot: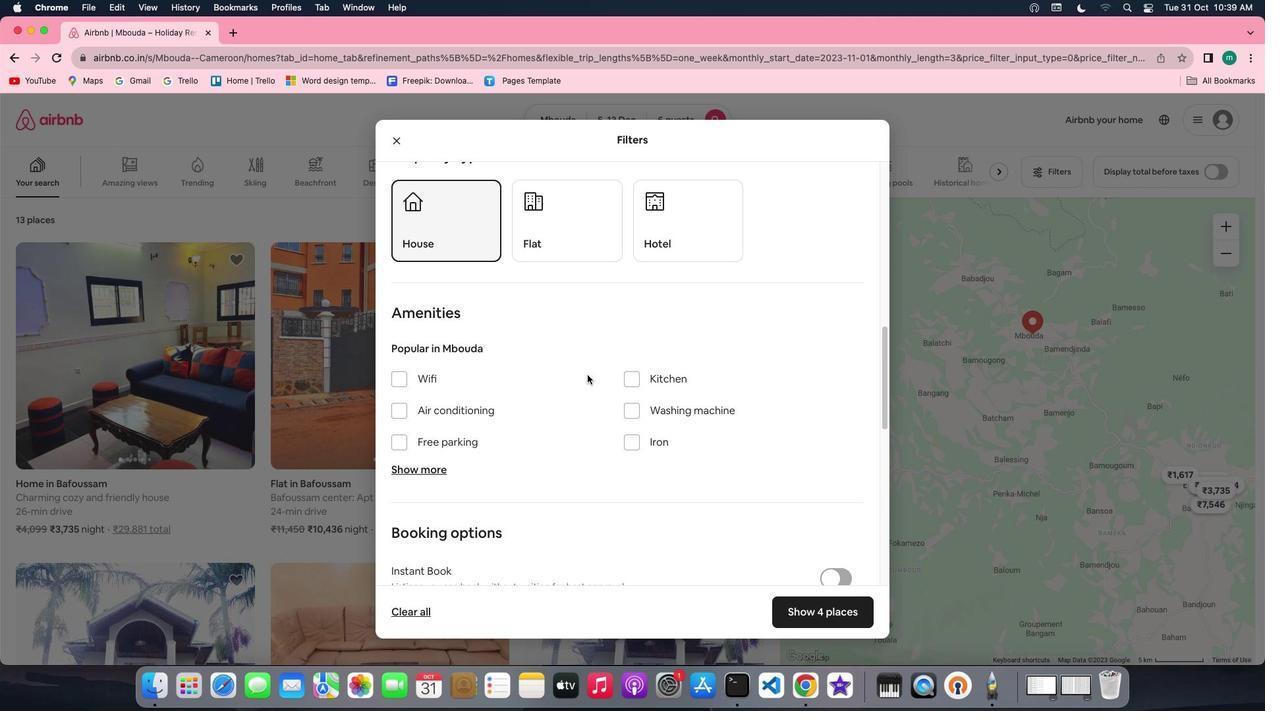 
Action: Mouse scrolled (587, 375) with delta (0, 0)
Screenshot: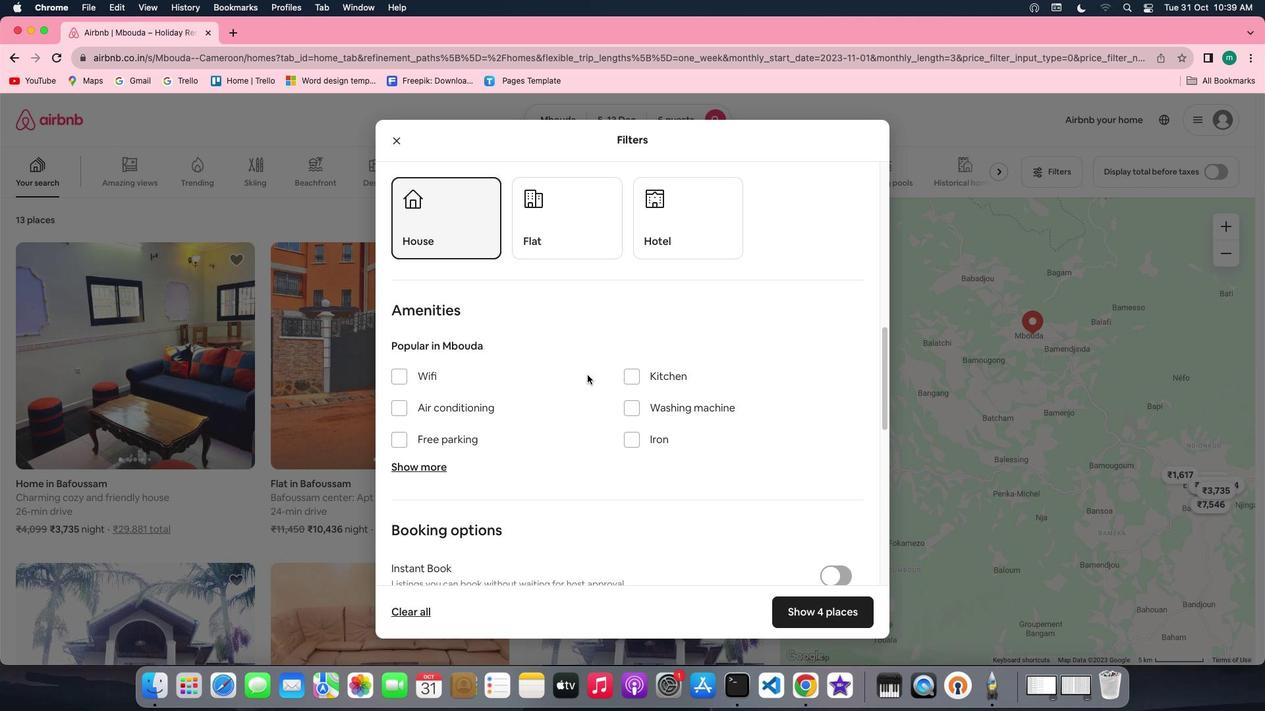 
Action: Mouse scrolled (587, 375) with delta (0, 0)
Screenshot: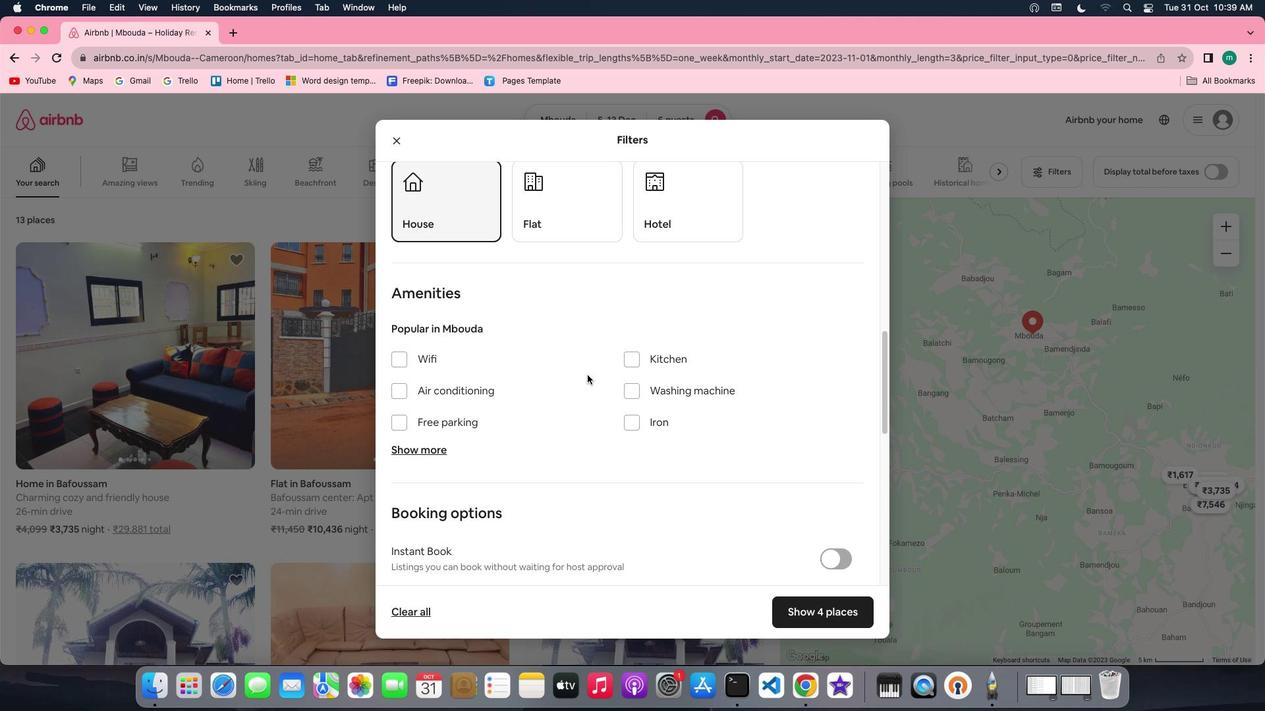 
Action: Mouse scrolled (587, 375) with delta (0, 0)
Screenshot: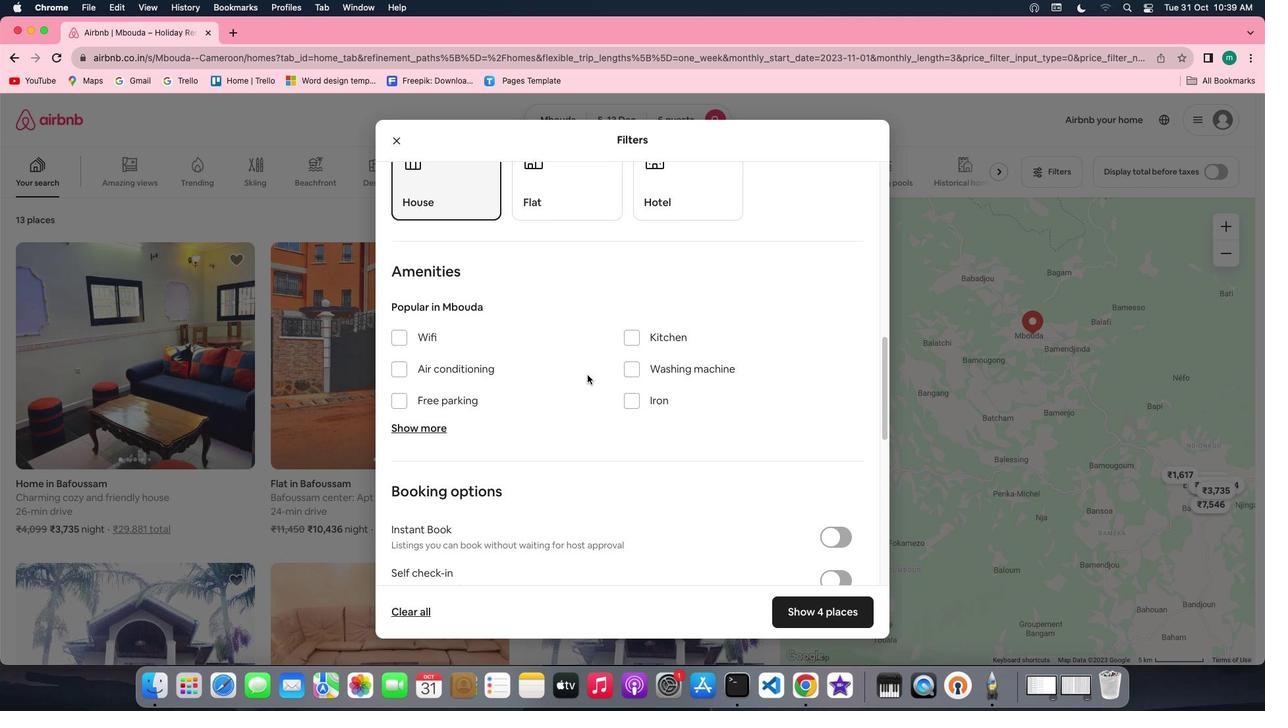 
Action: Mouse scrolled (587, 375) with delta (0, 0)
Screenshot: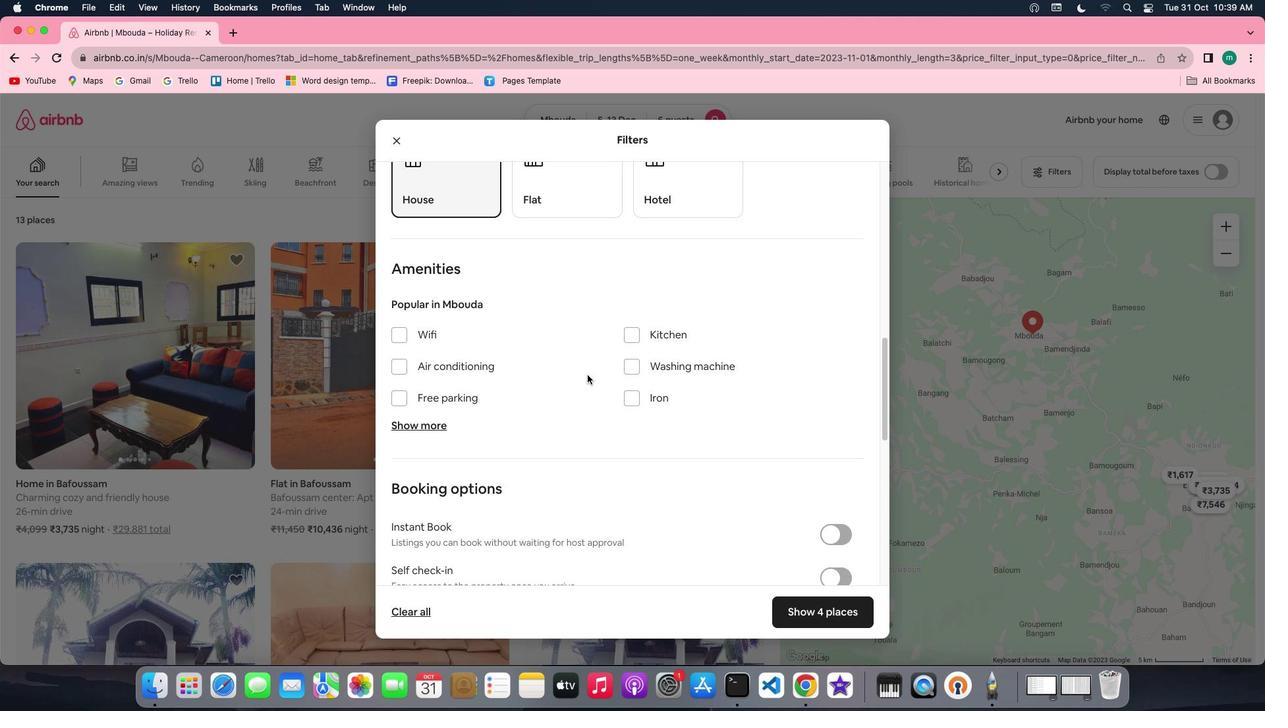 
Action: Mouse scrolled (587, 375) with delta (0, 0)
Screenshot: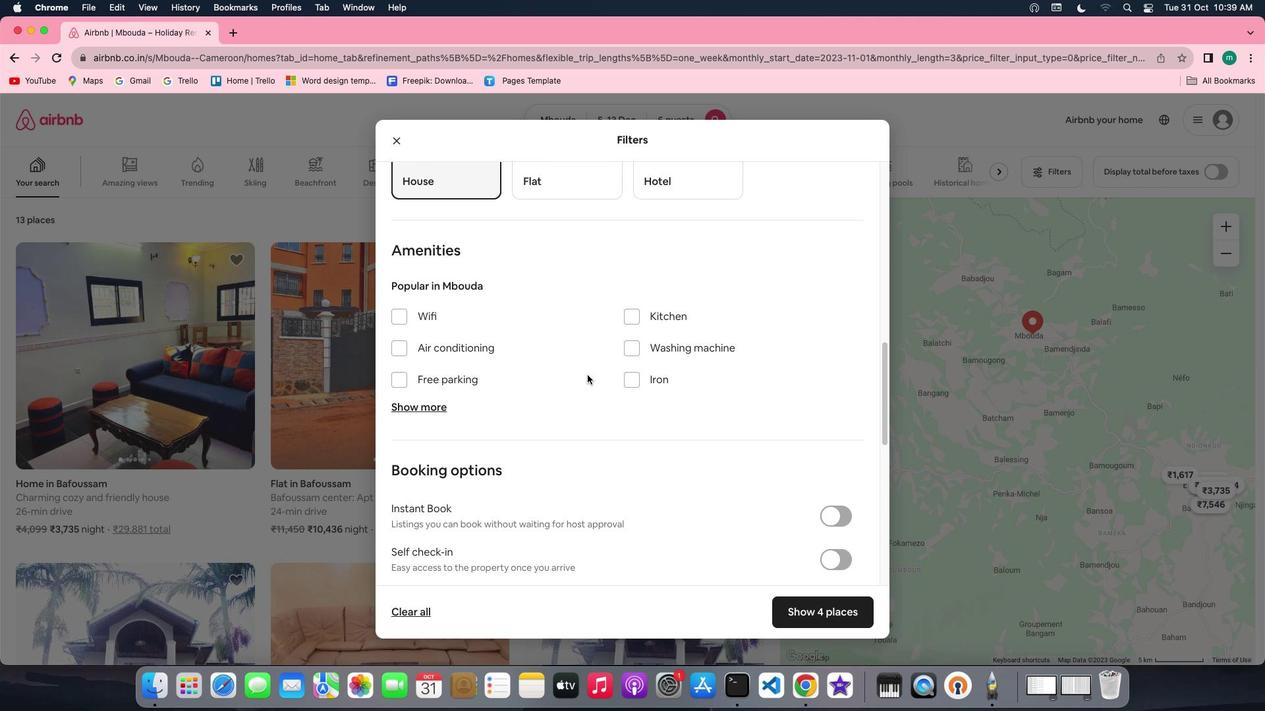 
Action: Mouse scrolled (587, 375) with delta (0, 0)
Screenshot: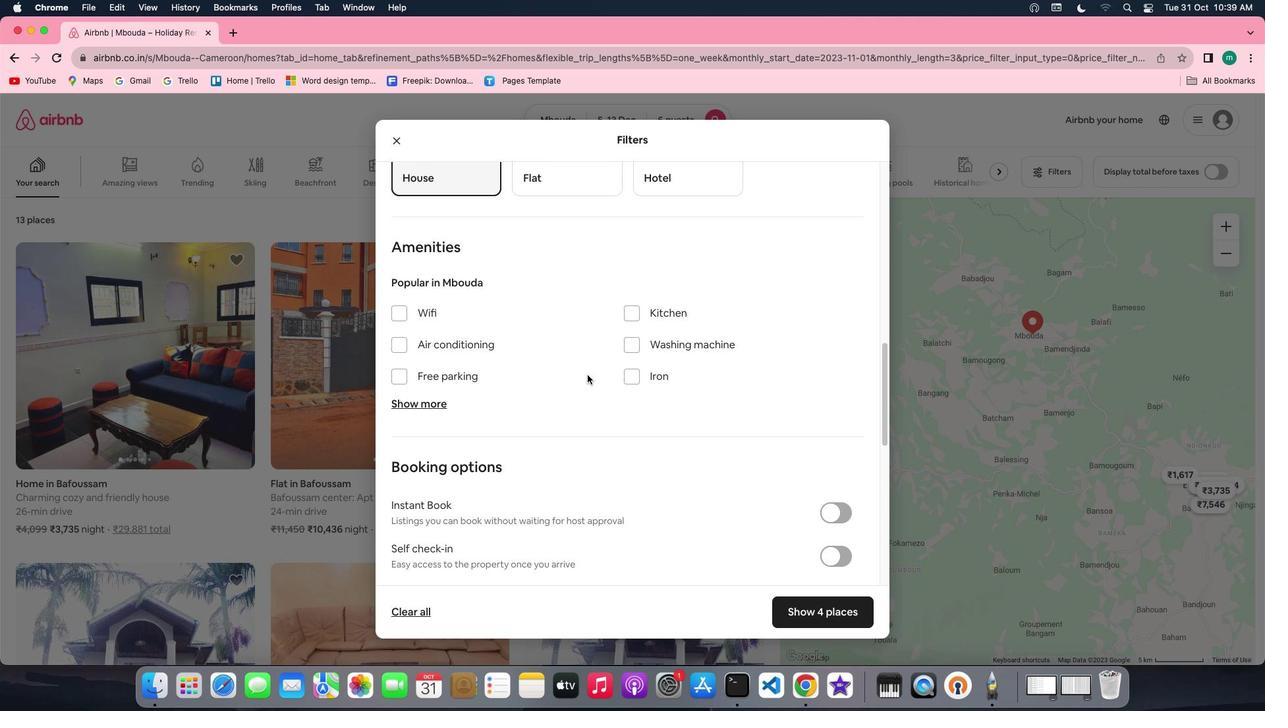 
Action: Mouse scrolled (587, 375) with delta (0, 0)
Screenshot: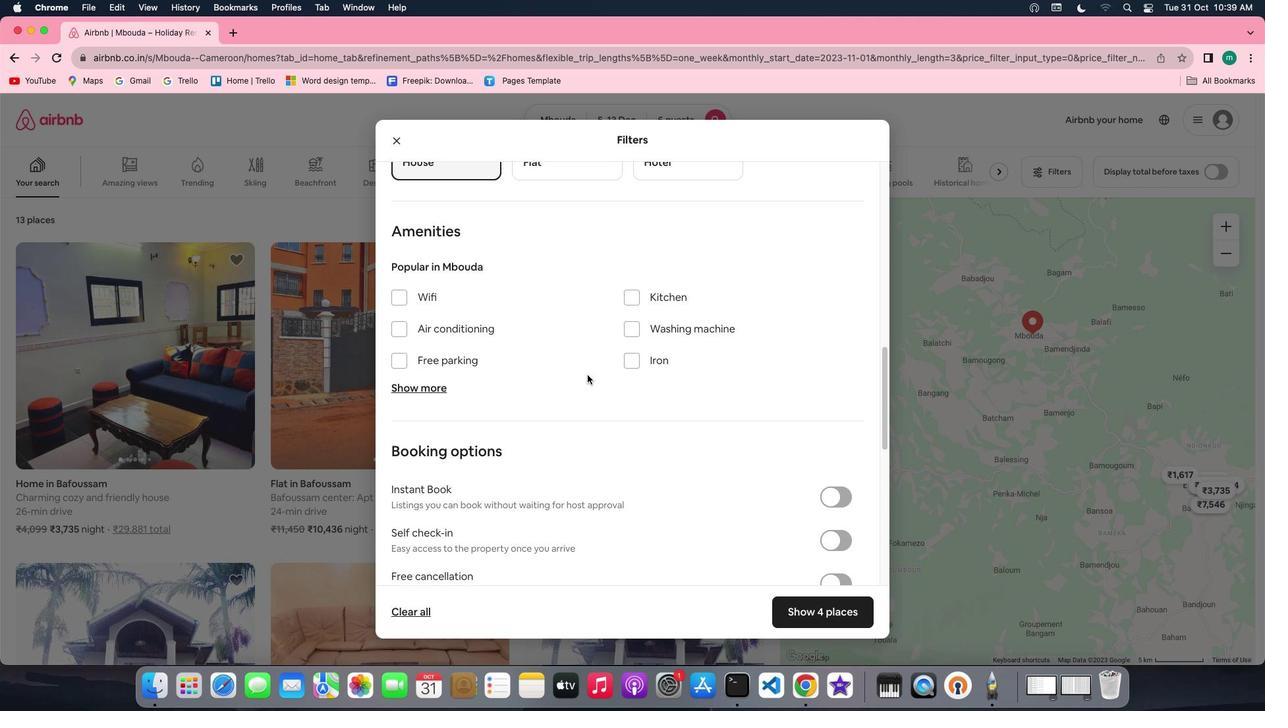 
Action: Mouse moved to (690, 307)
Screenshot: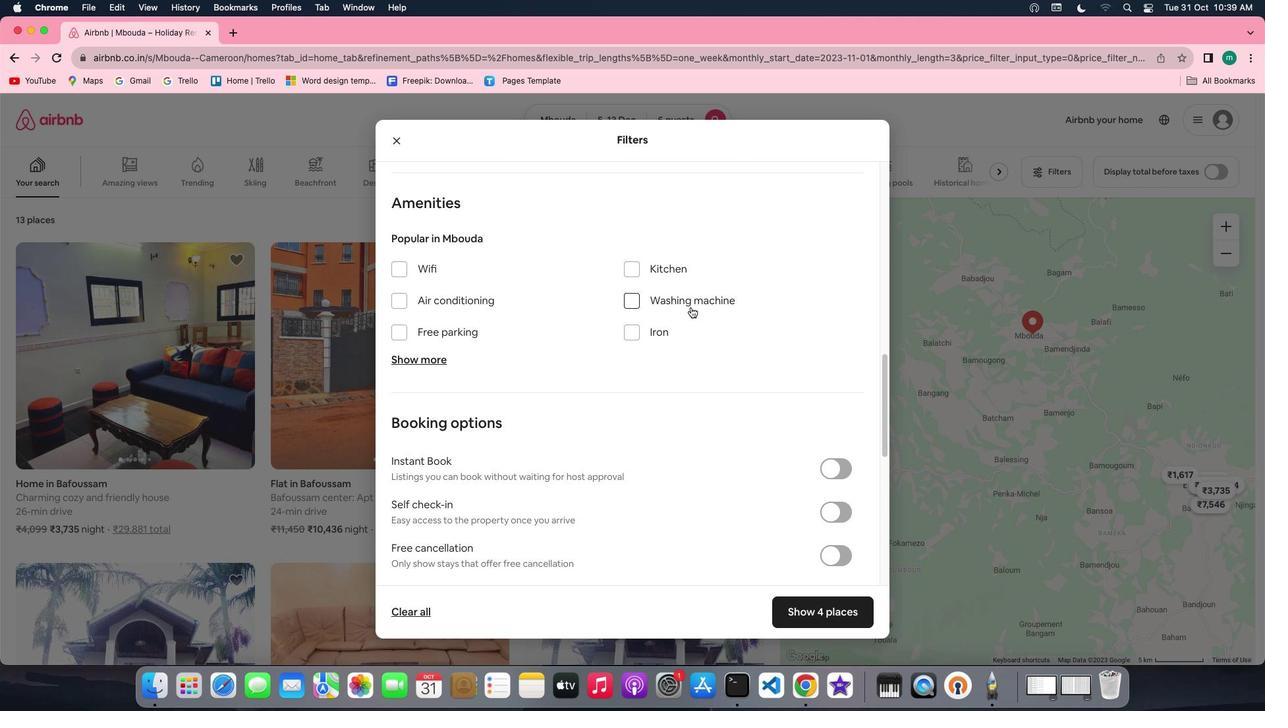 
Action: Mouse pressed left at (690, 307)
Screenshot: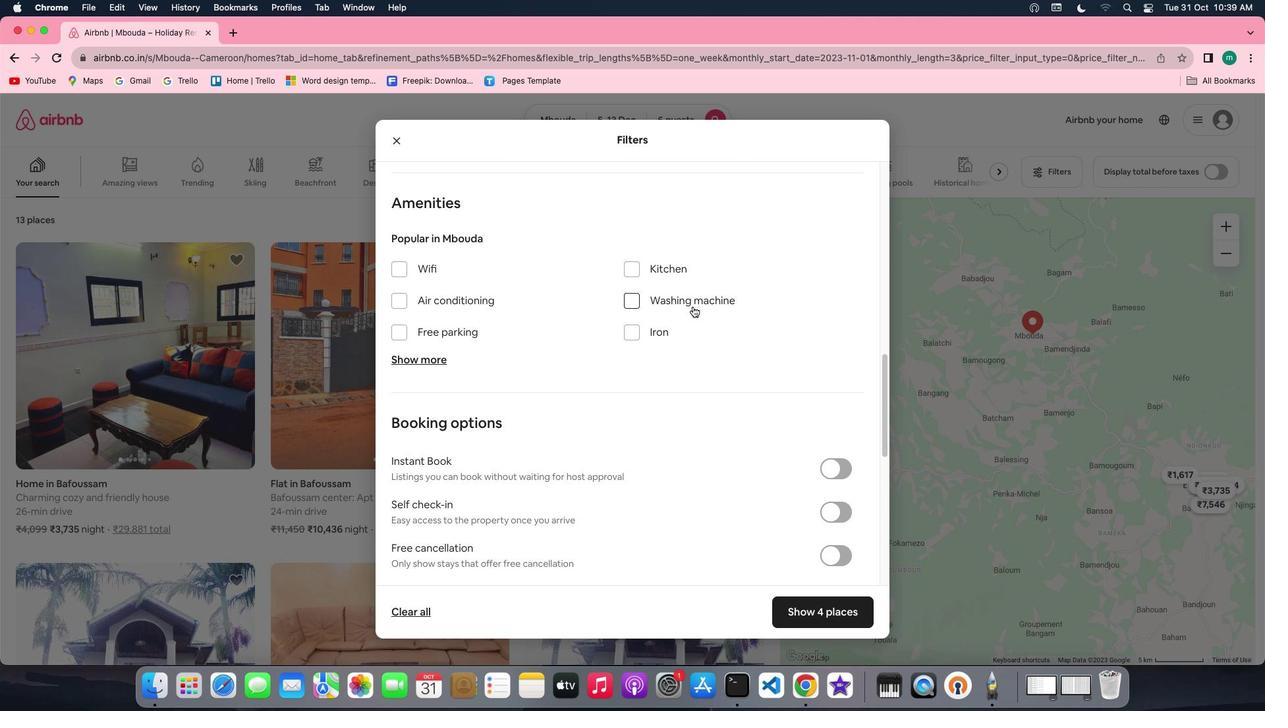 
Action: Mouse moved to (689, 394)
Screenshot: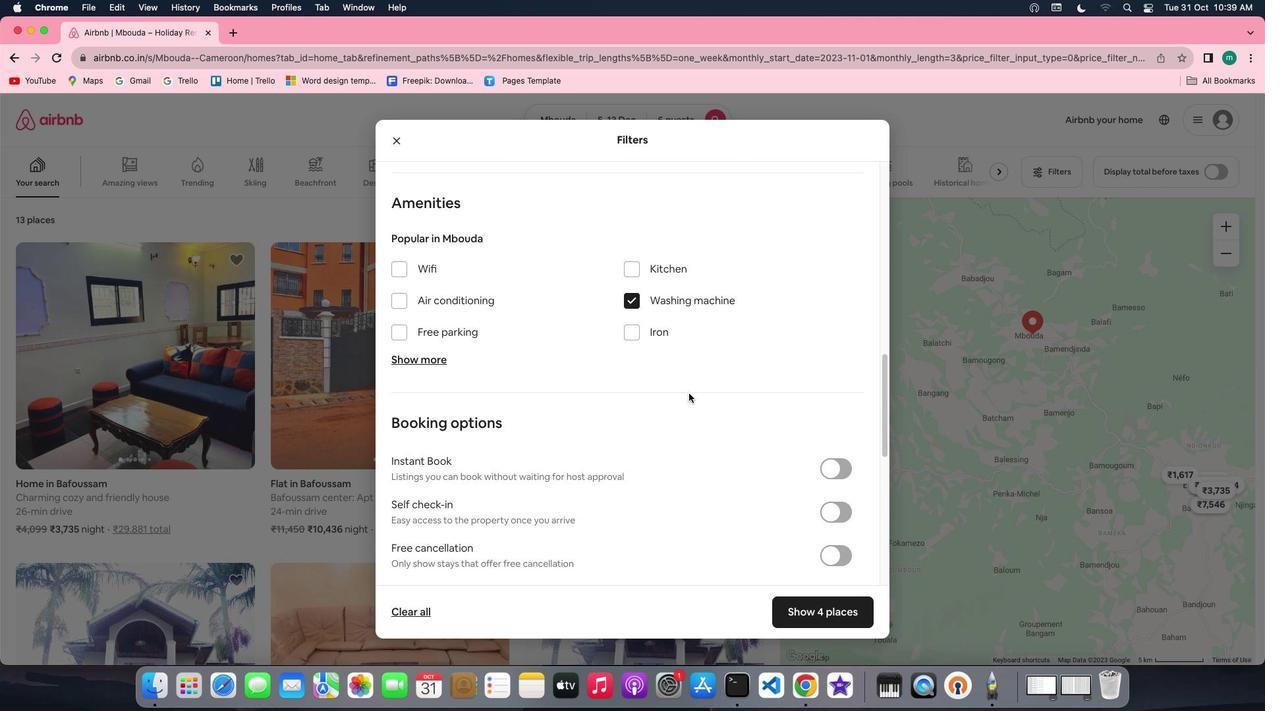 
Action: Mouse scrolled (689, 394) with delta (0, 0)
Screenshot: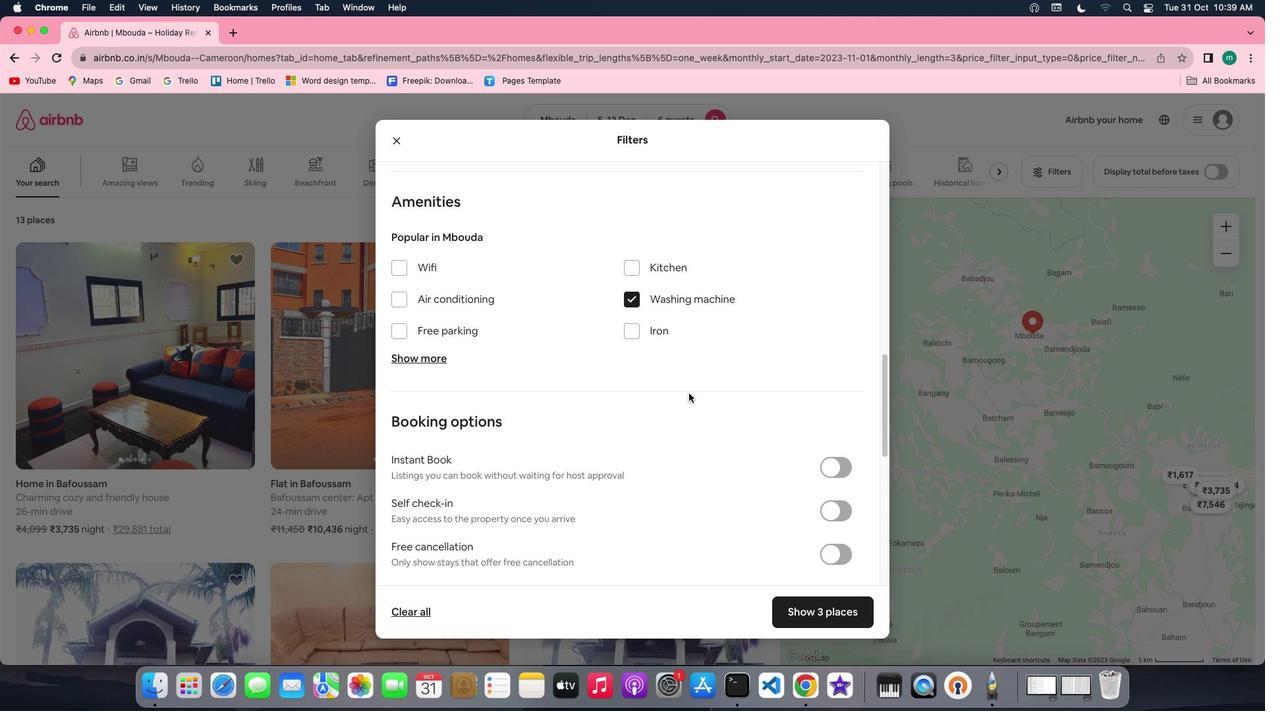
Action: Mouse scrolled (689, 394) with delta (0, 0)
Screenshot: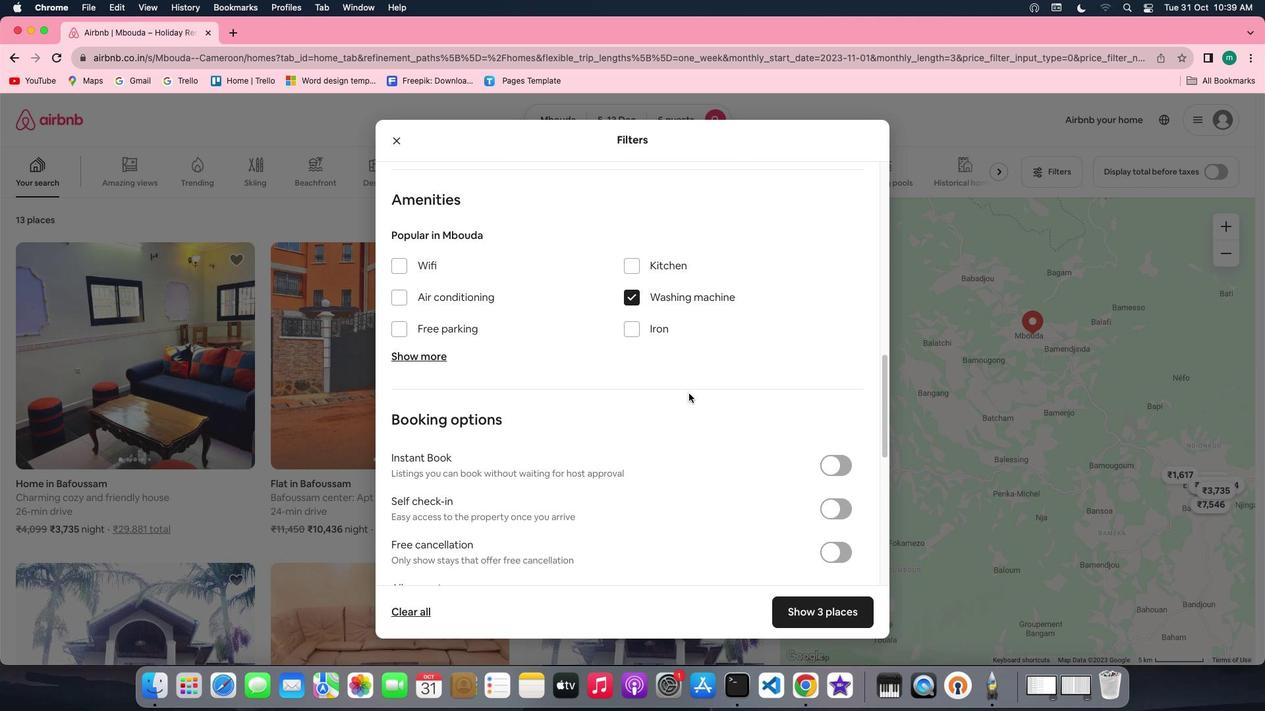 
Action: Mouse scrolled (689, 394) with delta (0, 0)
Screenshot: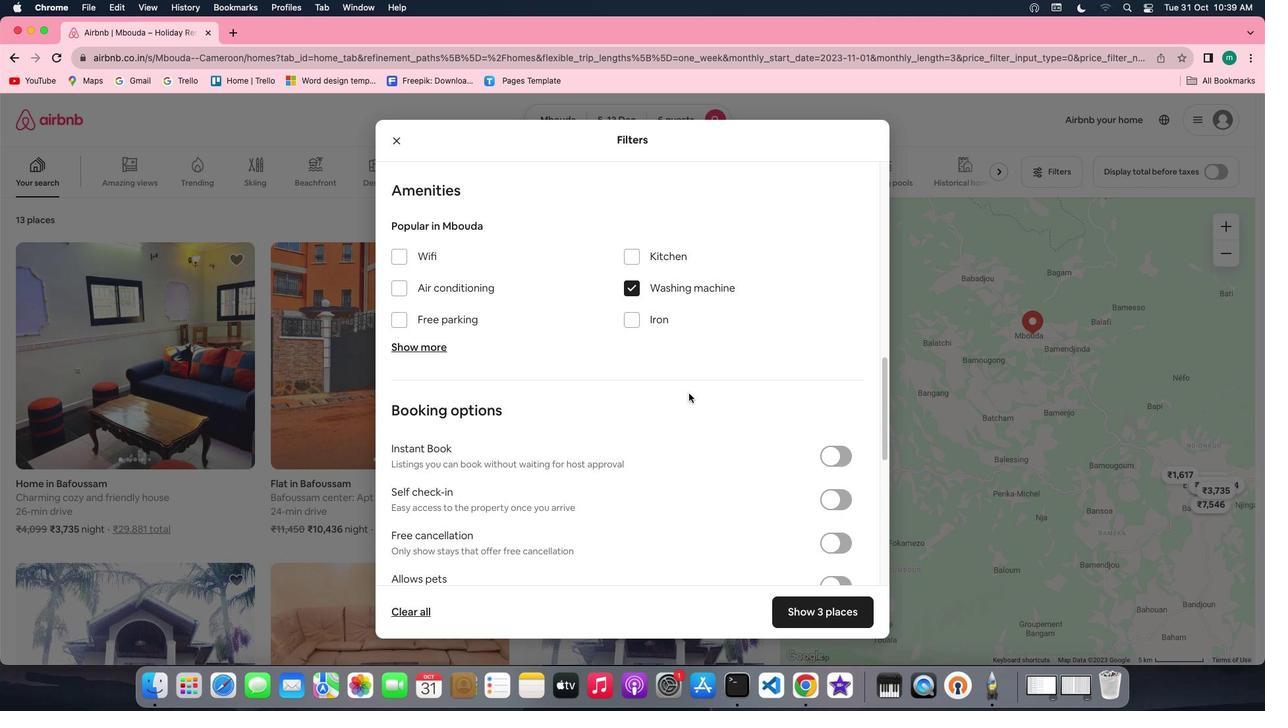 
Action: Mouse scrolled (689, 394) with delta (0, 0)
Screenshot: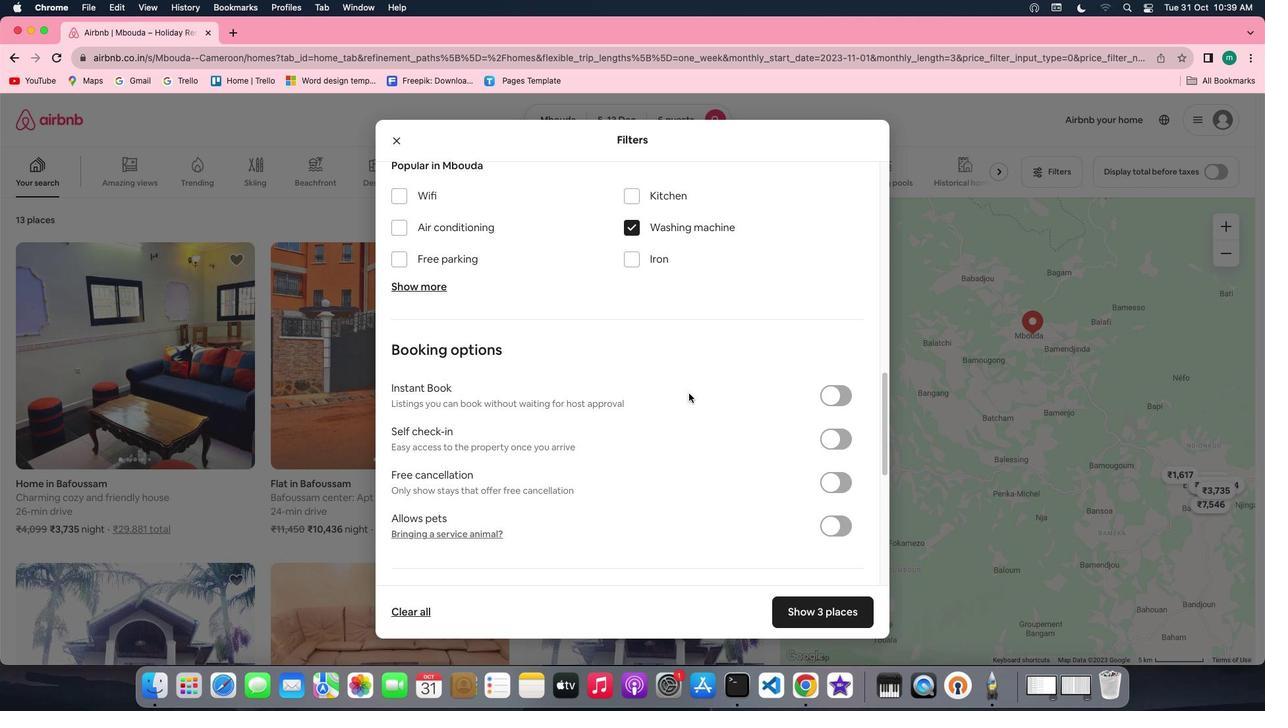 
Action: Mouse scrolled (689, 394) with delta (0, 0)
Screenshot: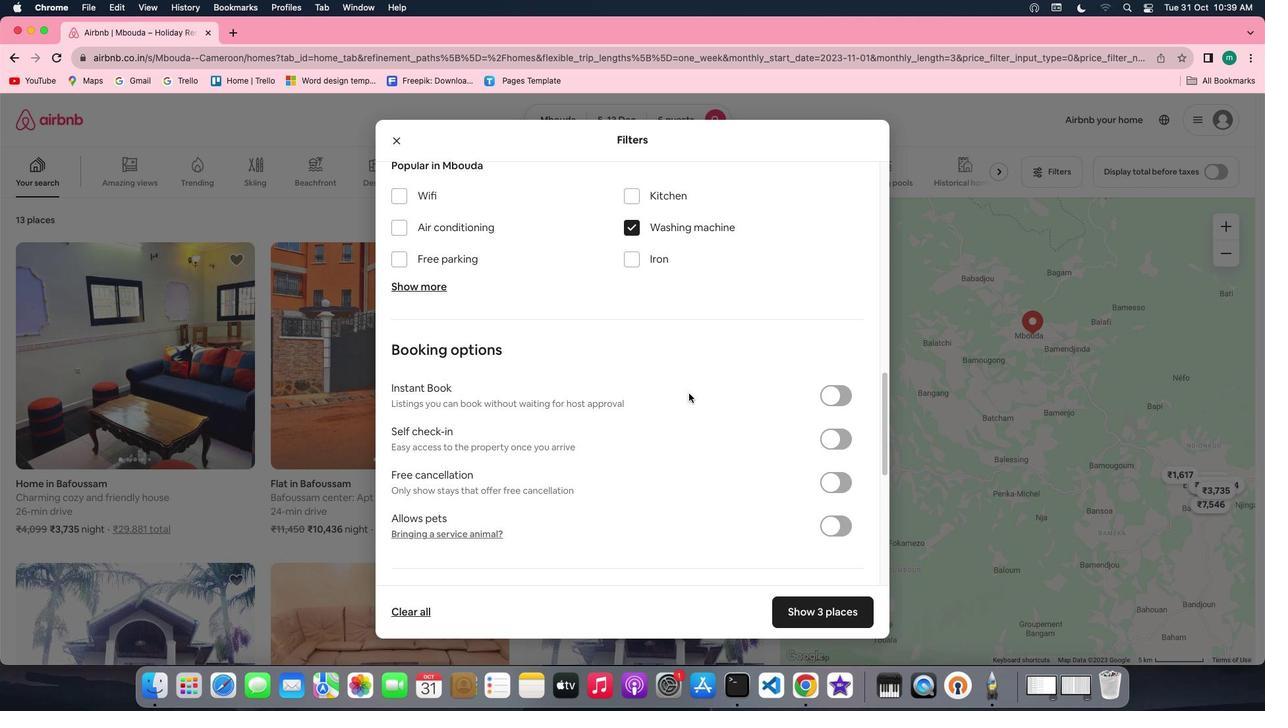 
Action: Mouse scrolled (689, 394) with delta (0, -1)
Screenshot: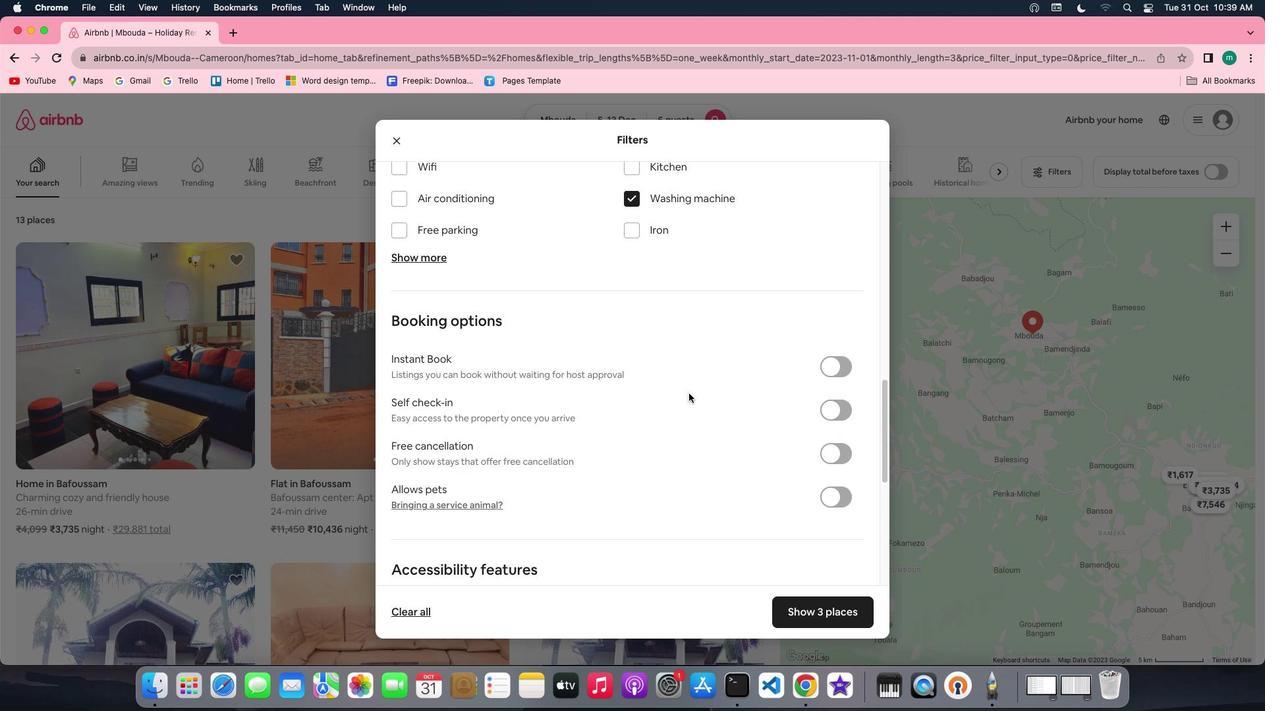 
Action: Mouse scrolled (689, 394) with delta (0, 0)
Screenshot: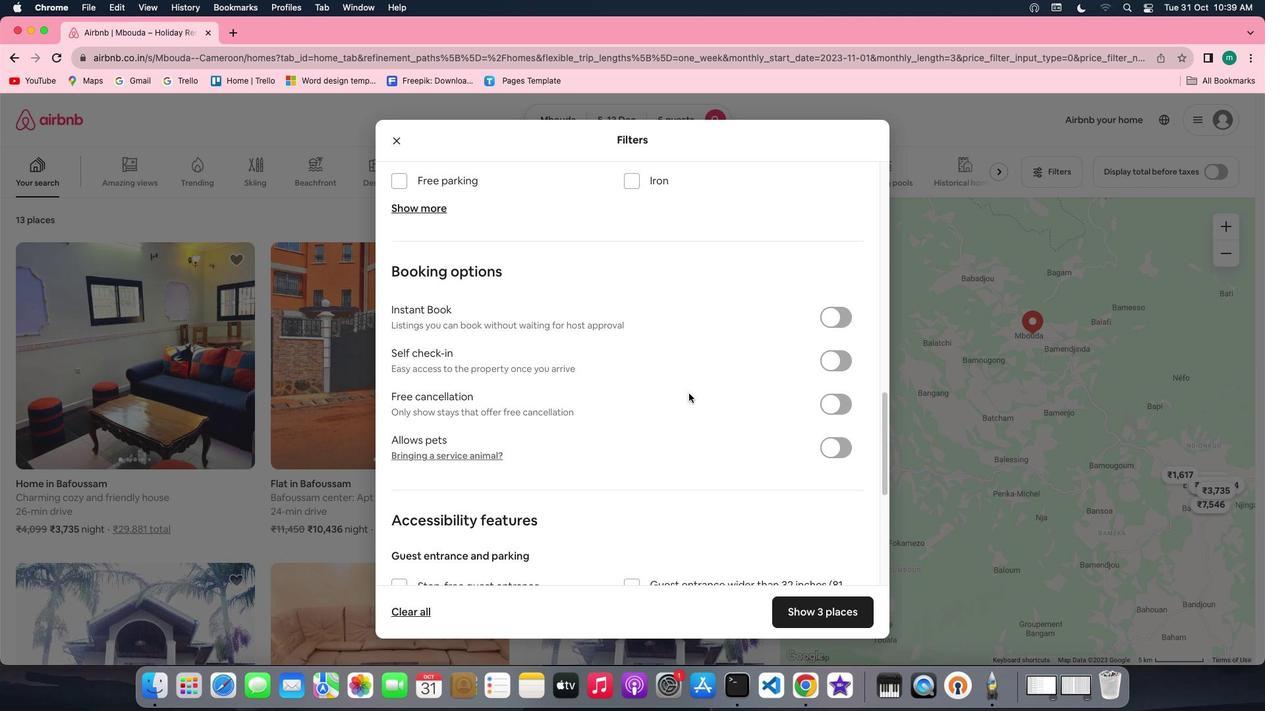 
Action: Mouse scrolled (689, 394) with delta (0, 0)
Screenshot: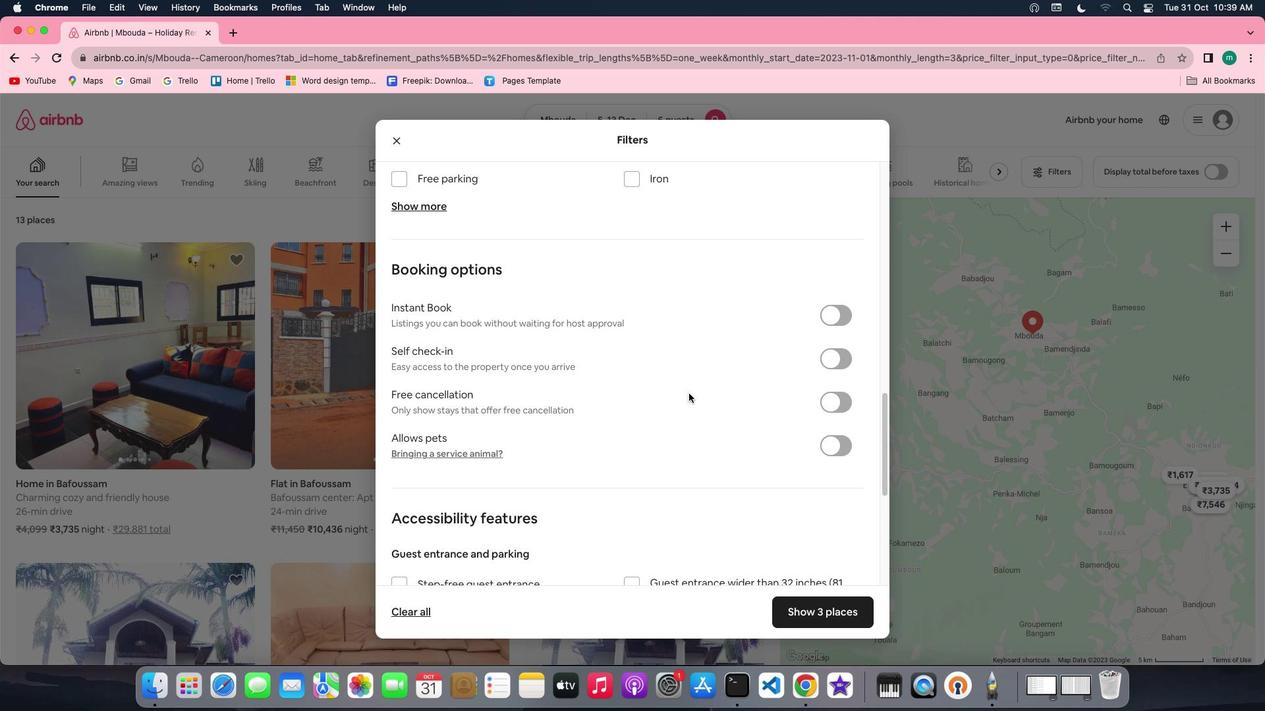
Action: Mouse scrolled (689, 394) with delta (0, 0)
Screenshot: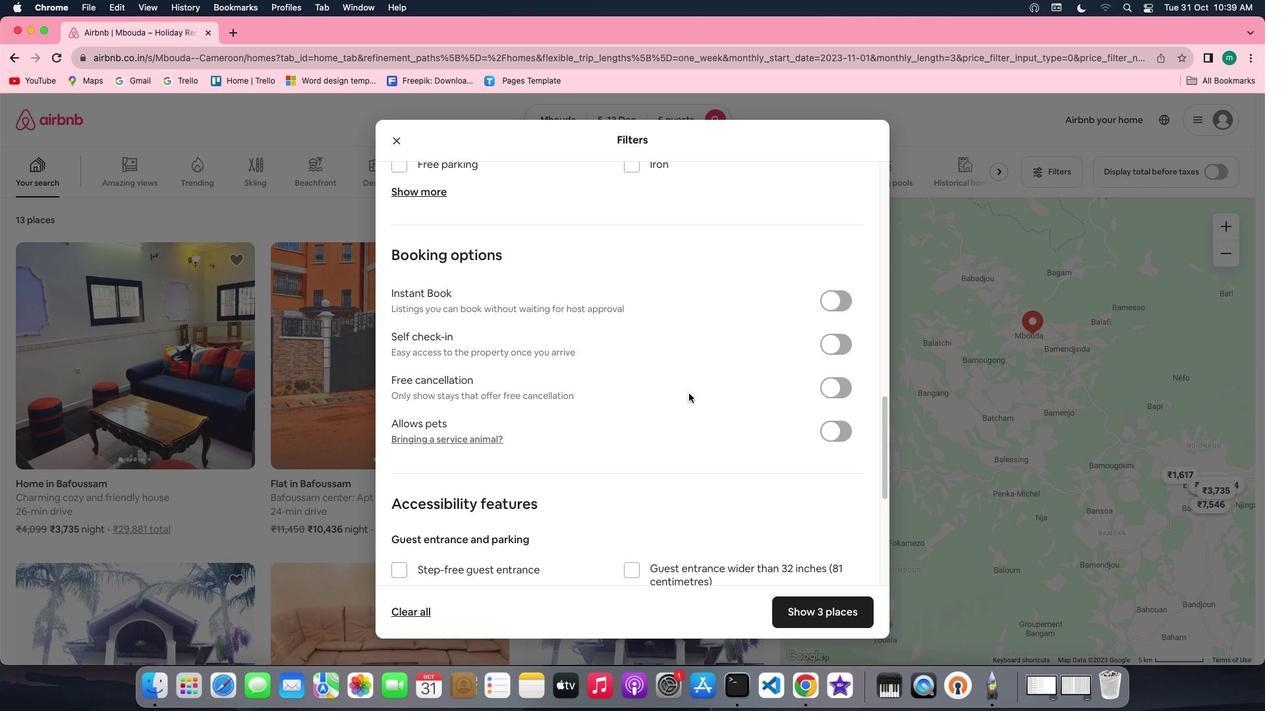 
Action: Mouse scrolled (689, 394) with delta (0, 0)
Screenshot: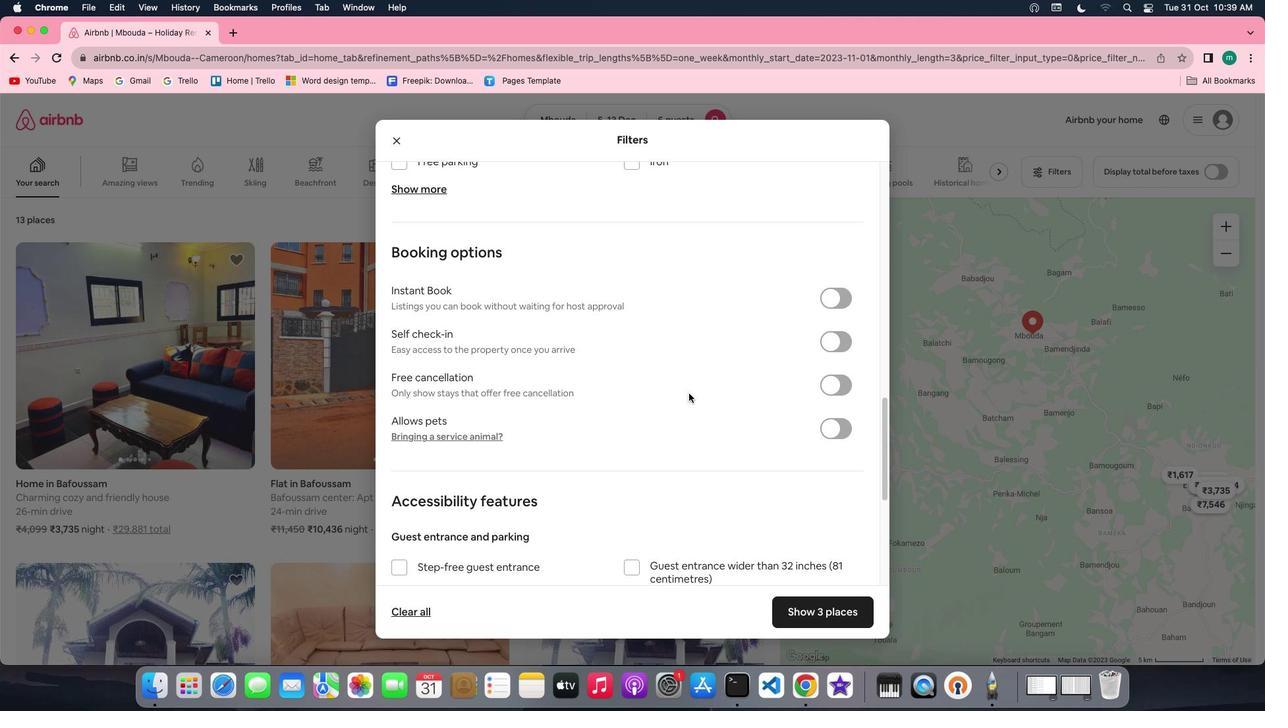 
Action: Mouse scrolled (689, 394) with delta (0, 0)
Screenshot: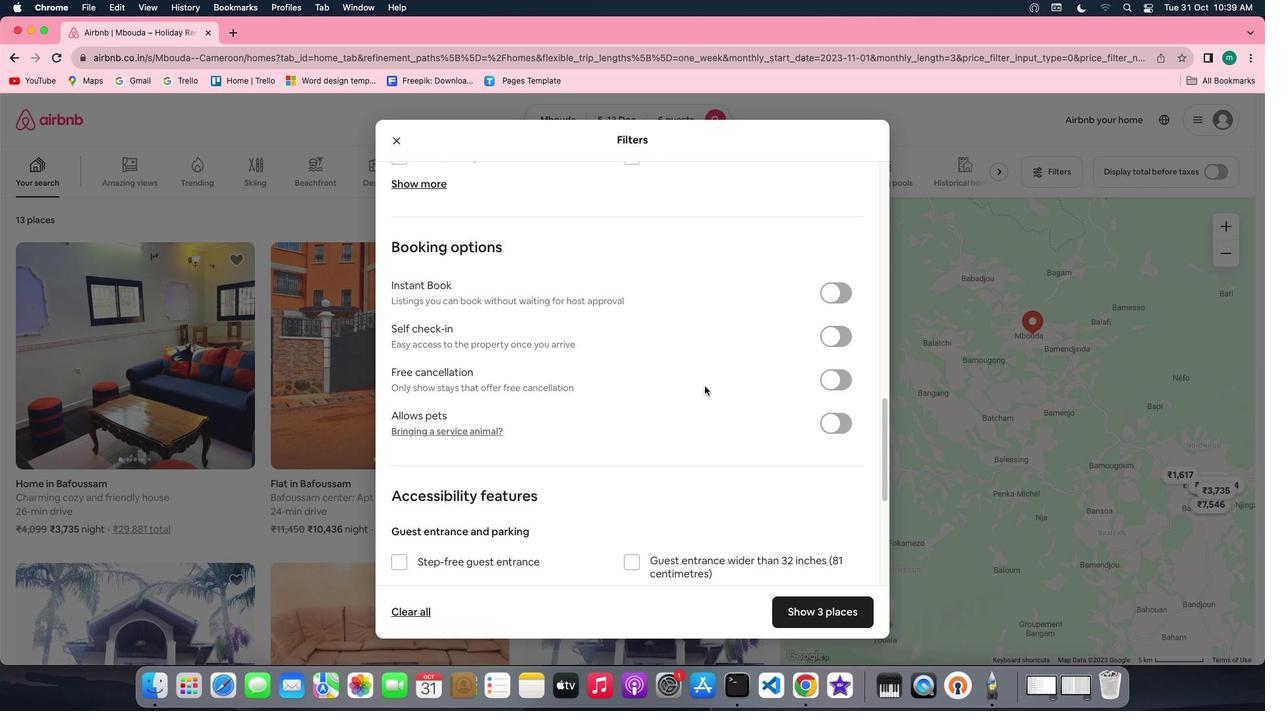 
Action: Mouse moved to (830, 325)
Screenshot: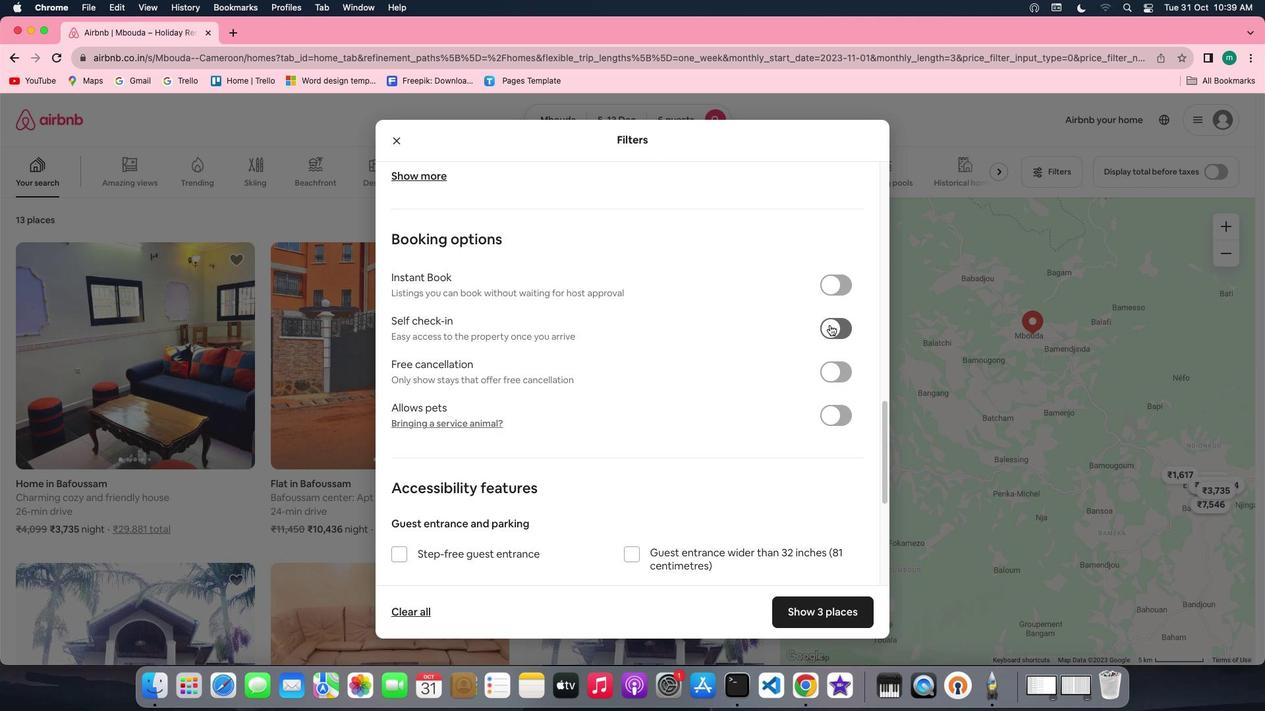 
Action: Mouse pressed left at (830, 325)
Screenshot: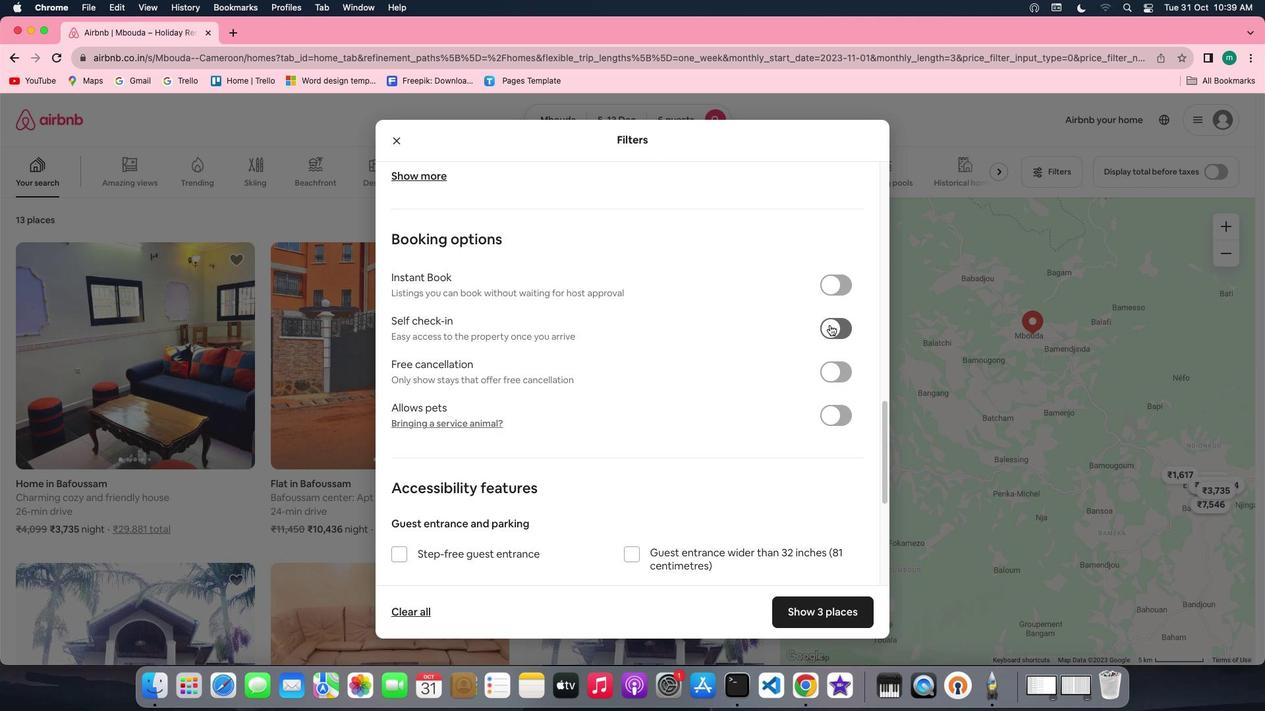 
Action: Mouse moved to (669, 395)
Screenshot: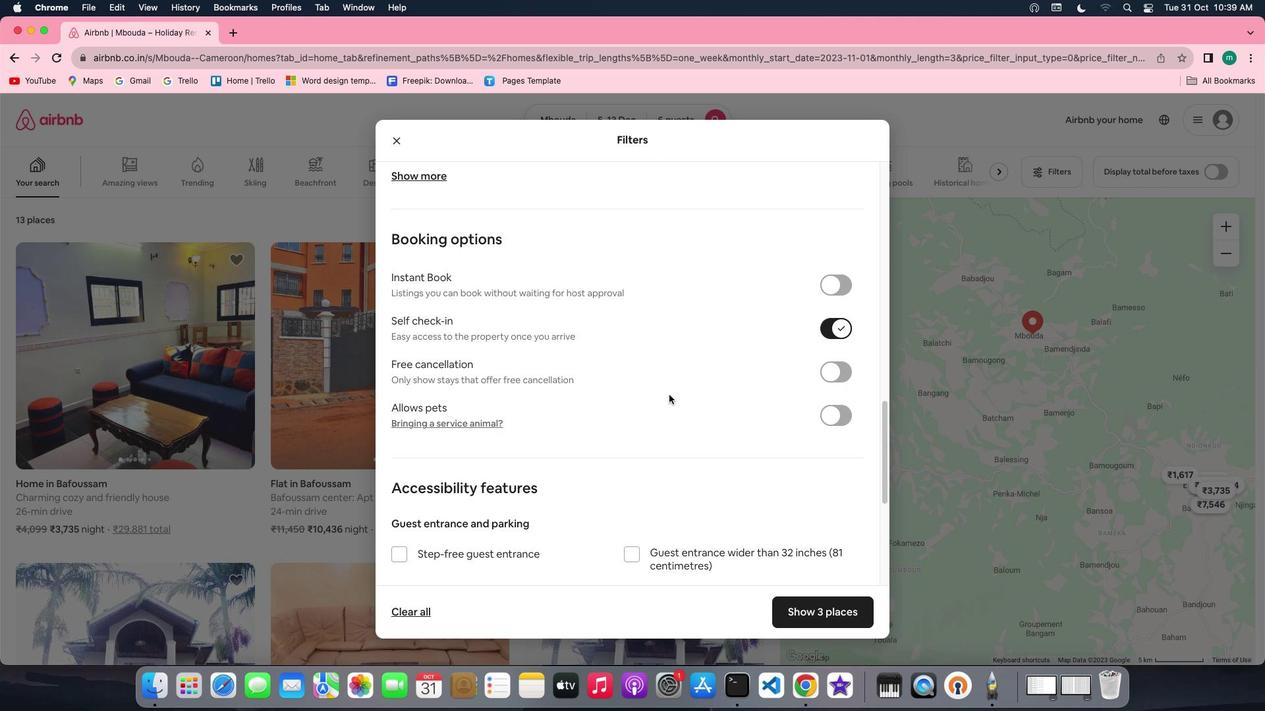 
Action: Mouse scrolled (669, 395) with delta (0, 0)
Screenshot: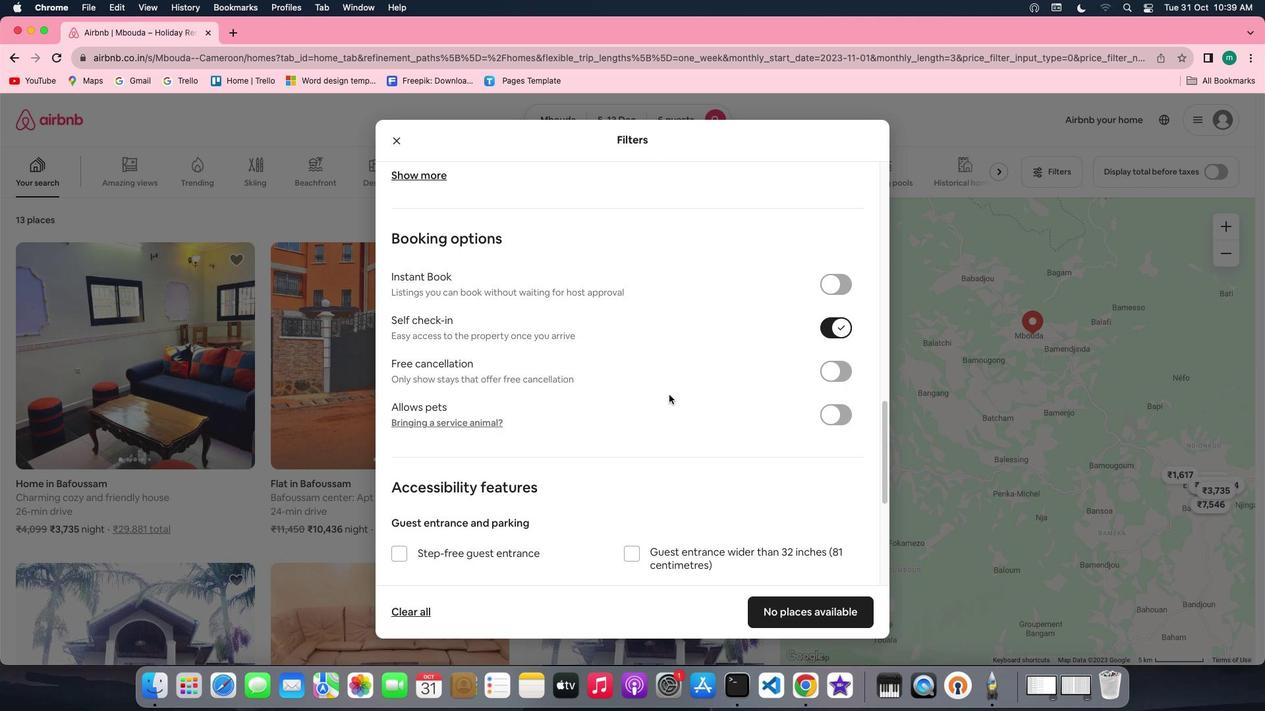 
Action: Mouse scrolled (669, 395) with delta (0, 0)
Screenshot: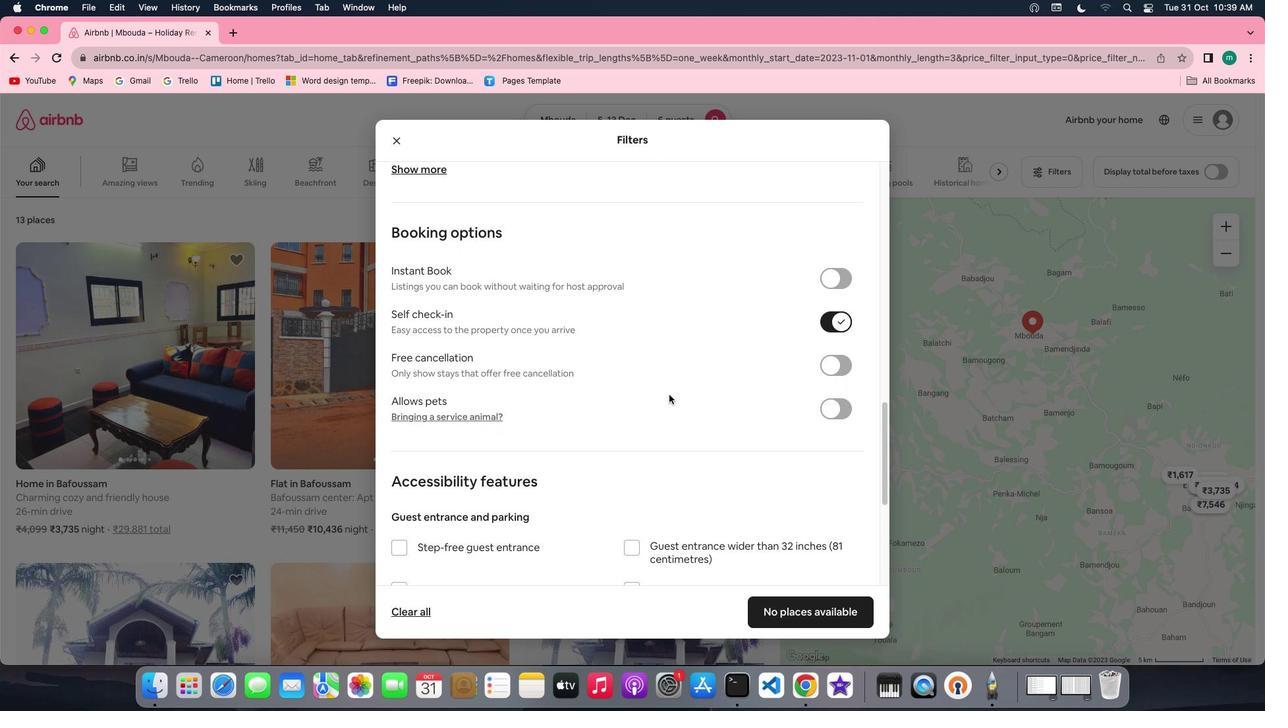
Action: Mouse scrolled (669, 395) with delta (0, 0)
Screenshot: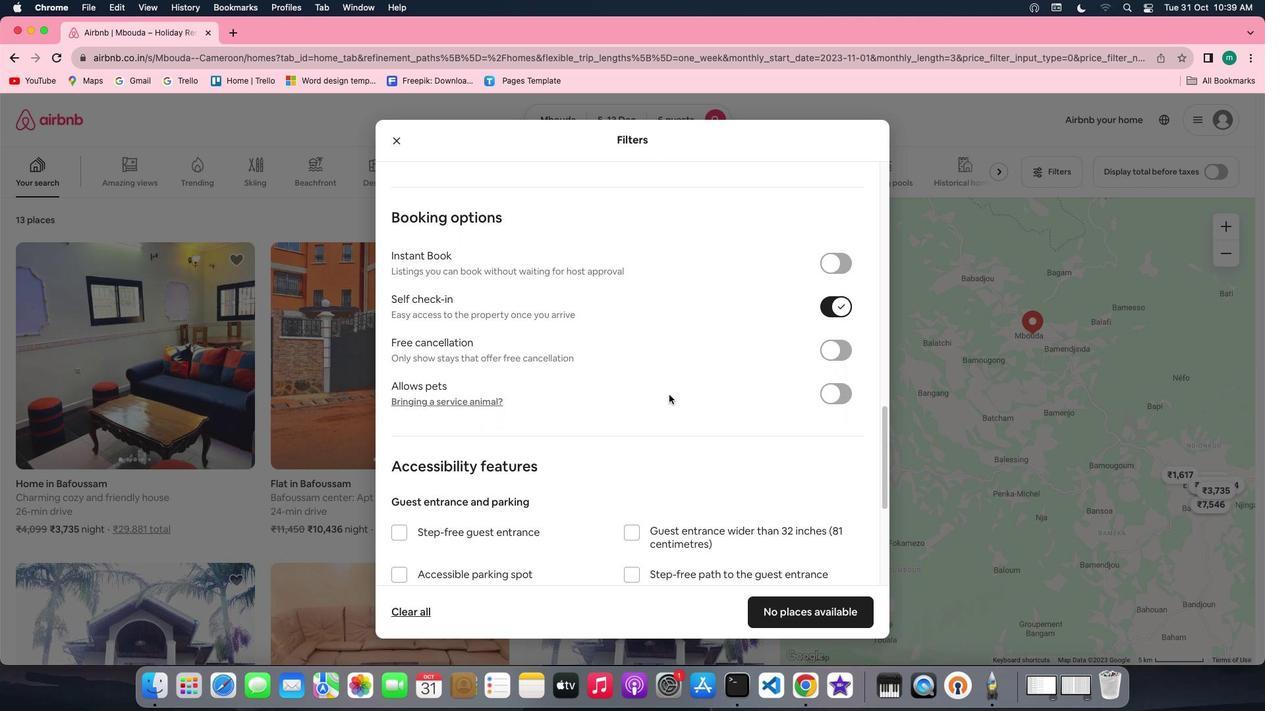 
Action: Mouse scrolled (669, 395) with delta (0, 0)
Screenshot: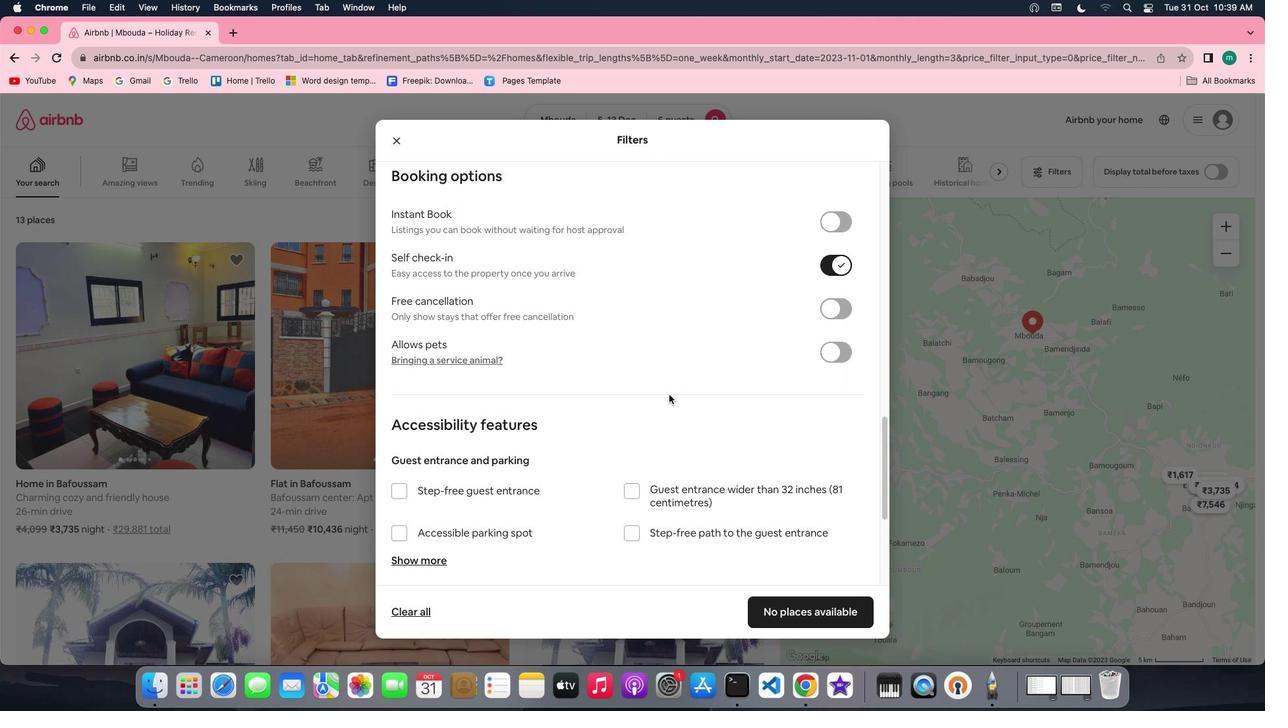 
Action: Mouse scrolled (669, 395) with delta (0, 0)
Screenshot: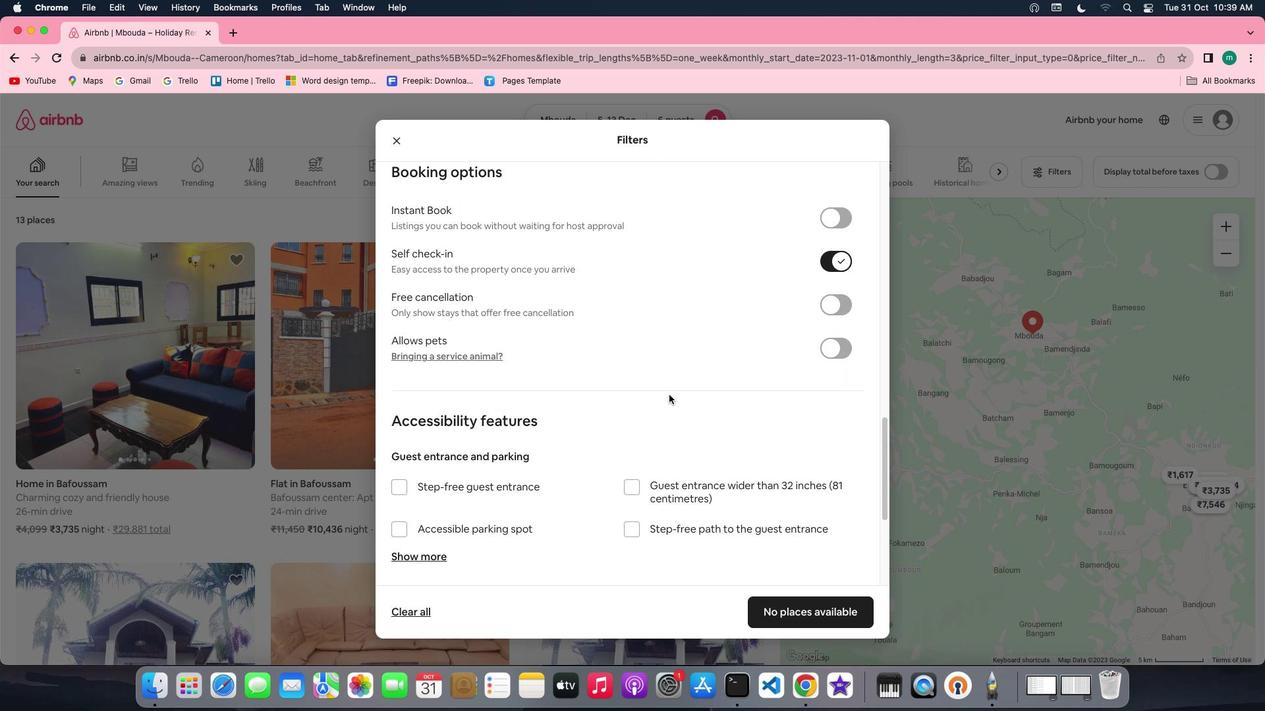 
Action: Mouse scrolled (669, 395) with delta (0, 0)
Screenshot: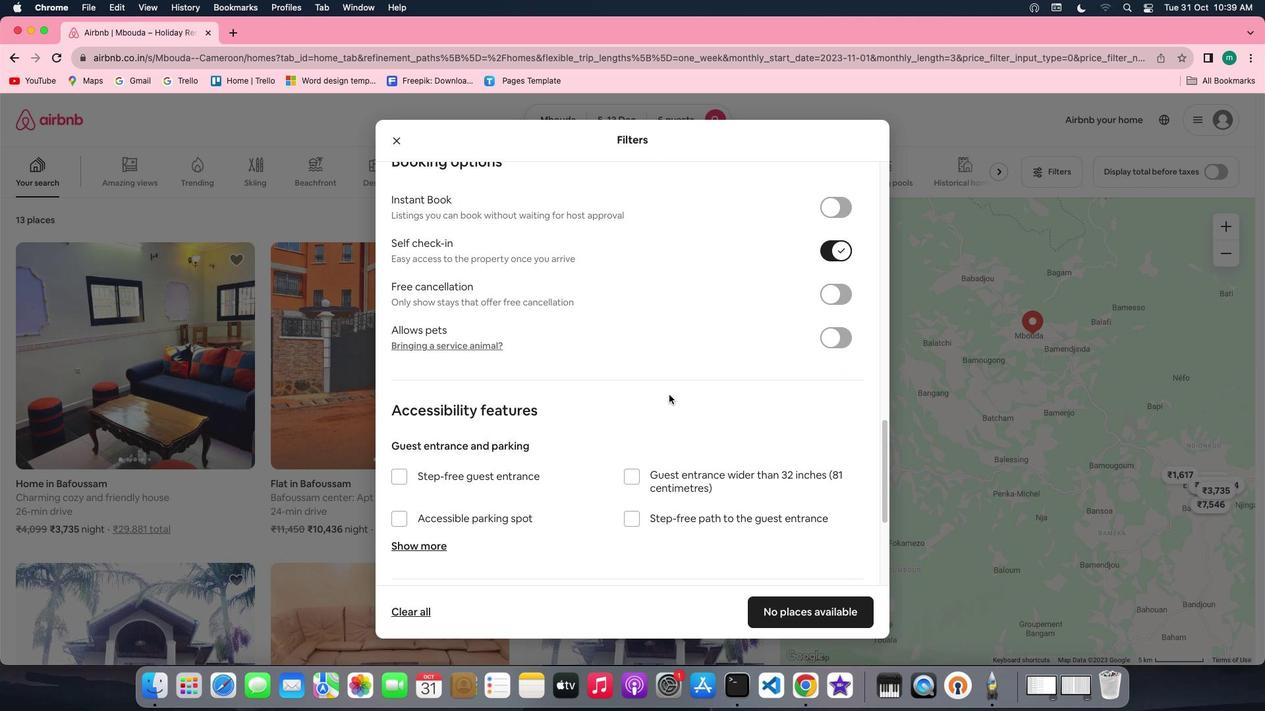 
Action: Mouse scrolled (669, 395) with delta (0, 0)
Screenshot: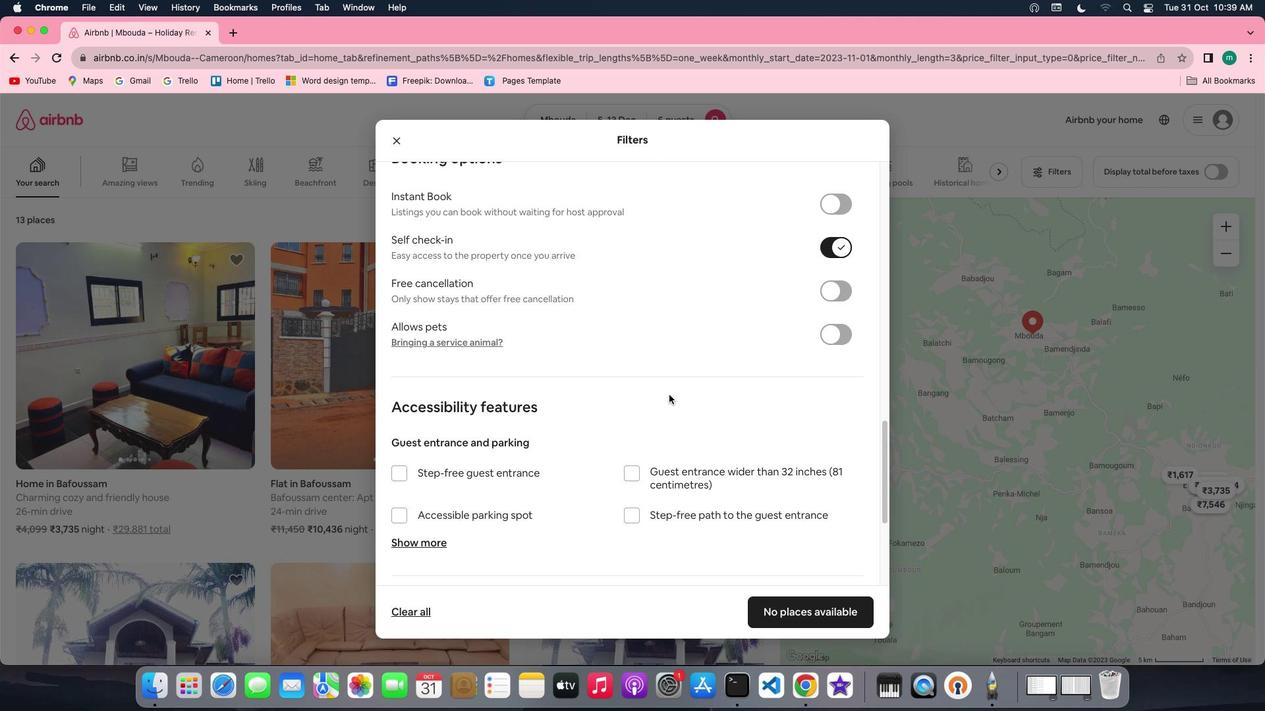 
Action: Mouse scrolled (669, 395) with delta (0, 0)
Screenshot: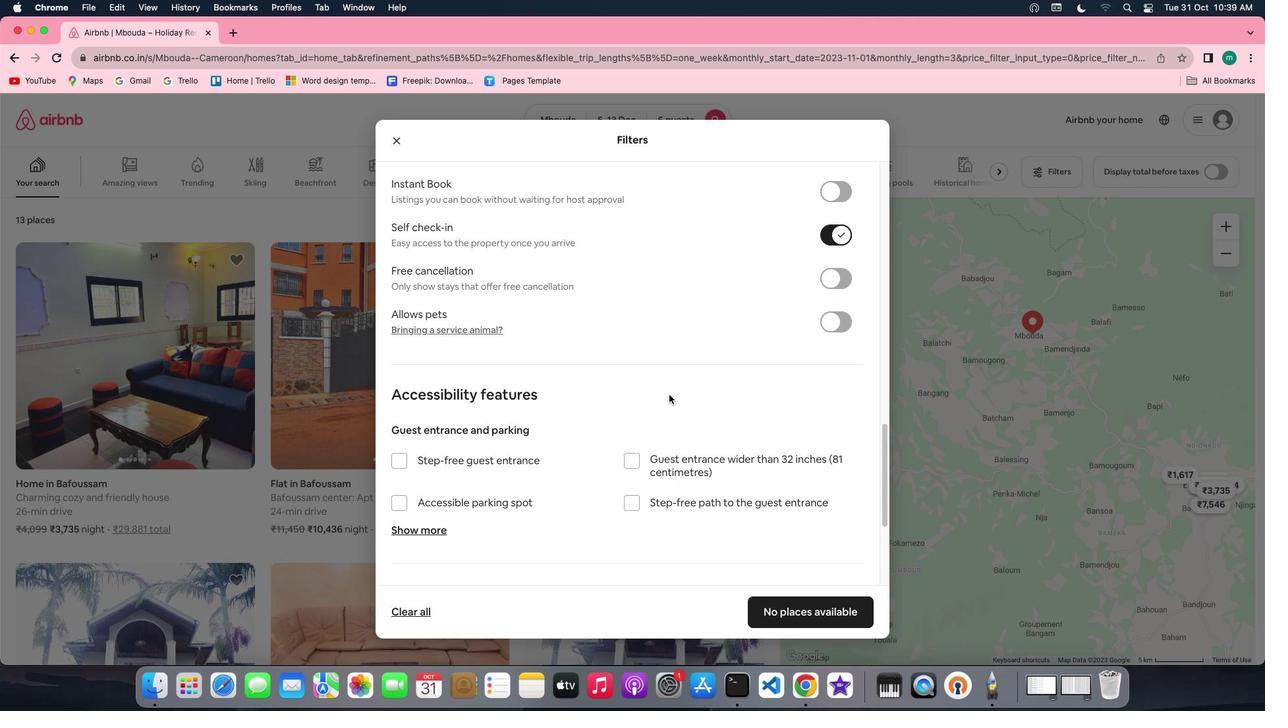 
Action: Mouse scrolled (669, 395) with delta (0, 0)
Screenshot: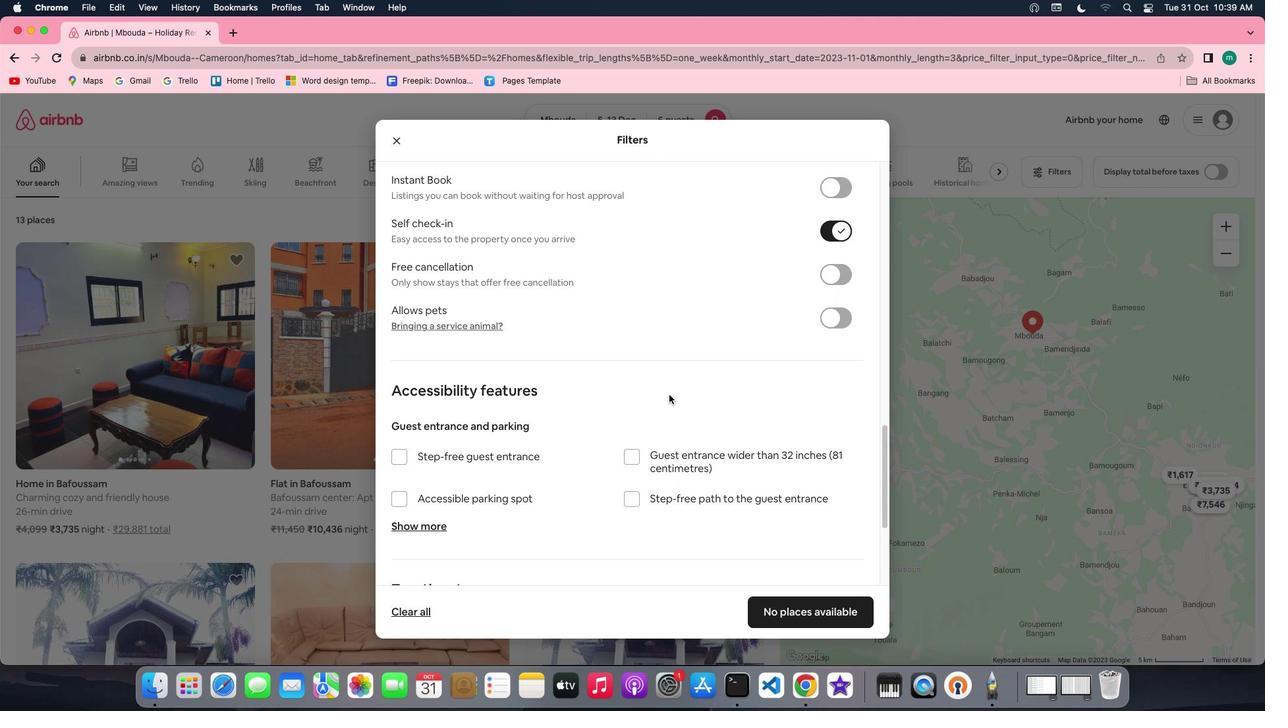 
Action: Mouse scrolled (669, 395) with delta (0, 0)
Screenshot: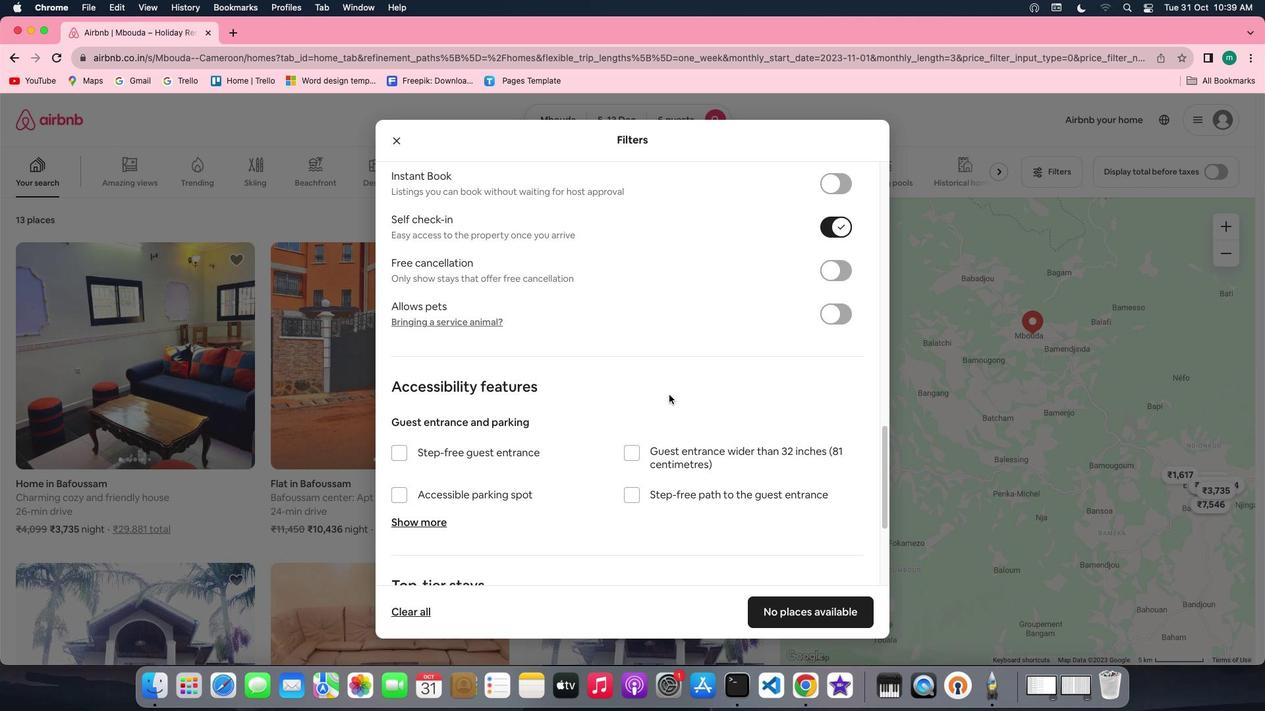 
Action: Mouse scrolled (669, 395) with delta (0, 0)
Screenshot: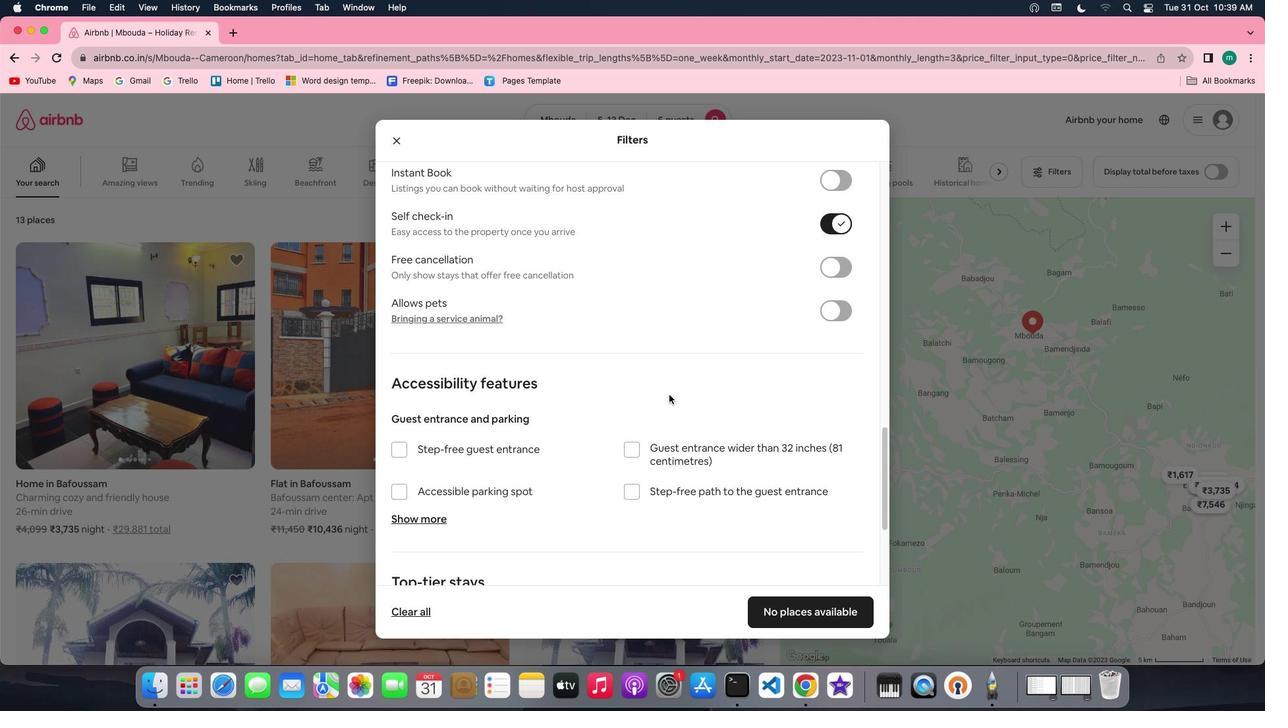 
Action: Mouse scrolled (669, 395) with delta (0, 0)
Screenshot: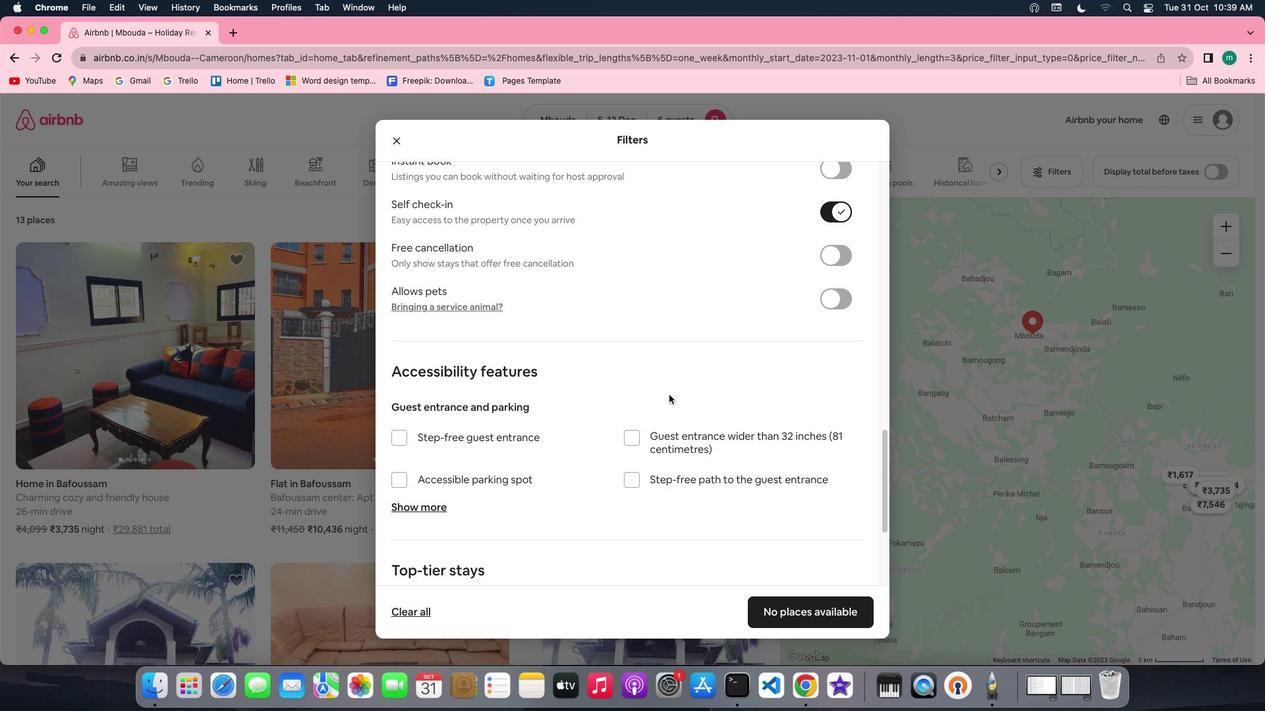 
Action: Mouse scrolled (669, 395) with delta (0, 0)
Screenshot: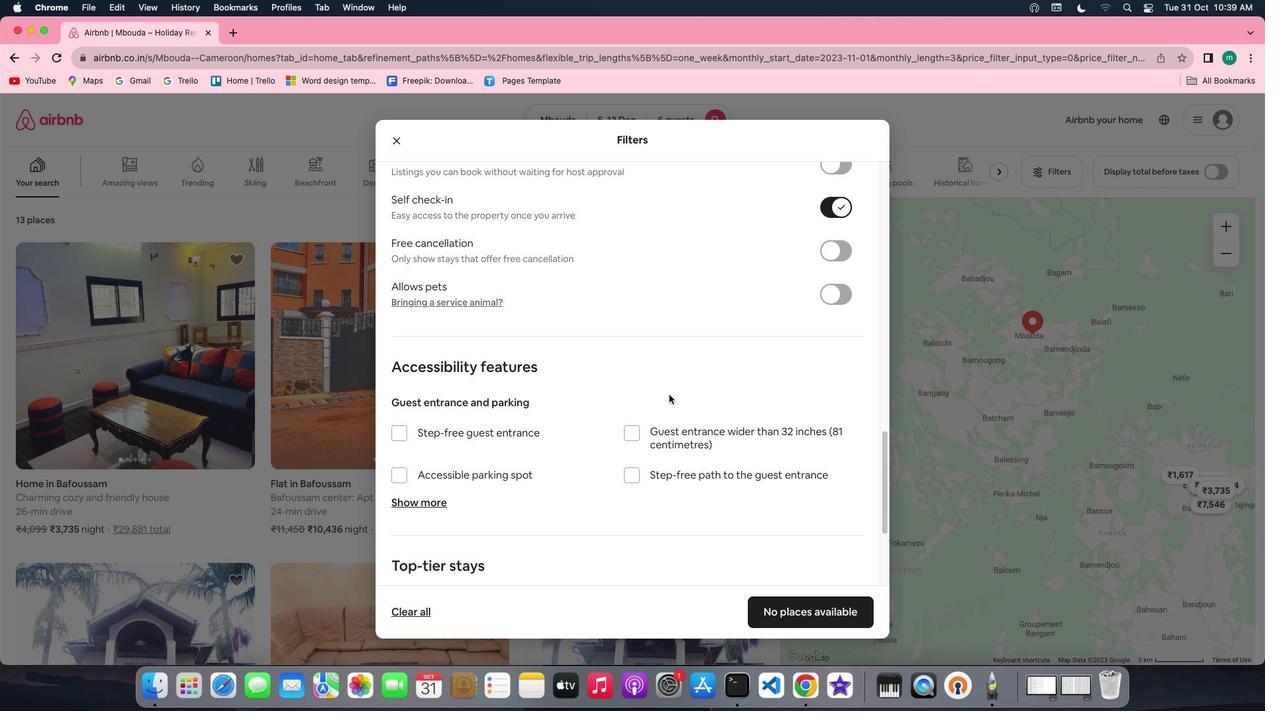 
Action: Mouse scrolled (669, 395) with delta (0, 0)
Screenshot: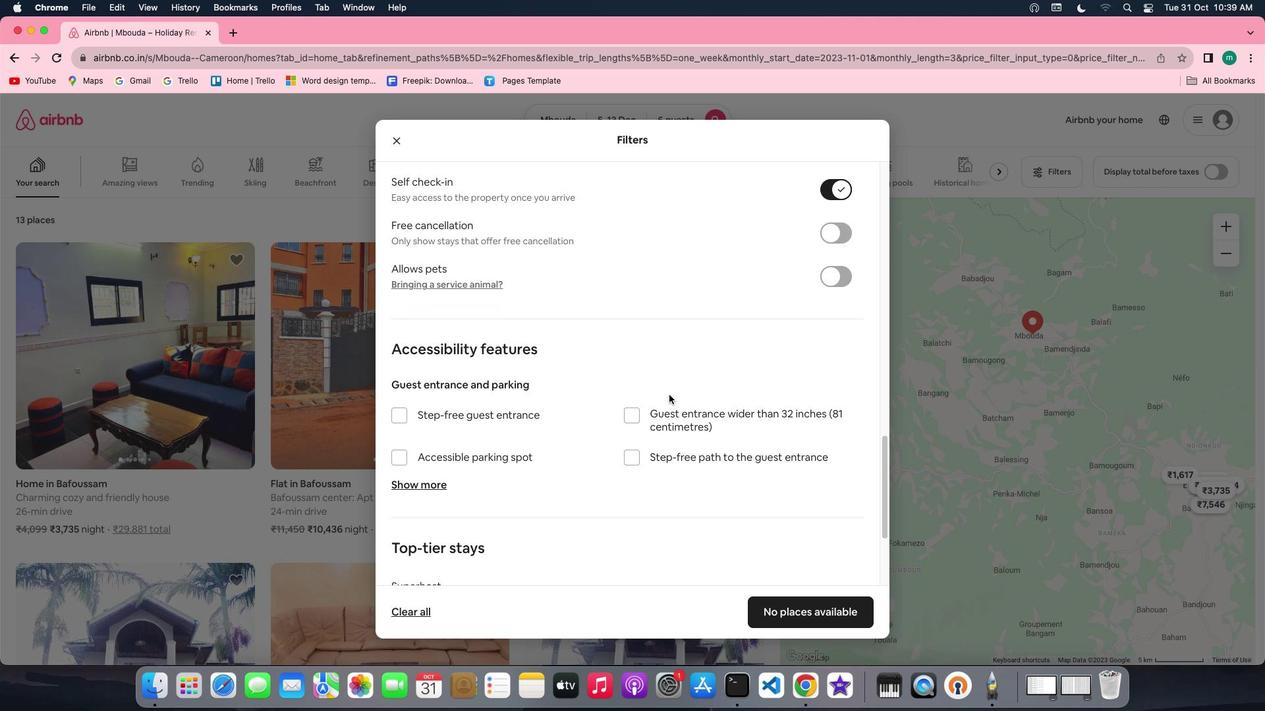 
Action: Mouse scrolled (669, 395) with delta (0, 0)
Screenshot: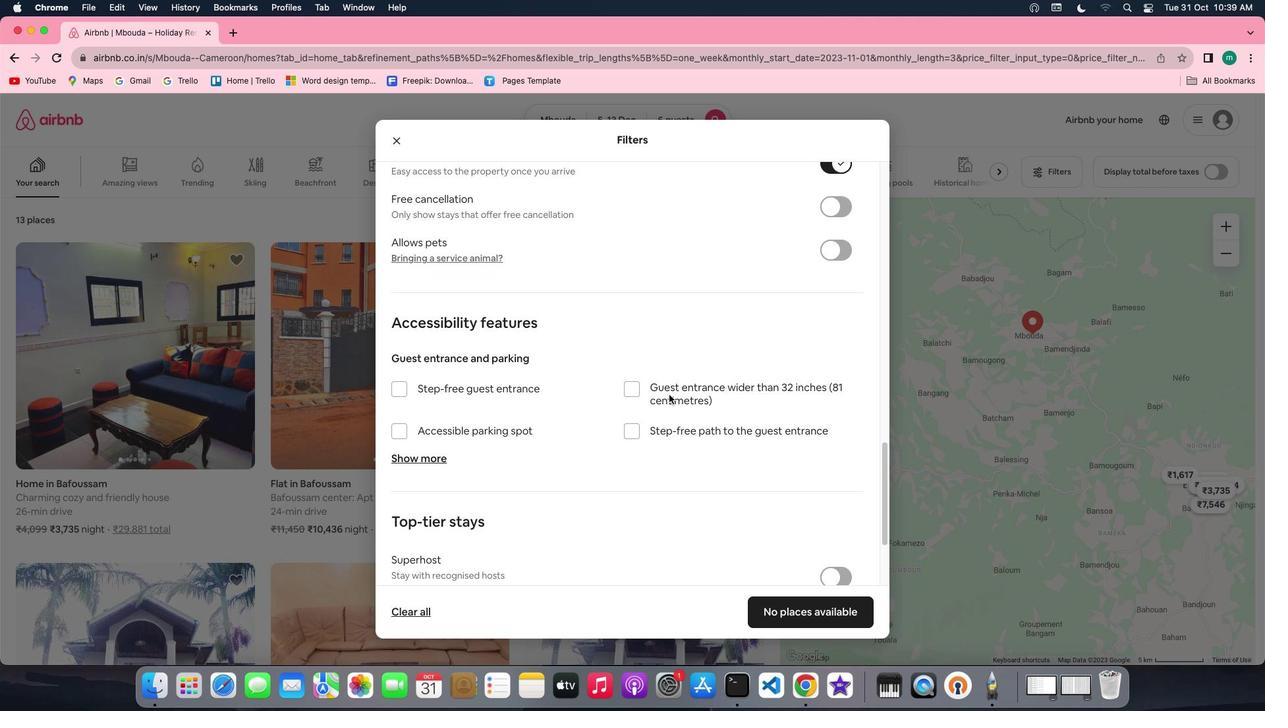 
Action: Mouse scrolled (669, 395) with delta (0, 0)
Screenshot: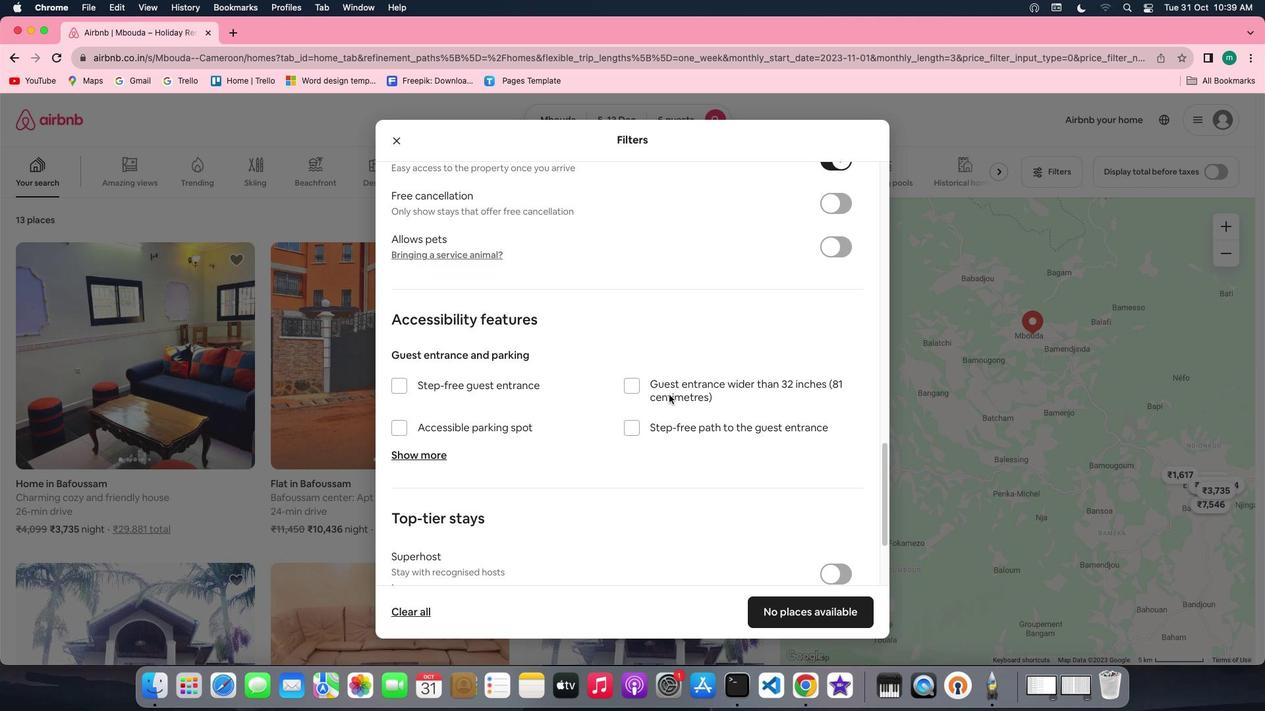 
Action: Mouse scrolled (669, 395) with delta (0, 0)
Screenshot: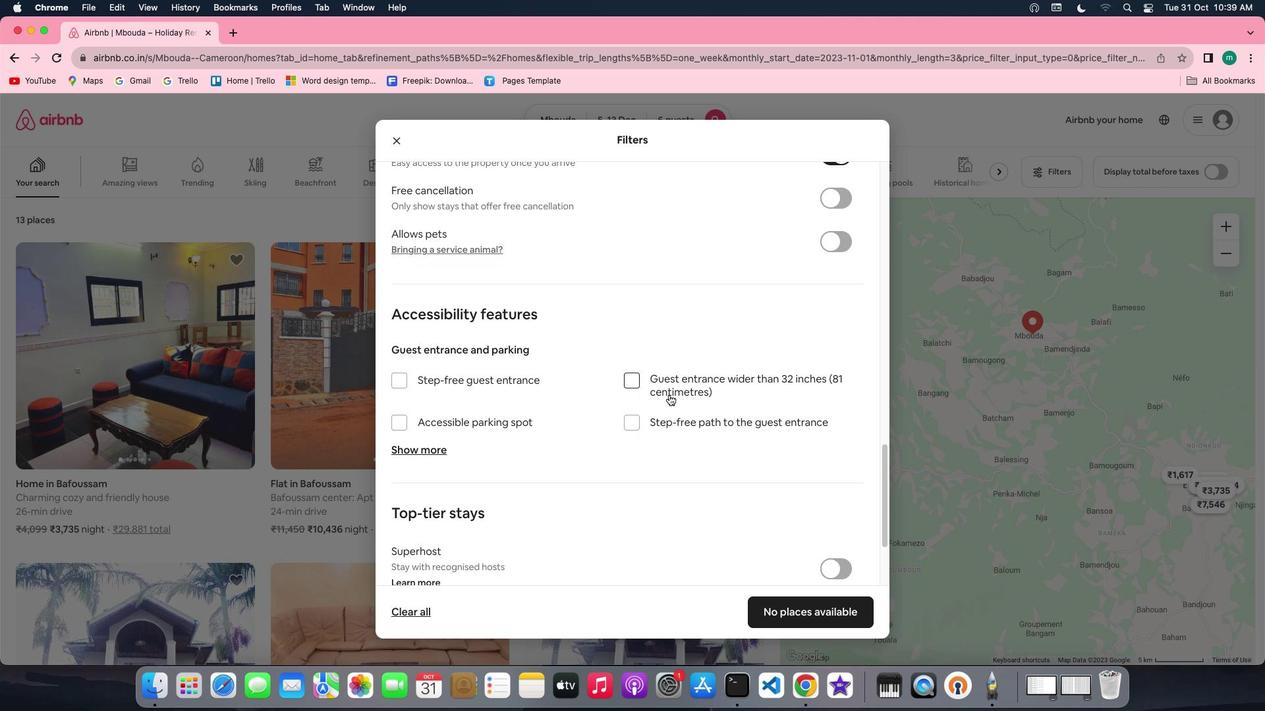 
Action: Mouse scrolled (669, 395) with delta (0, 0)
Screenshot: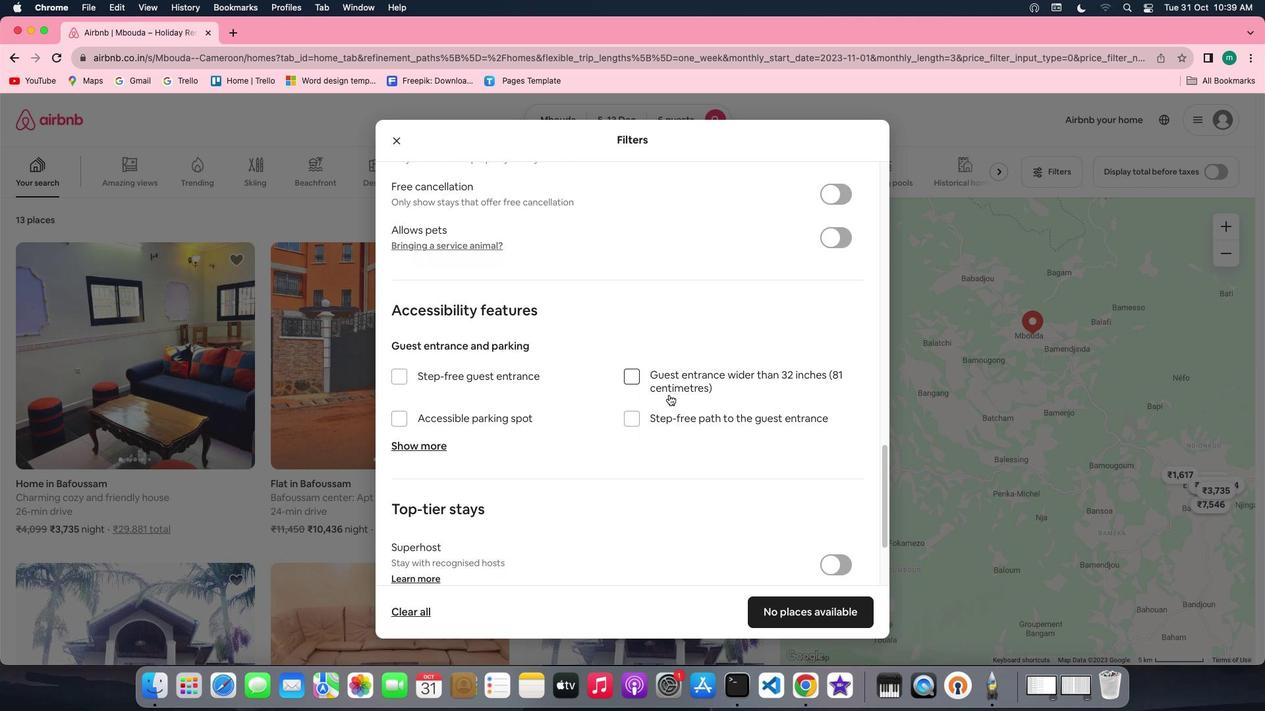 
Action: Mouse moved to (738, 427)
Screenshot: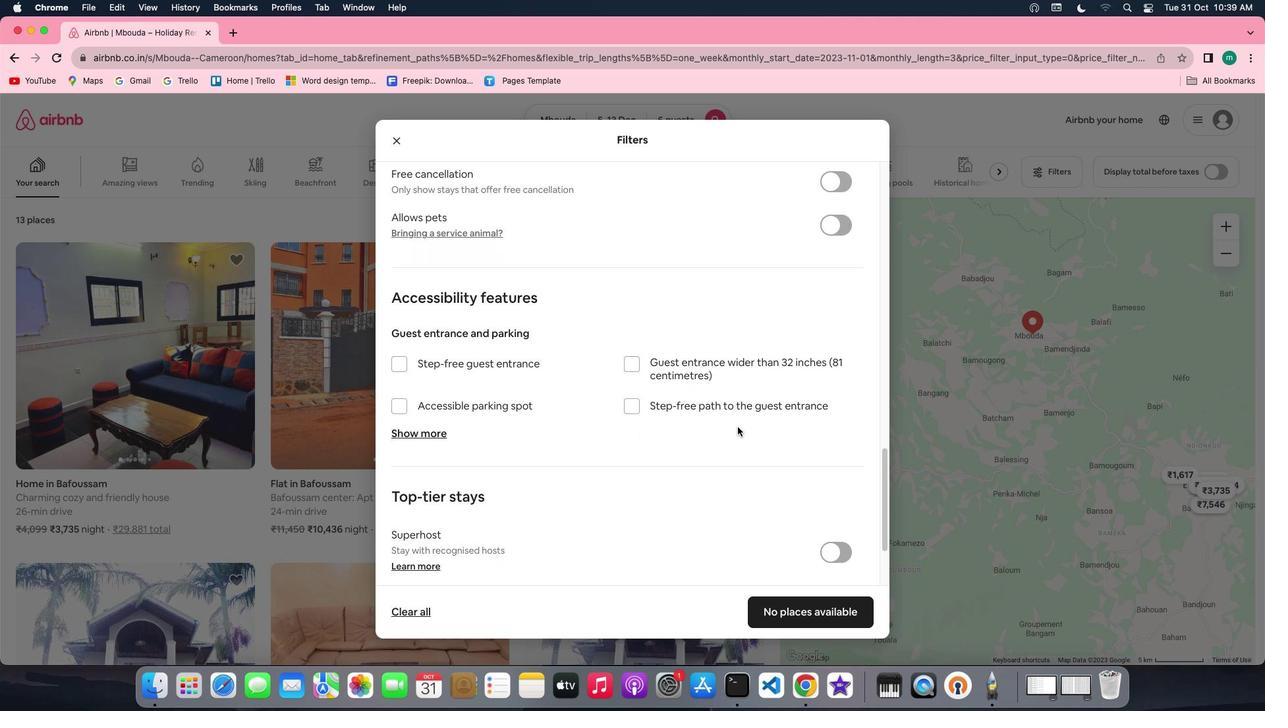 
Action: Mouse scrolled (738, 427) with delta (0, 0)
Screenshot: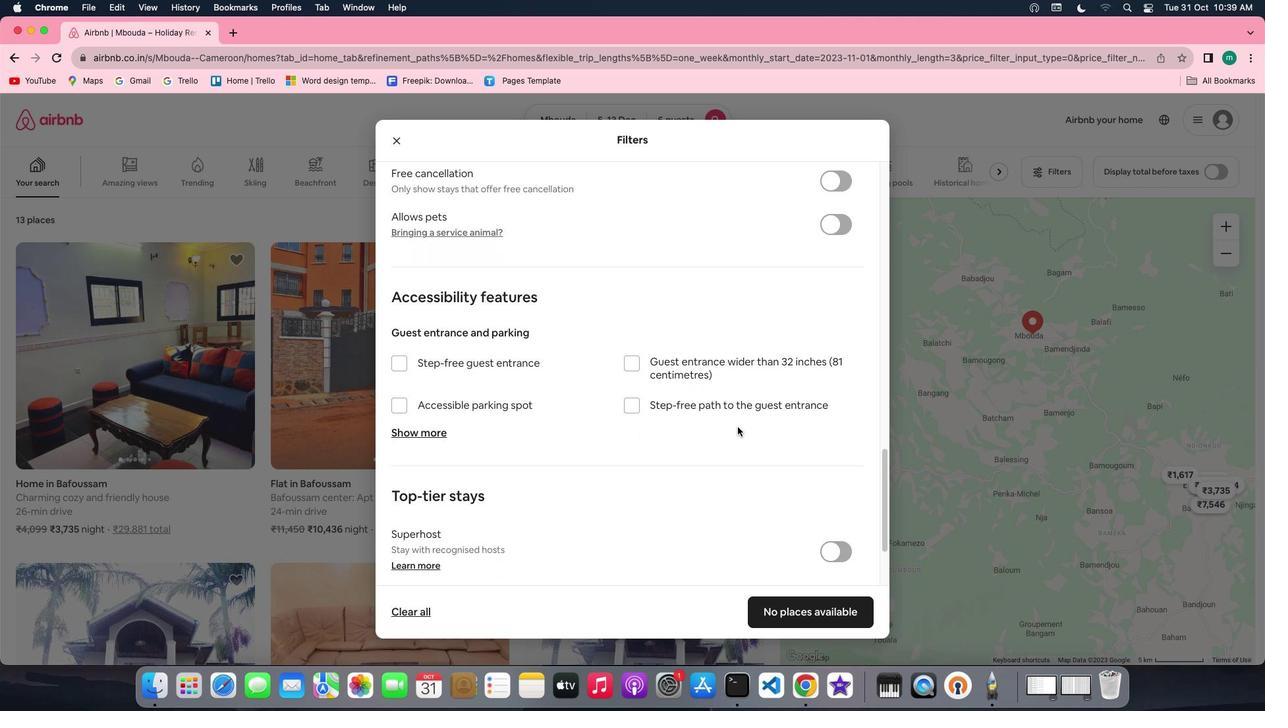 
Action: Mouse scrolled (738, 427) with delta (0, 0)
Screenshot: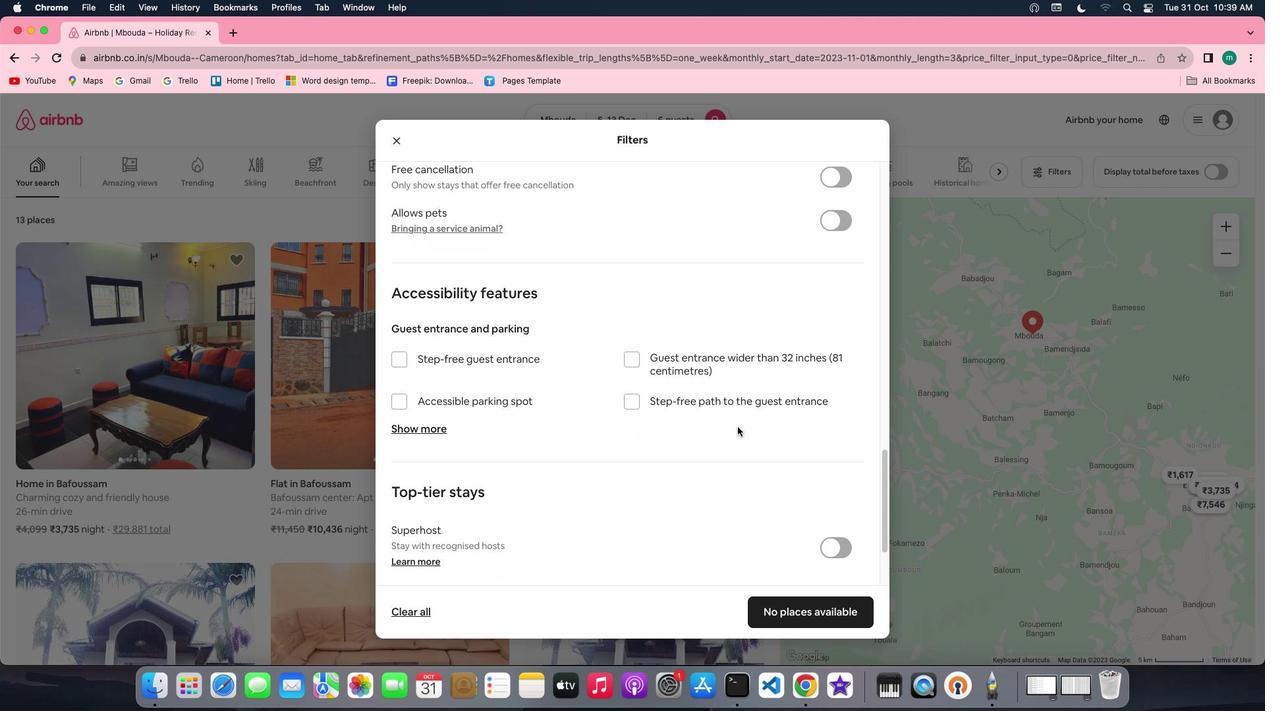
Action: Mouse scrolled (738, 427) with delta (0, 0)
Screenshot: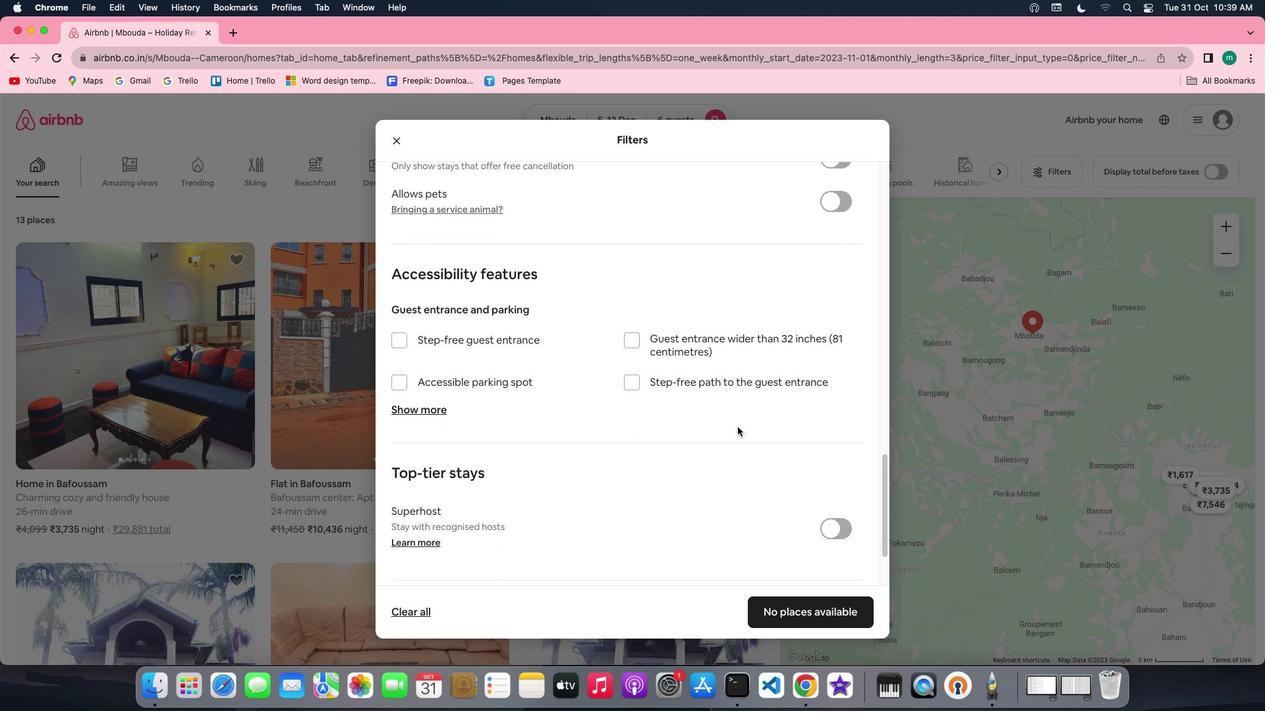 
Action: Mouse scrolled (738, 427) with delta (0, 0)
Screenshot: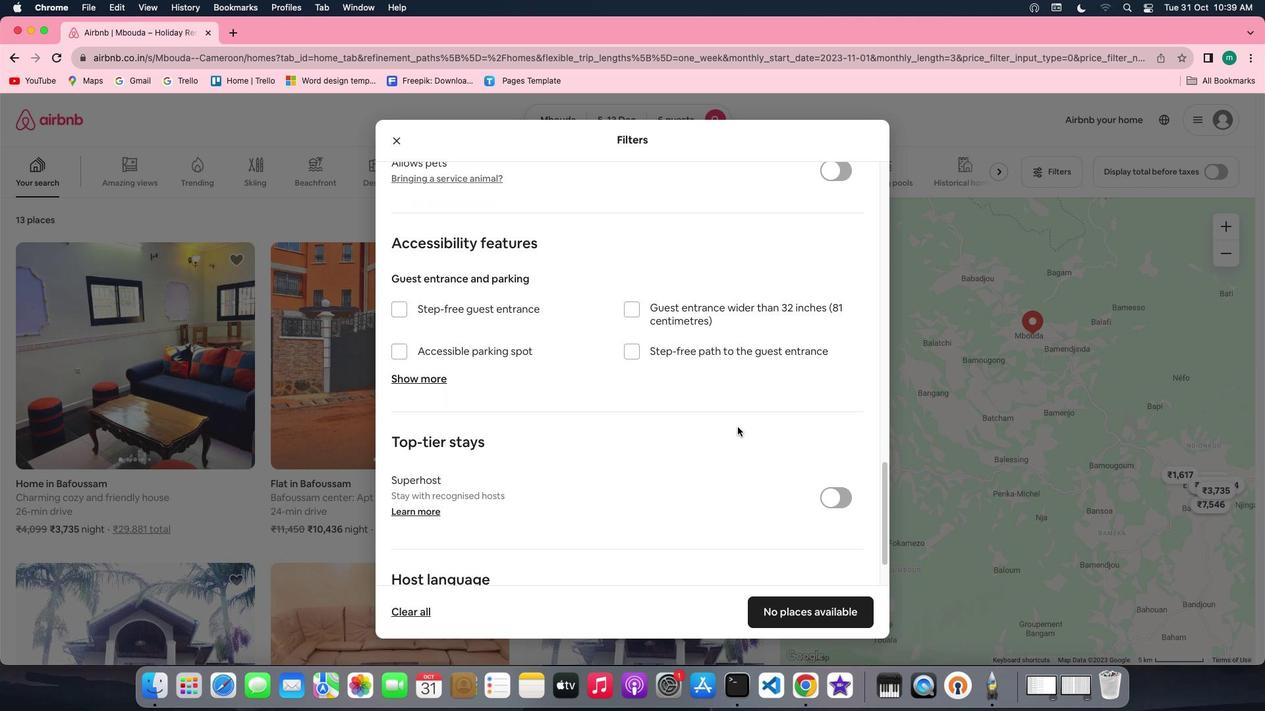 
Action: Mouse scrolled (738, 427) with delta (0, 0)
Screenshot: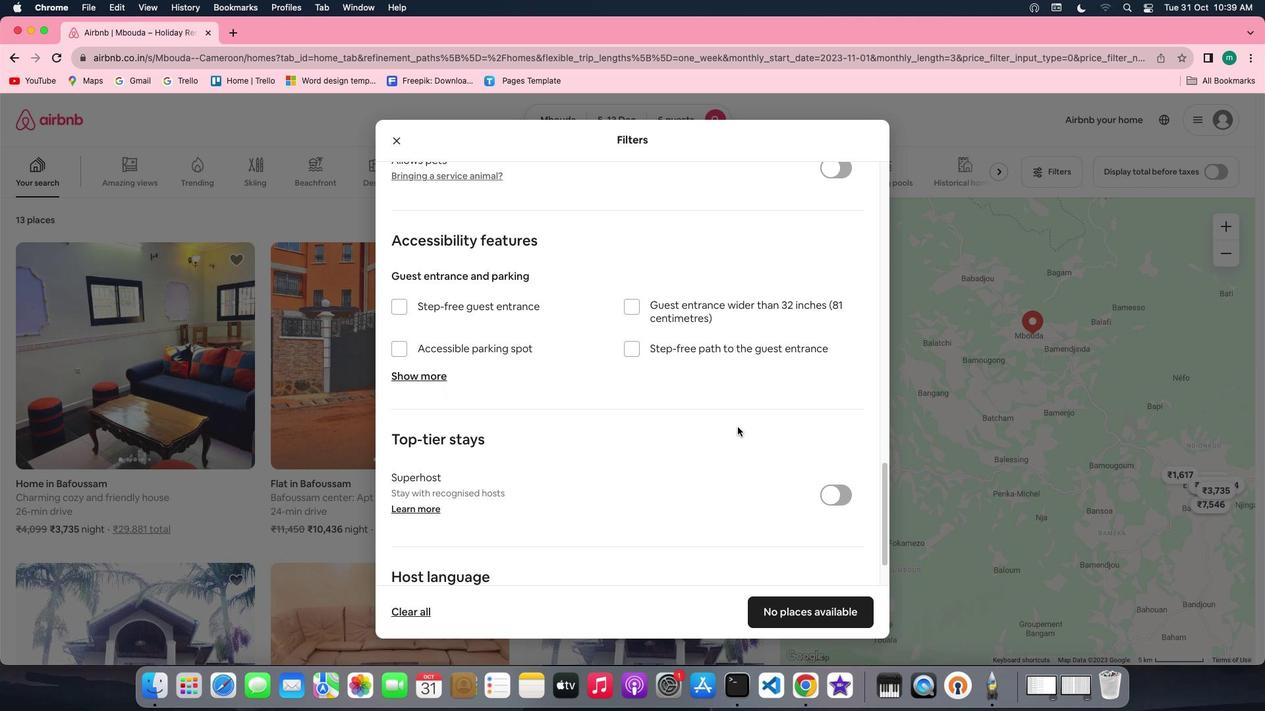 
Action: Mouse scrolled (738, 427) with delta (0, 0)
Screenshot: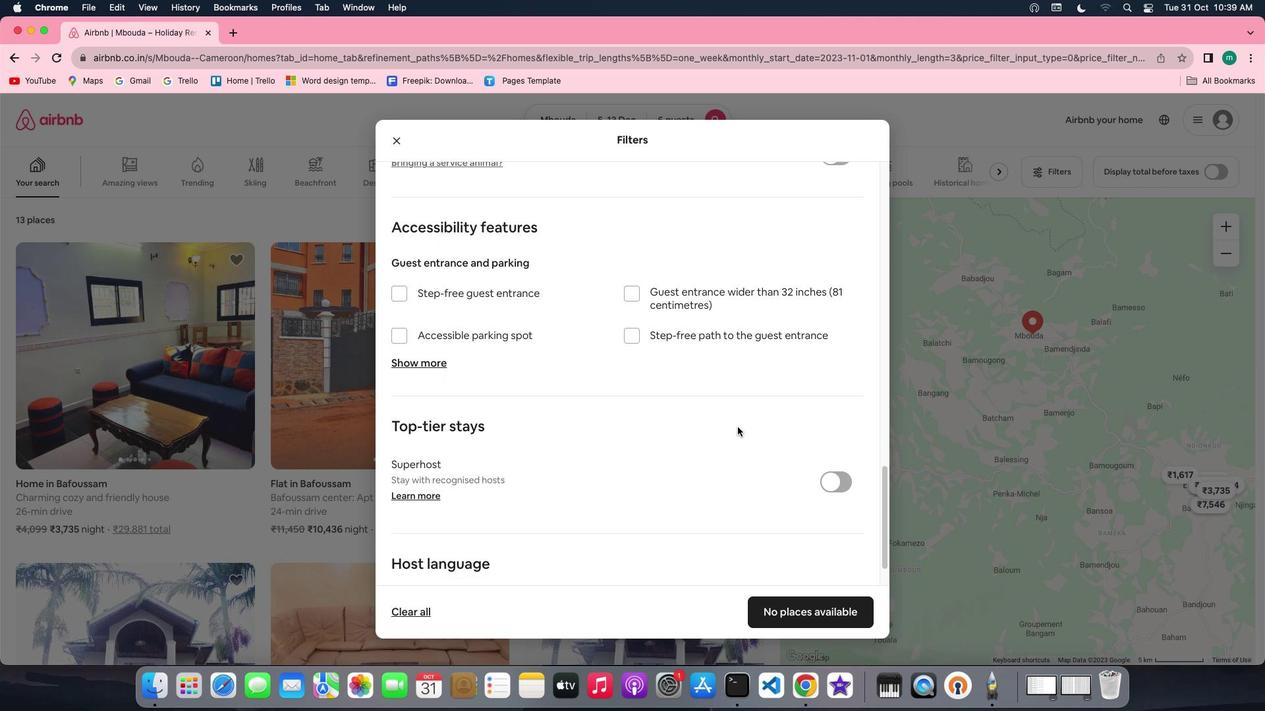 
Action: Mouse scrolled (738, 427) with delta (0, 0)
Screenshot: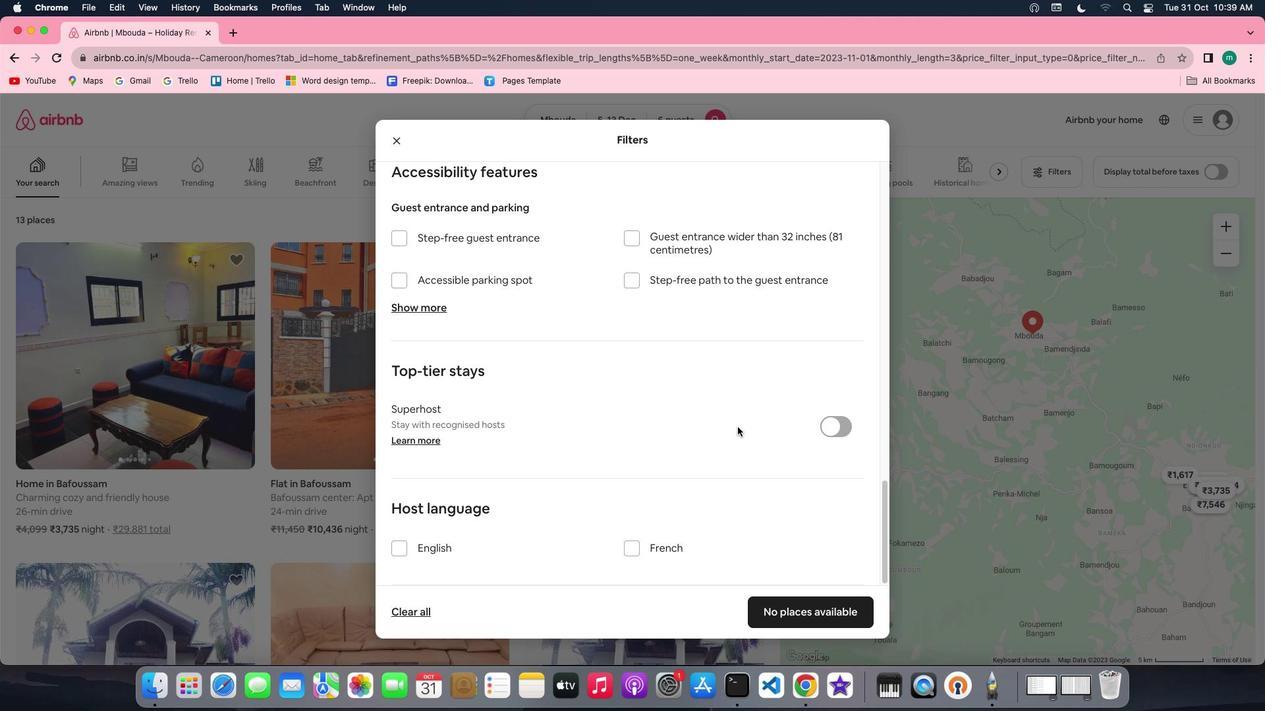 
Action: Mouse scrolled (738, 427) with delta (0, 0)
Screenshot: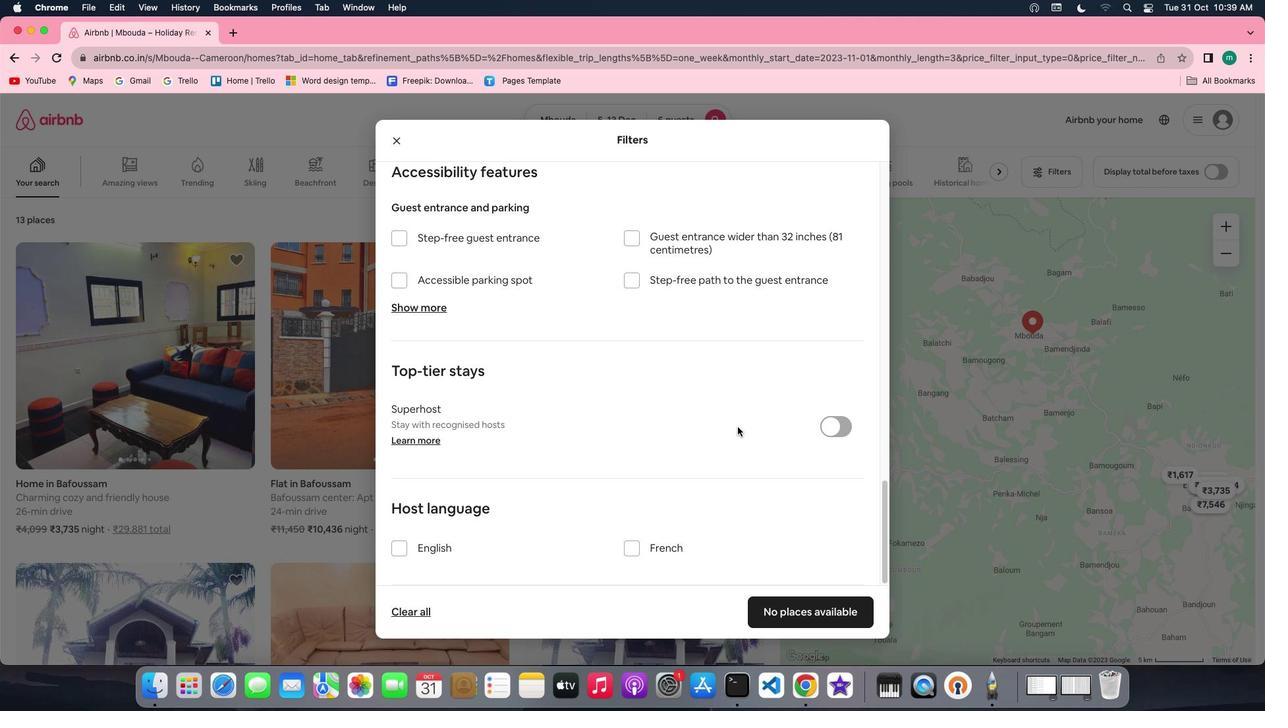 
Action: Mouse scrolled (738, 427) with delta (0, 0)
Screenshot: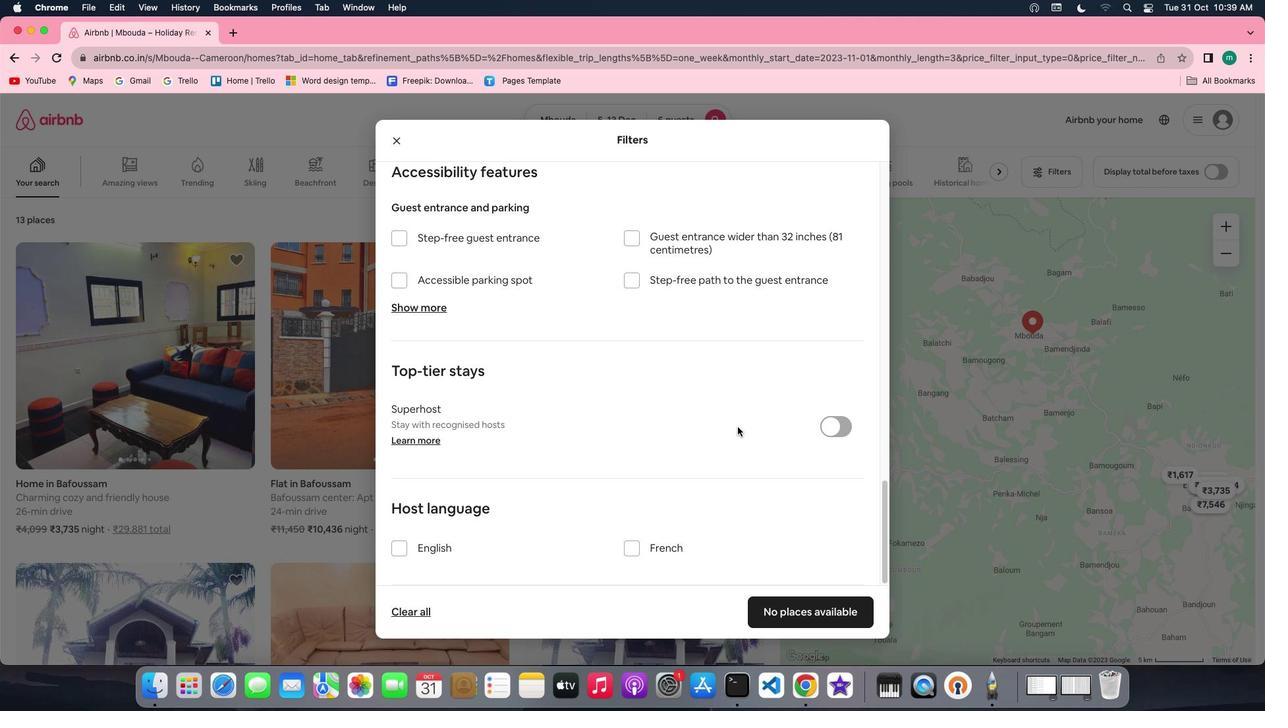 
Action: Mouse moved to (777, 446)
Screenshot: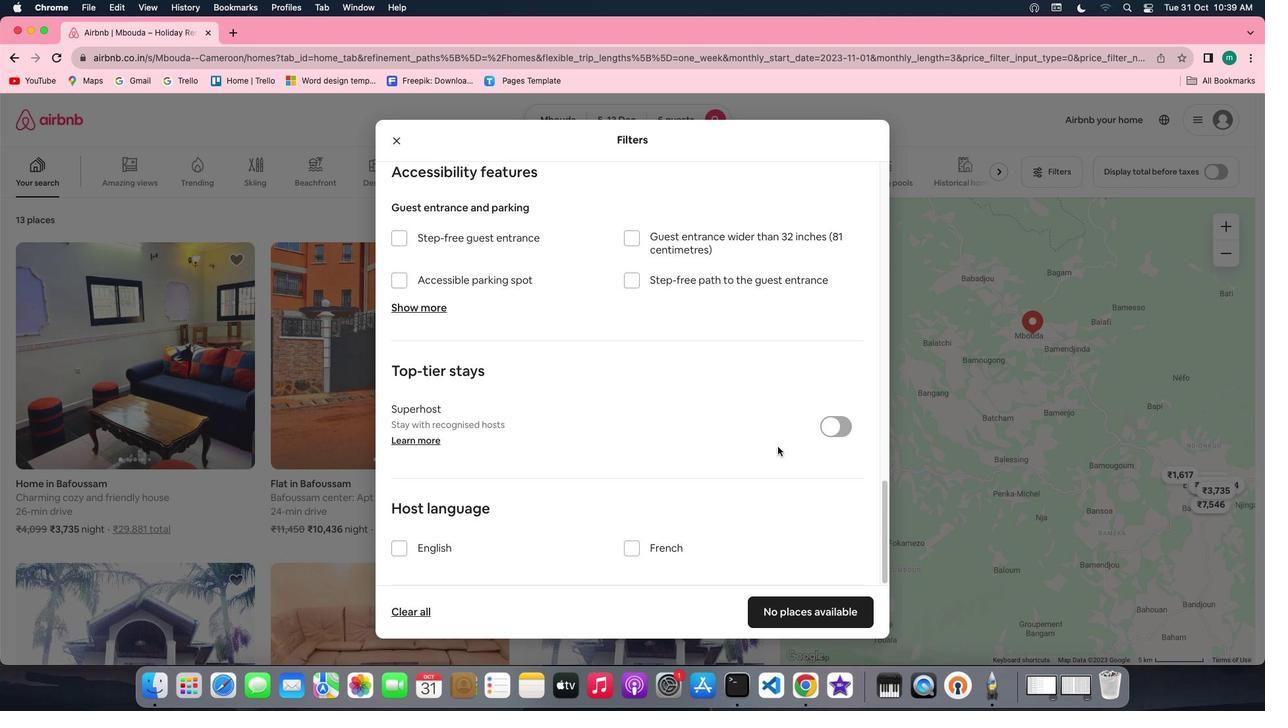 
Action: Mouse scrolled (777, 446) with delta (0, 0)
Screenshot: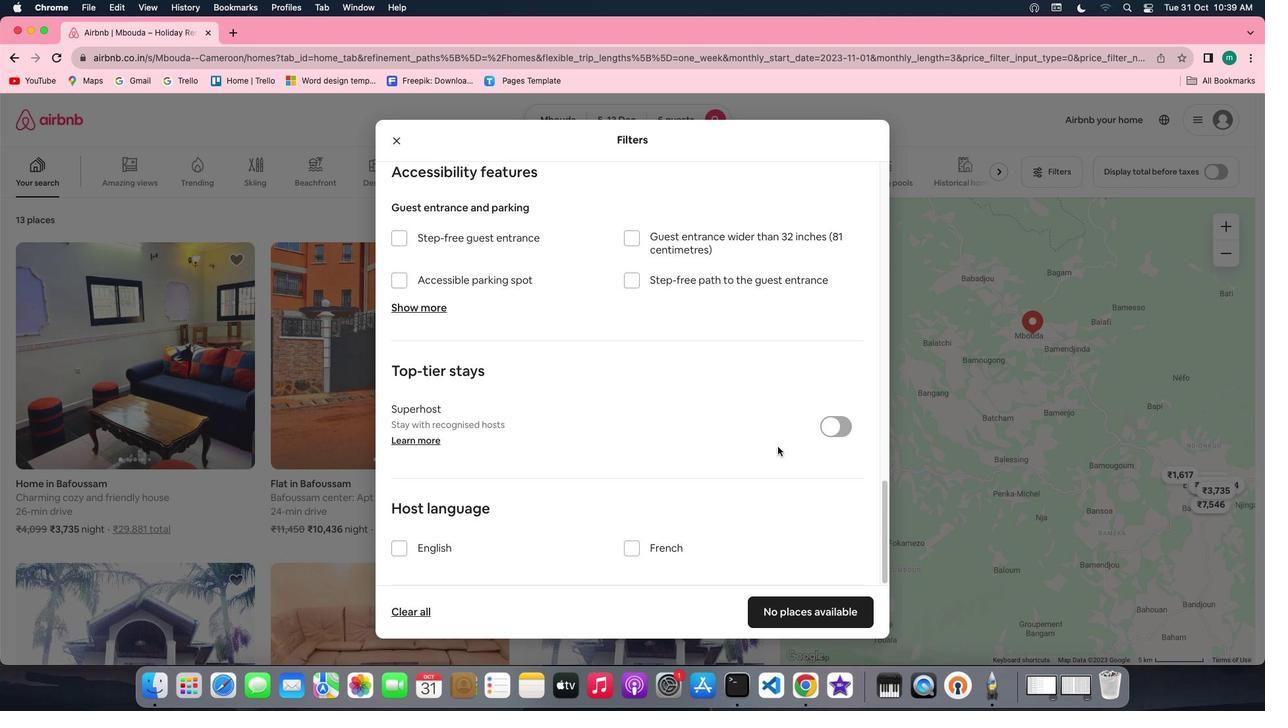 
Action: Mouse scrolled (777, 446) with delta (0, 0)
Screenshot: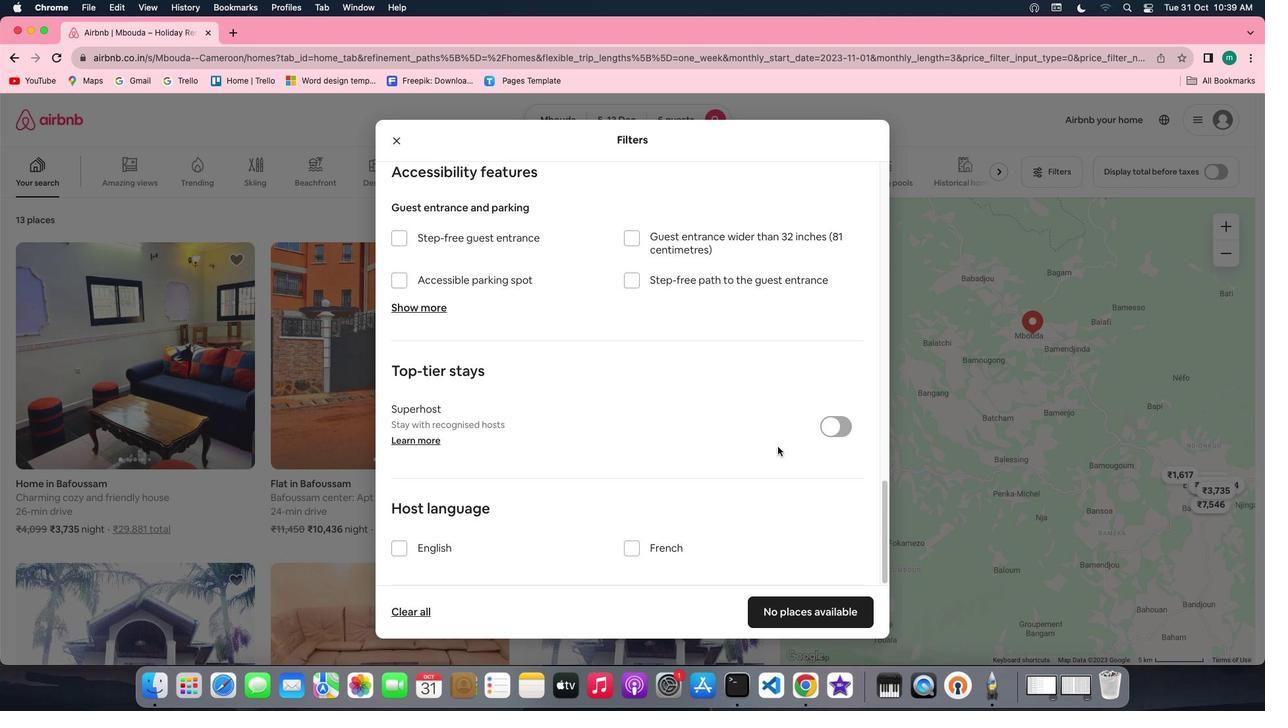 
Action: Mouse scrolled (777, 446) with delta (0, -1)
Screenshot: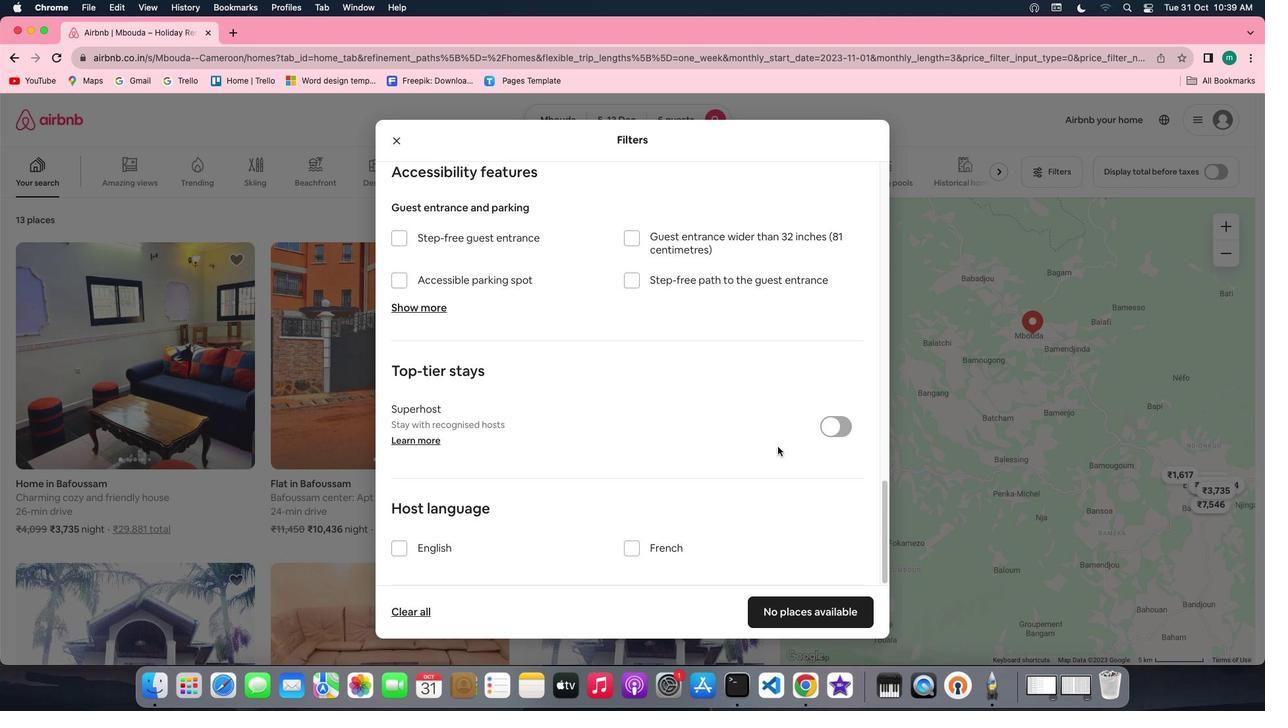 
Action: Mouse moved to (831, 610)
Screenshot: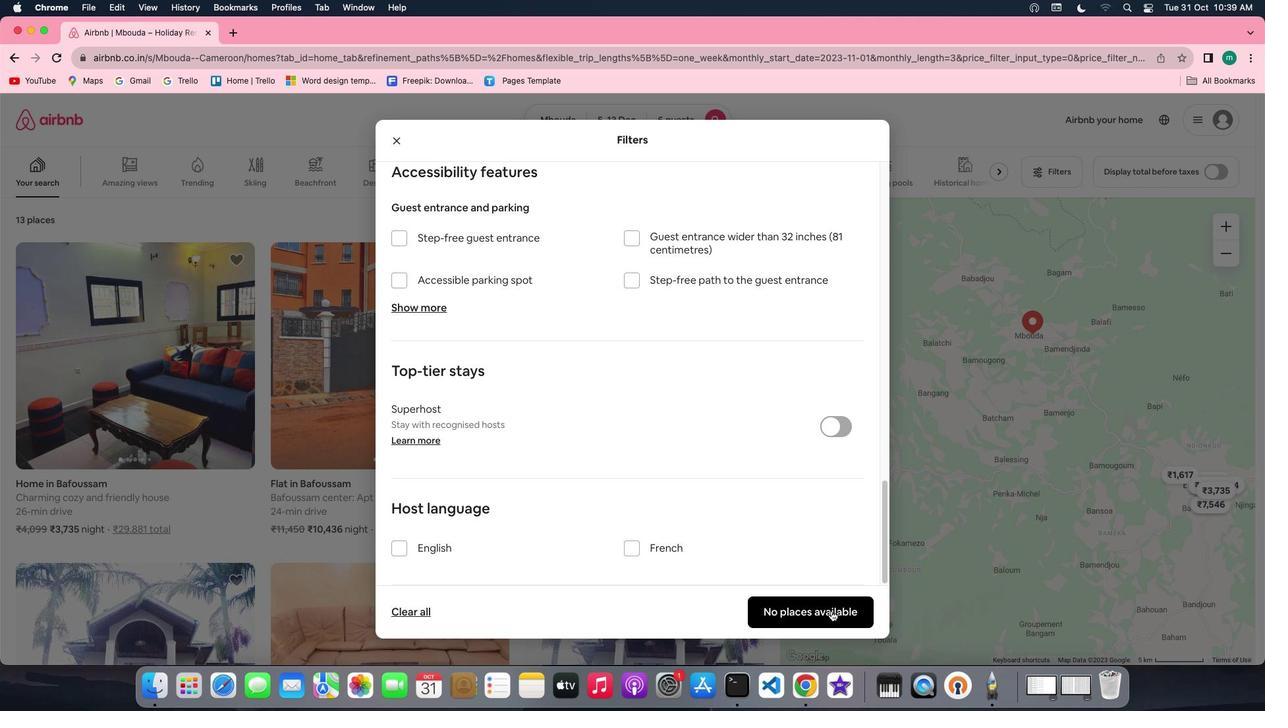 
Action: Mouse pressed left at (831, 610)
Screenshot: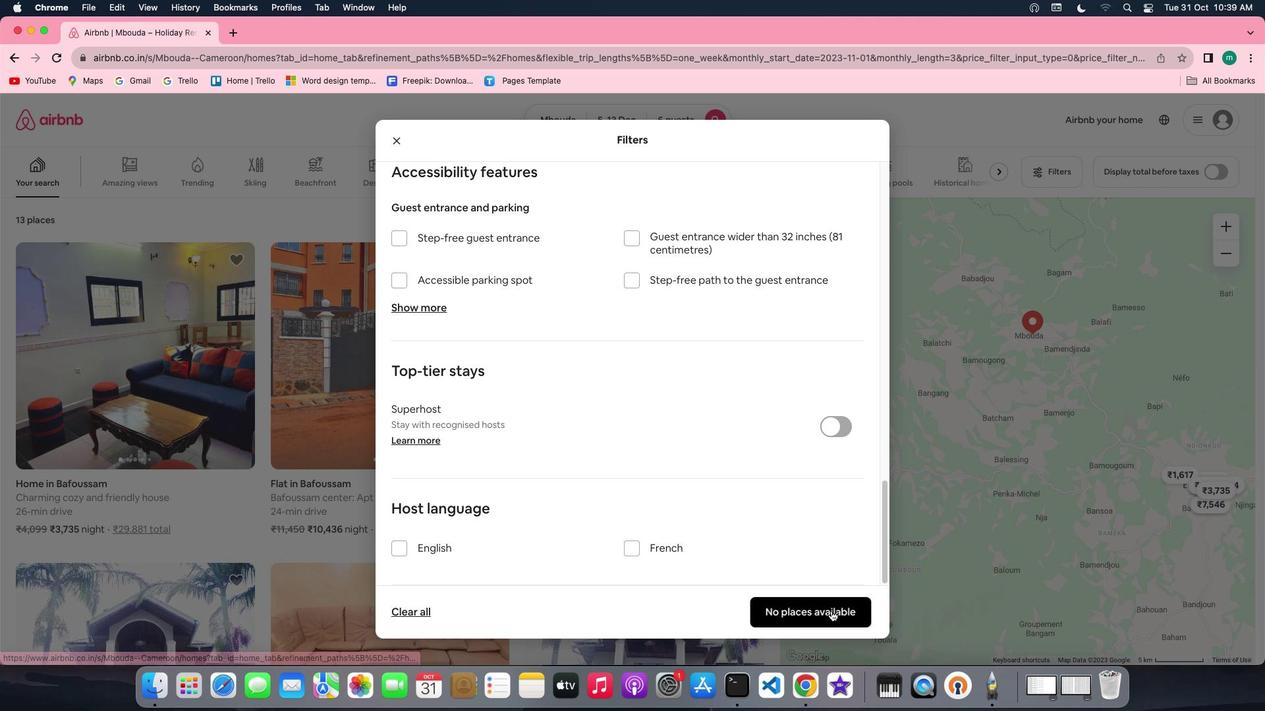 
Action: Mouse moved to (501, 462)
Screenshot: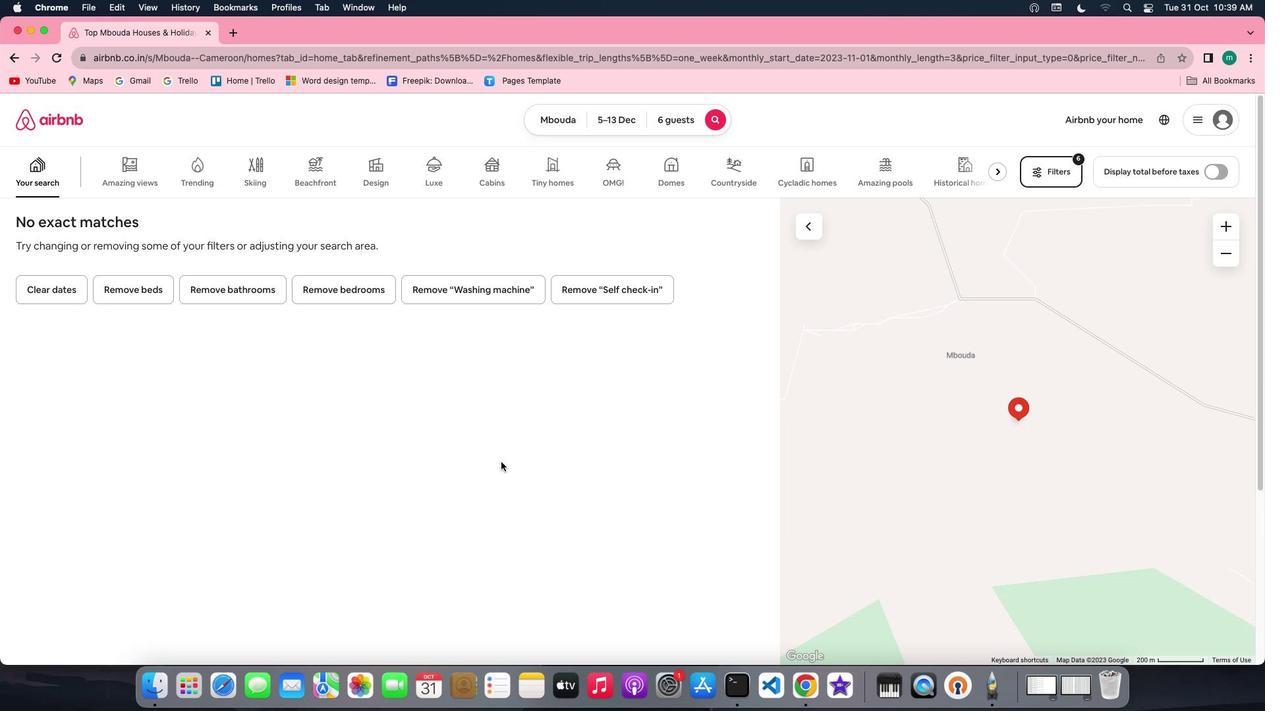 
